 Task: Search one way flight ticket for 1 adult, 5 children, 2 infants in seat and 1 infant on lap in first from Sioux Falls: Joe Foss Field to Jackson: Jackson Hole Airport on 5-2-2023. Choice of flights is Southwest. Number of bags: 1 checked bag. Price is upto 72000. Outbound departure time preference is 15:45.
Action: Mouse moved to (365, 185)
Screenshot: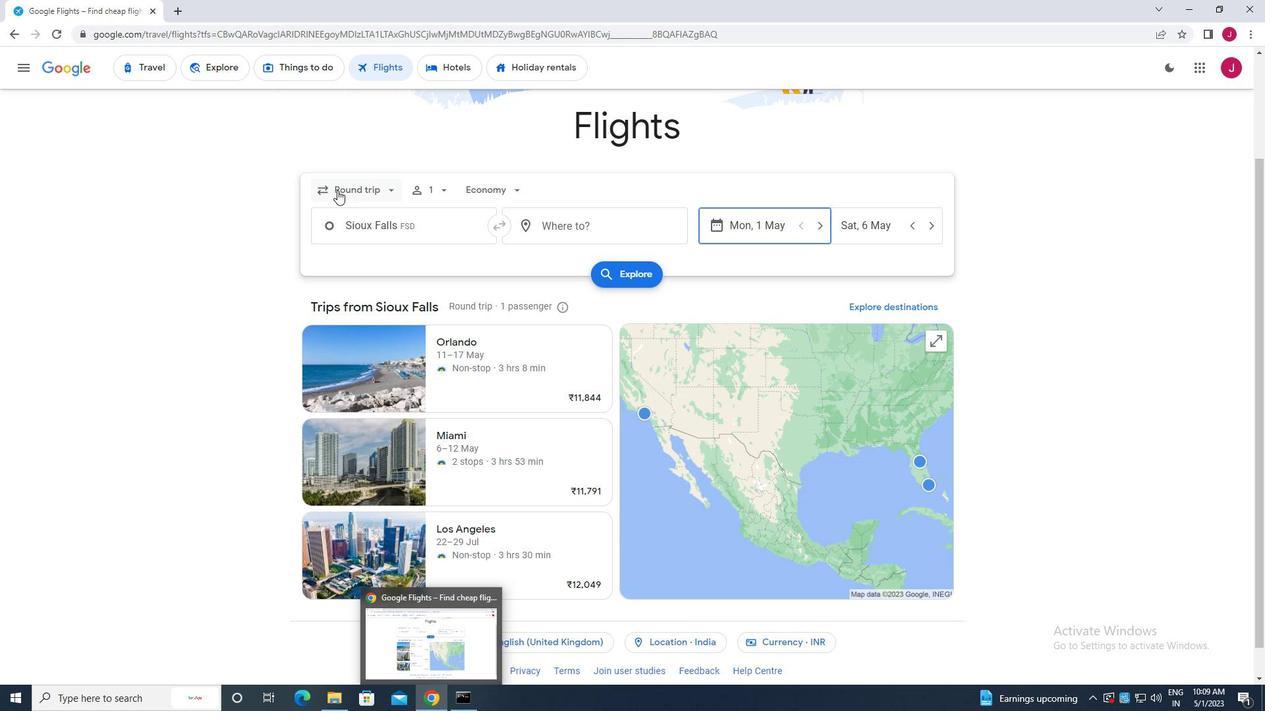 
Action: Mouse pressed left at (365, 185)
Screenshot: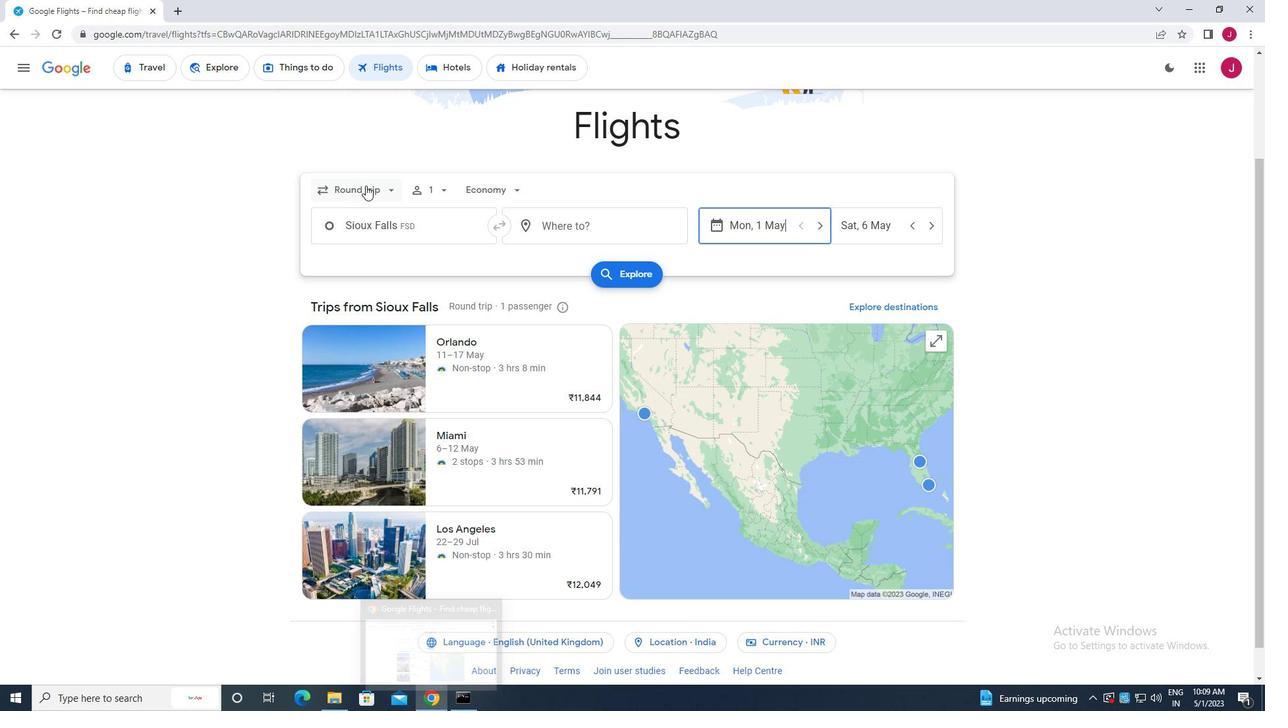 
Action: Mouse moved to (376, 251)
Screenshot: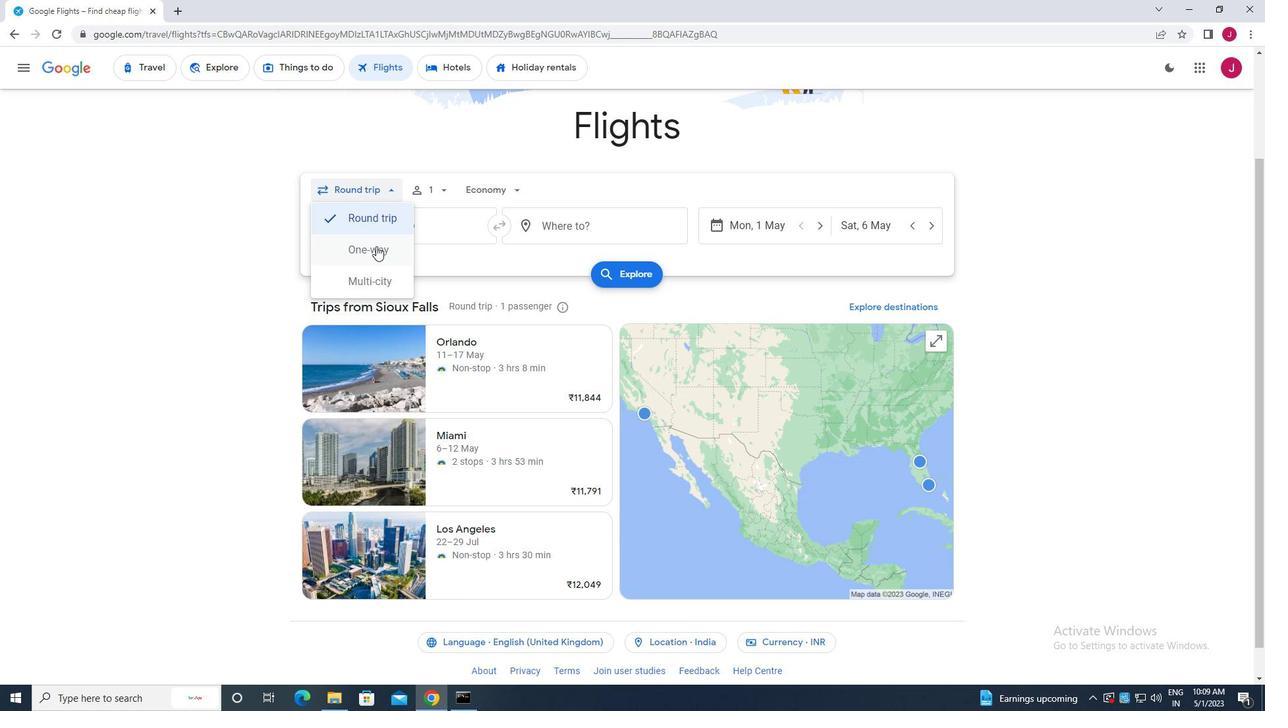 
Action: Mouse pressed left at (376, 251)
Screenshot: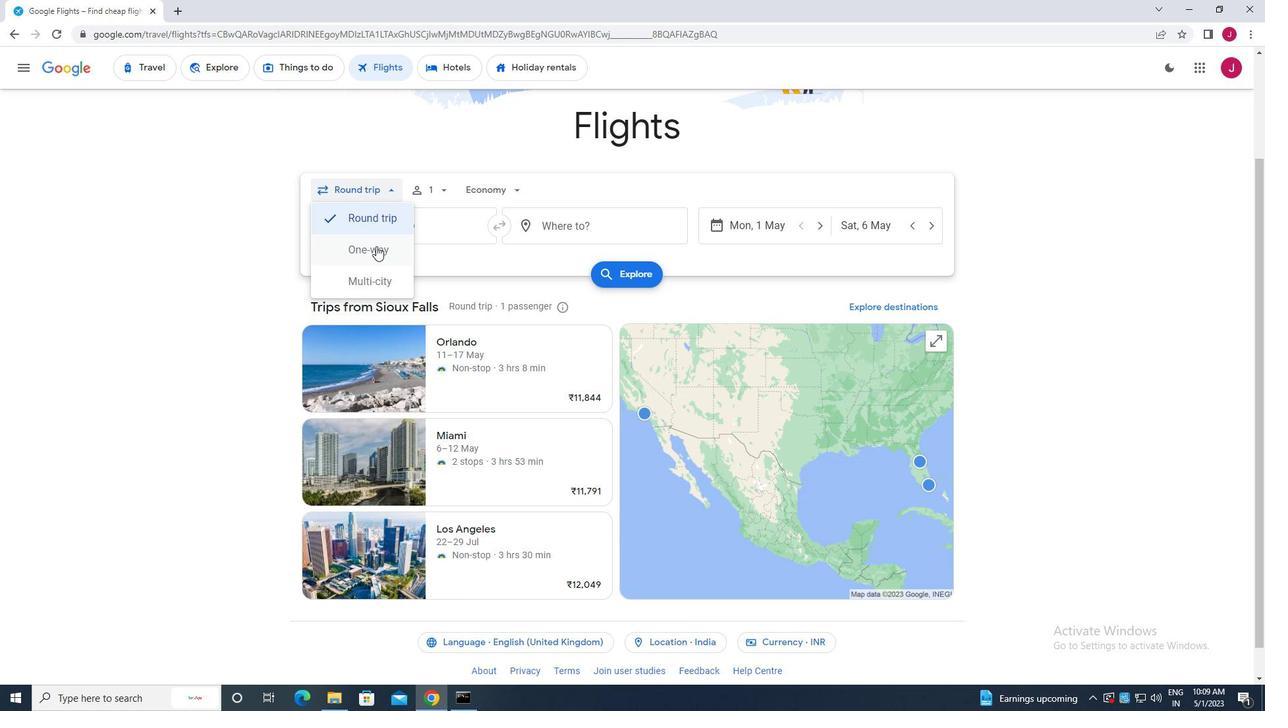 
Action: Mouse moved to (439, 187)
Screenshot: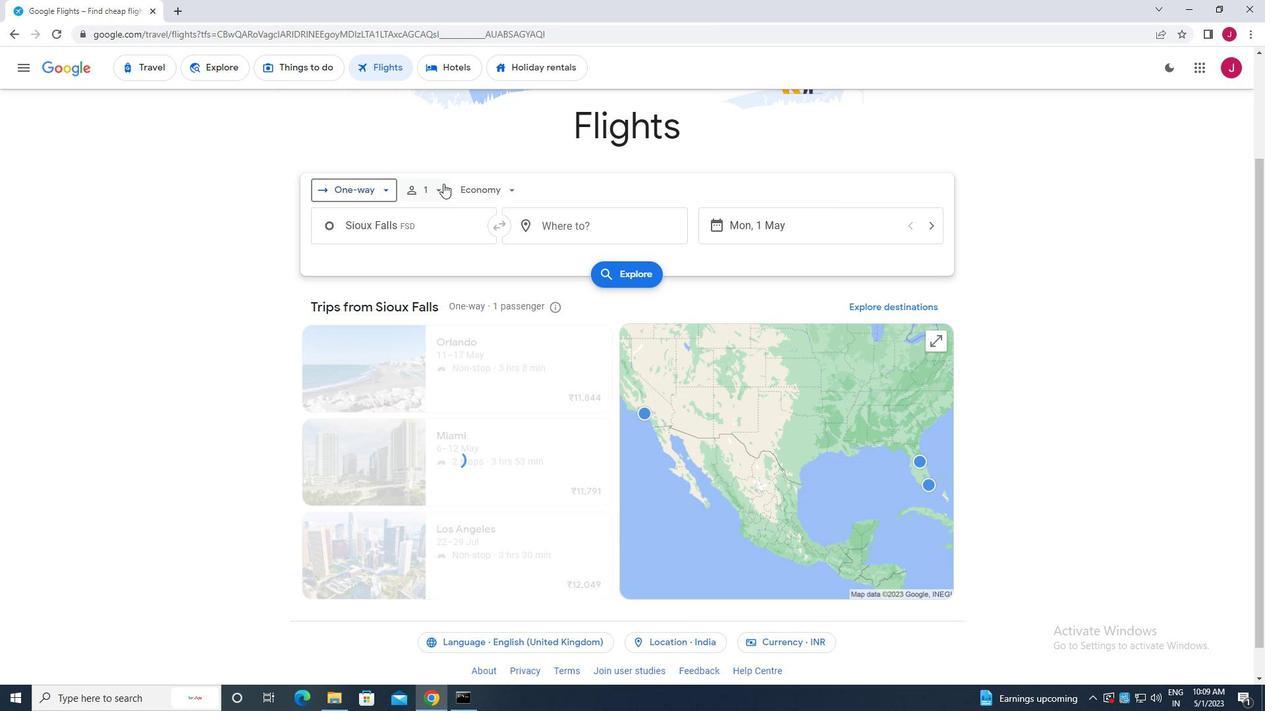 
Action: Mouse pressed left at (439, 187)
Screenshot: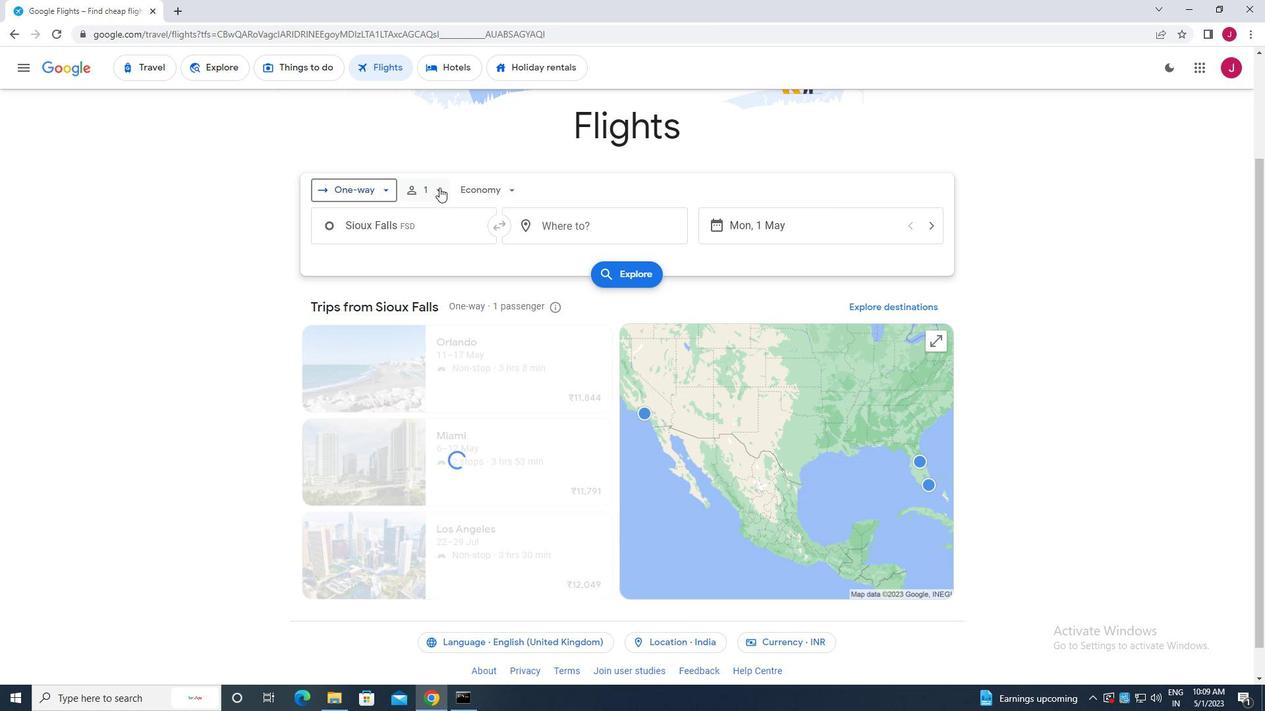 
Action: Mouse moved to (541, 260)
Screenshot: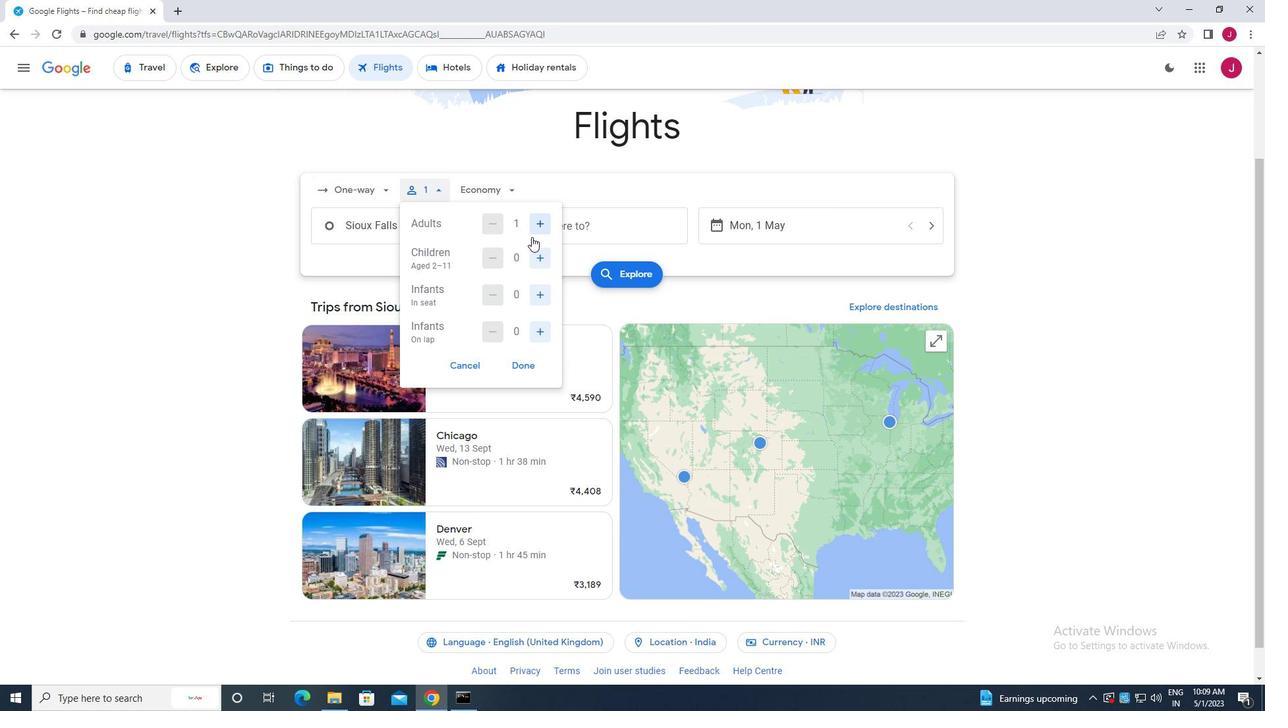
Action: Mouse pressed left at (541, 260)
Screenshot: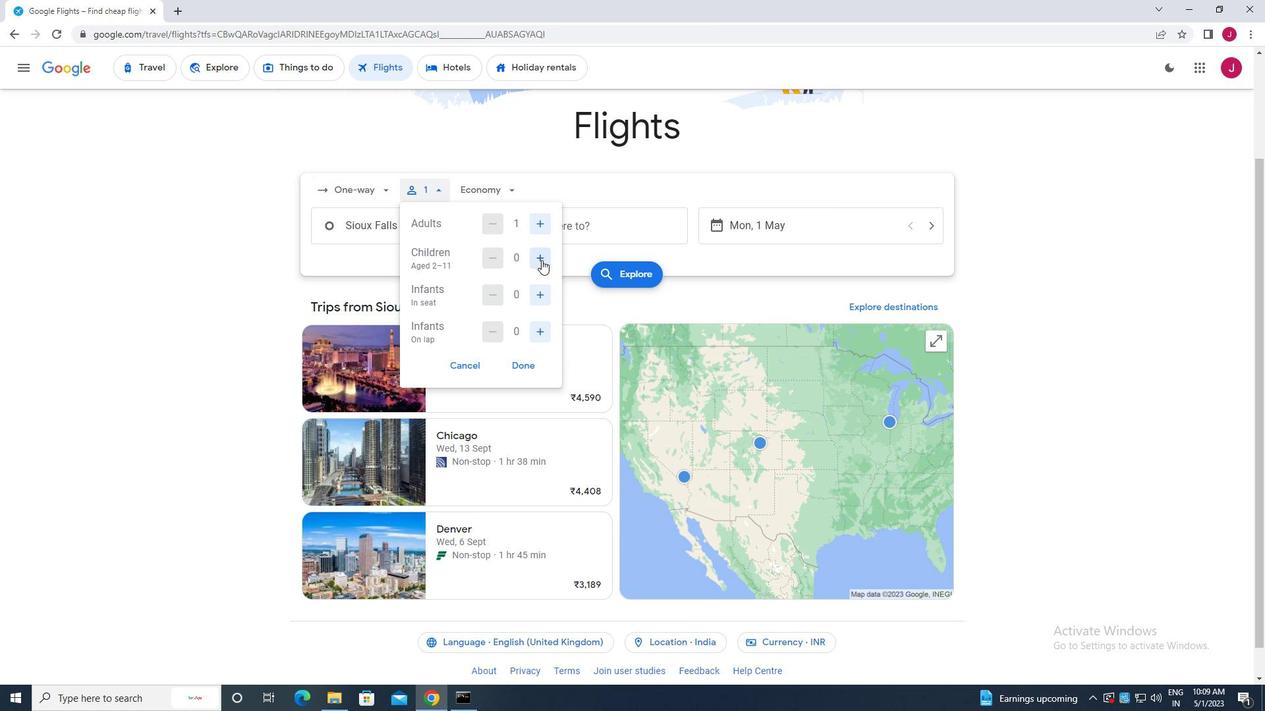 
Action: Mouse pressed left at (541, 260)
Screenshot: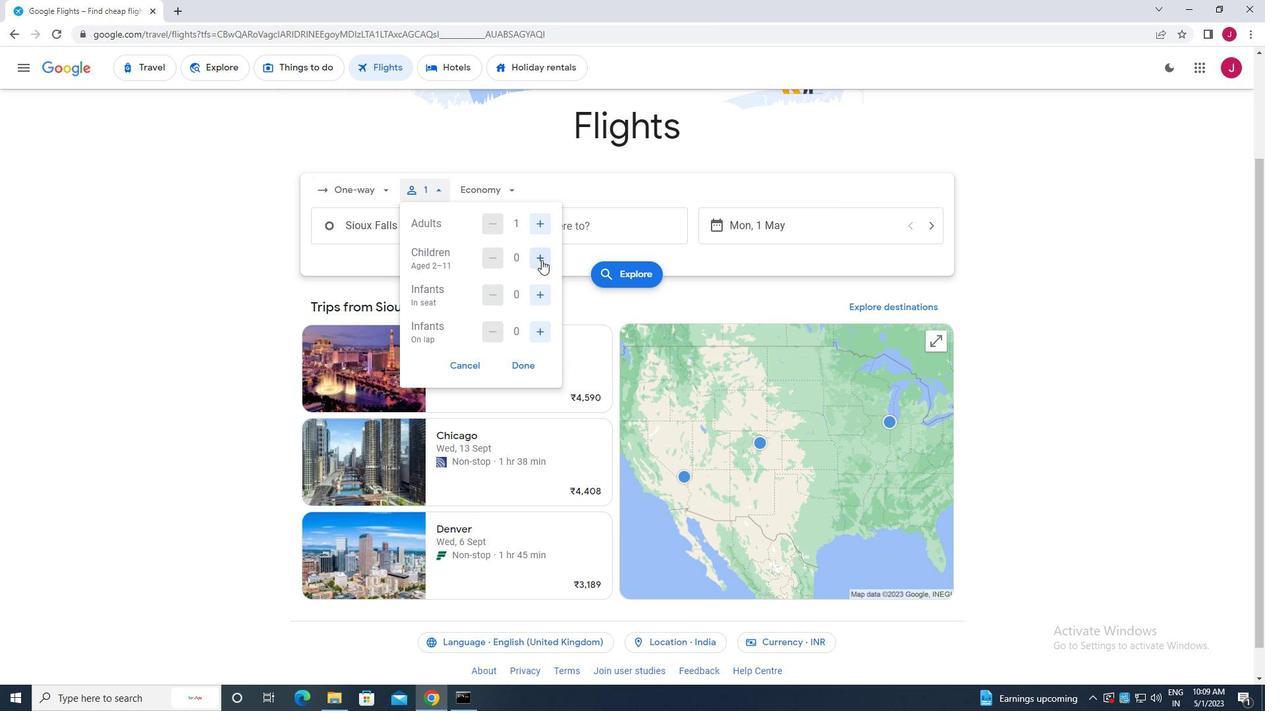 
Action: Mouse moved to (541, 260)
Screenshot: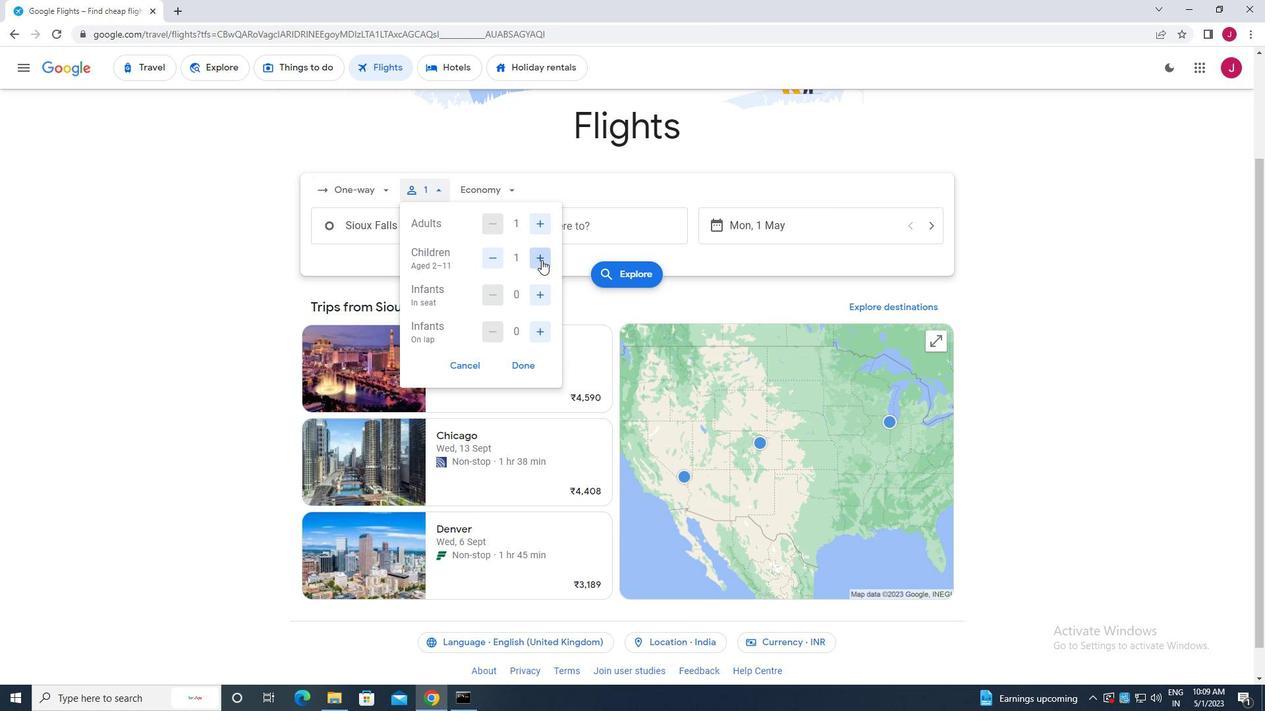 
Action: Mouse pressed left at (541, 260)
Screenshot: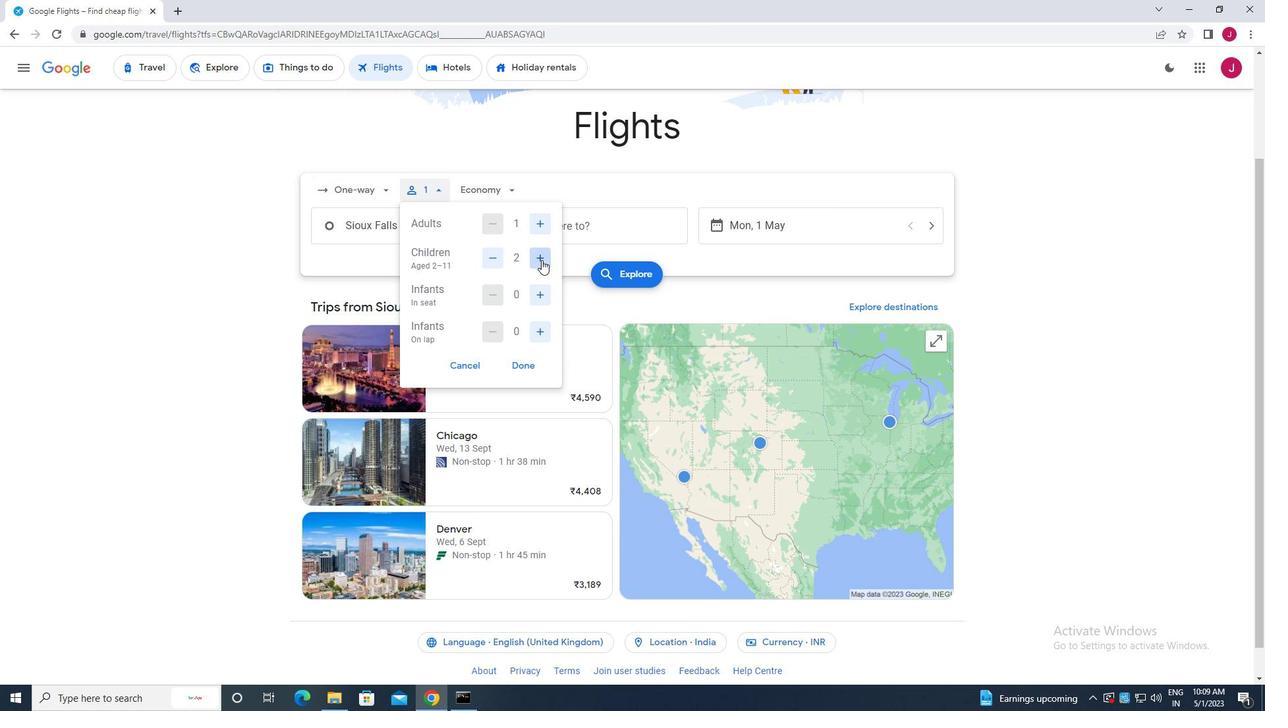 
Action: Mouse pressed left at (541, 260)
Screenshot: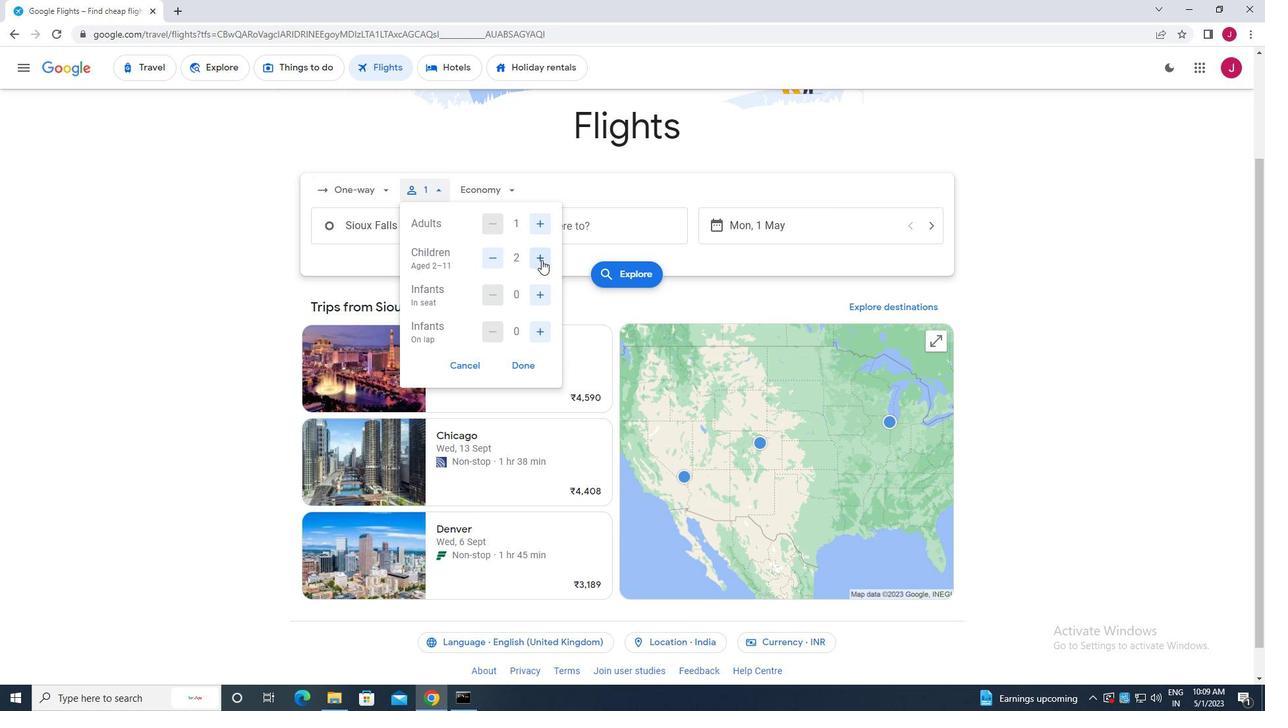 
Action: Mouse pressed left at (541, 260)
Screenshot: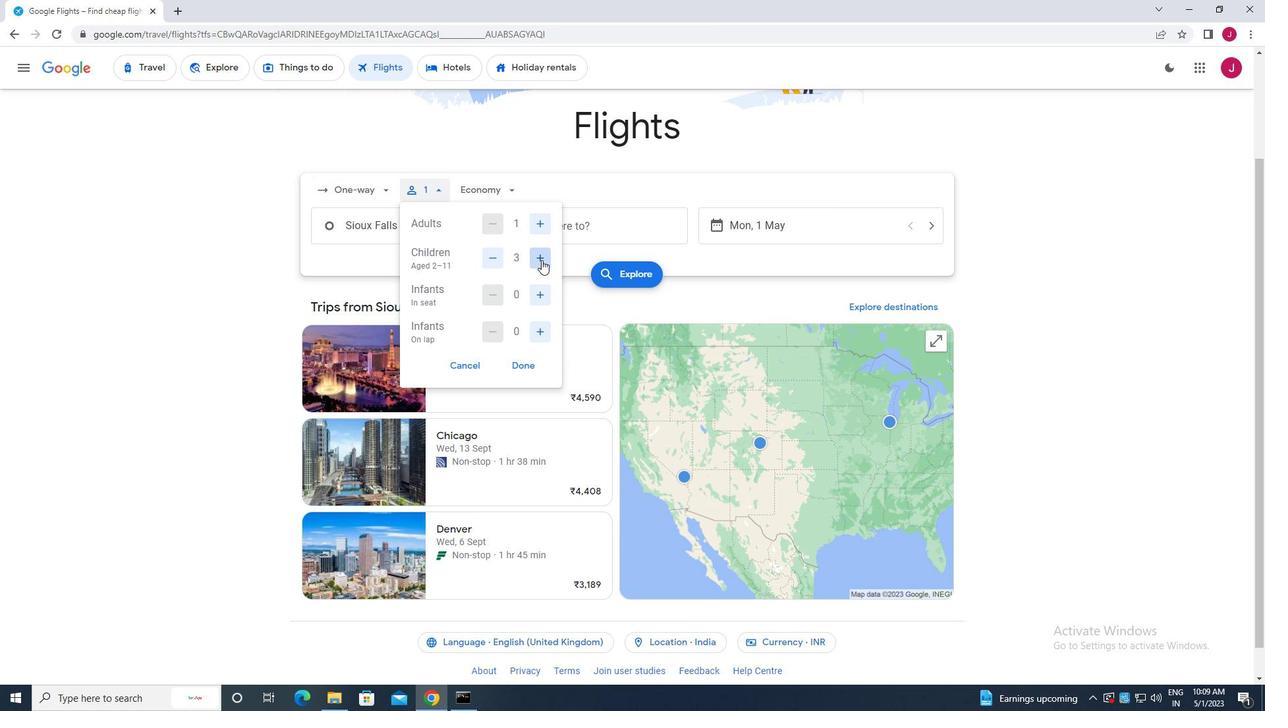 
Action: Mouse moved to (539, 291)
Screenshot: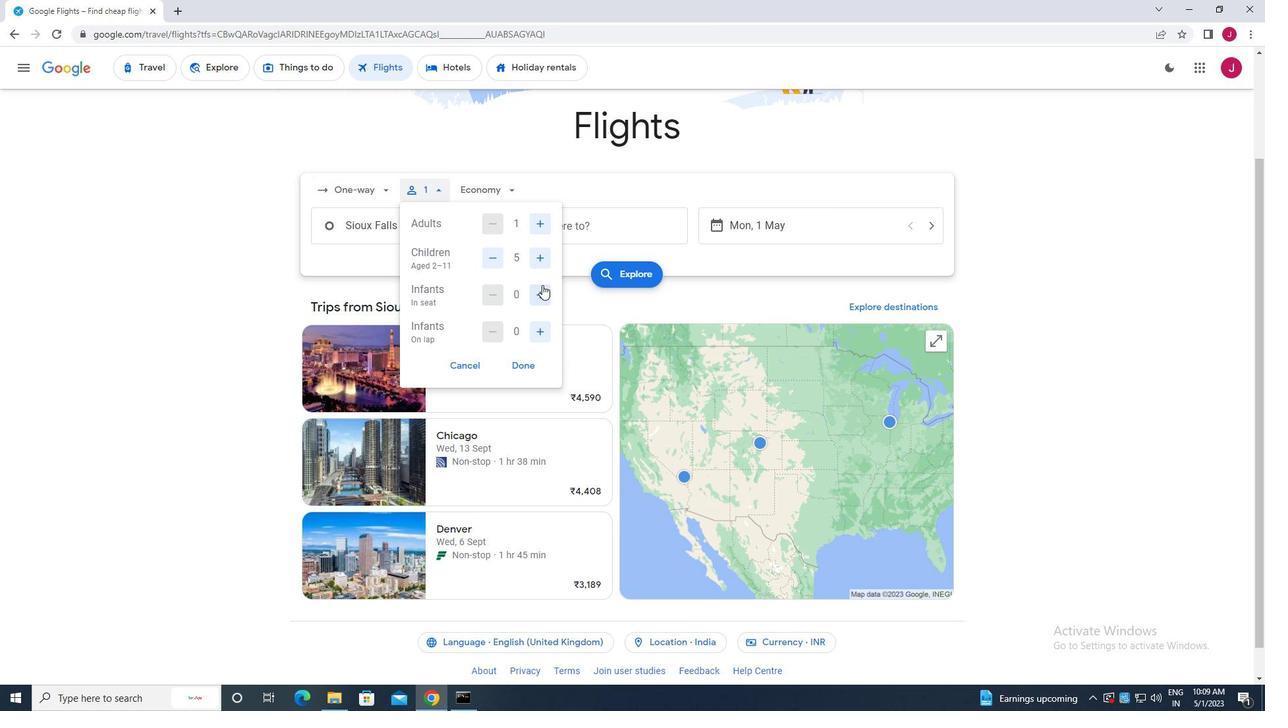 
Action: Mouse pressed left at (539, 291)
Screenshot: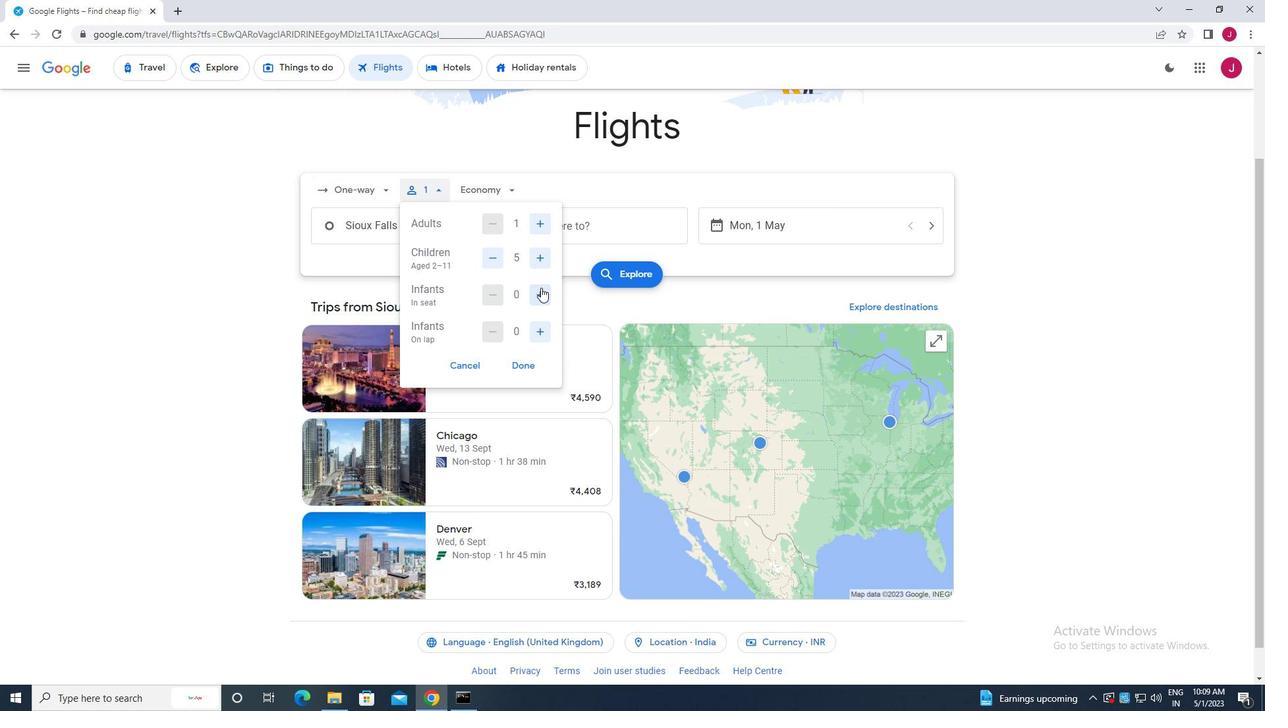 
Action: Mouse moved to (538, 291)
Screenshot: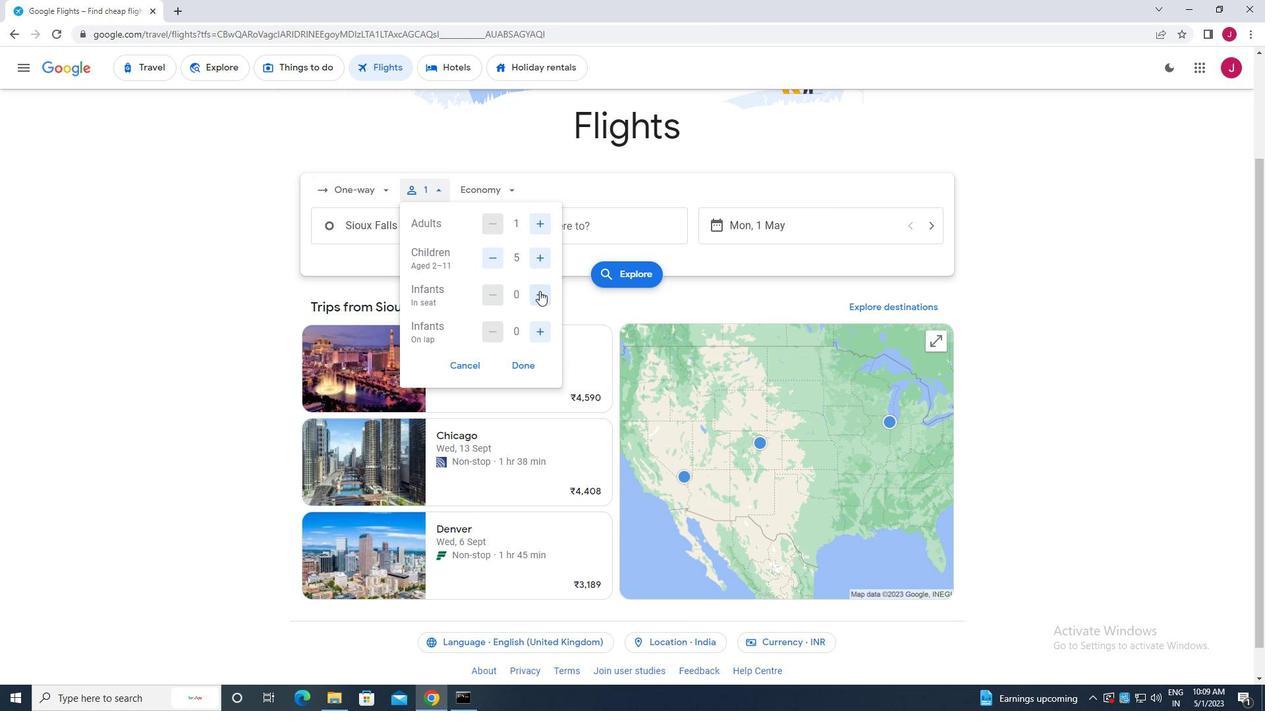 
Action: Mouse pressed left at (538, 291)
Screenshot: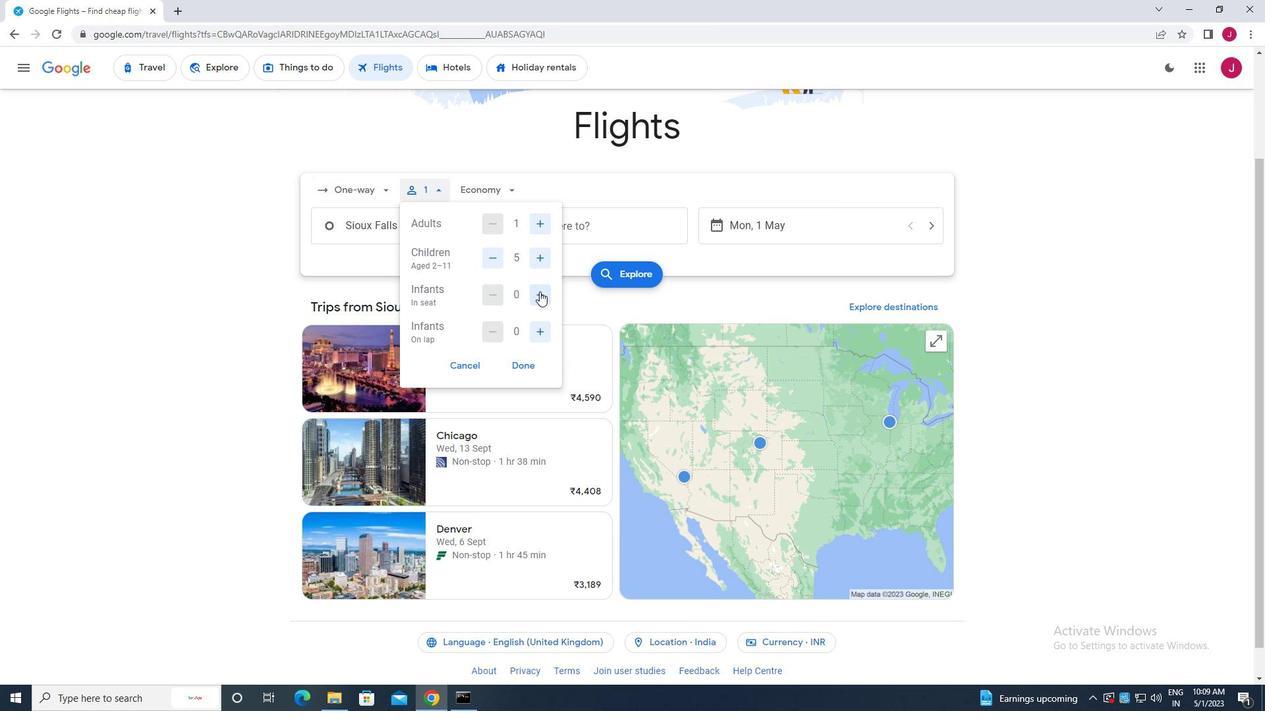 
Action: Mouse moved to (540, 330)
Screenshot: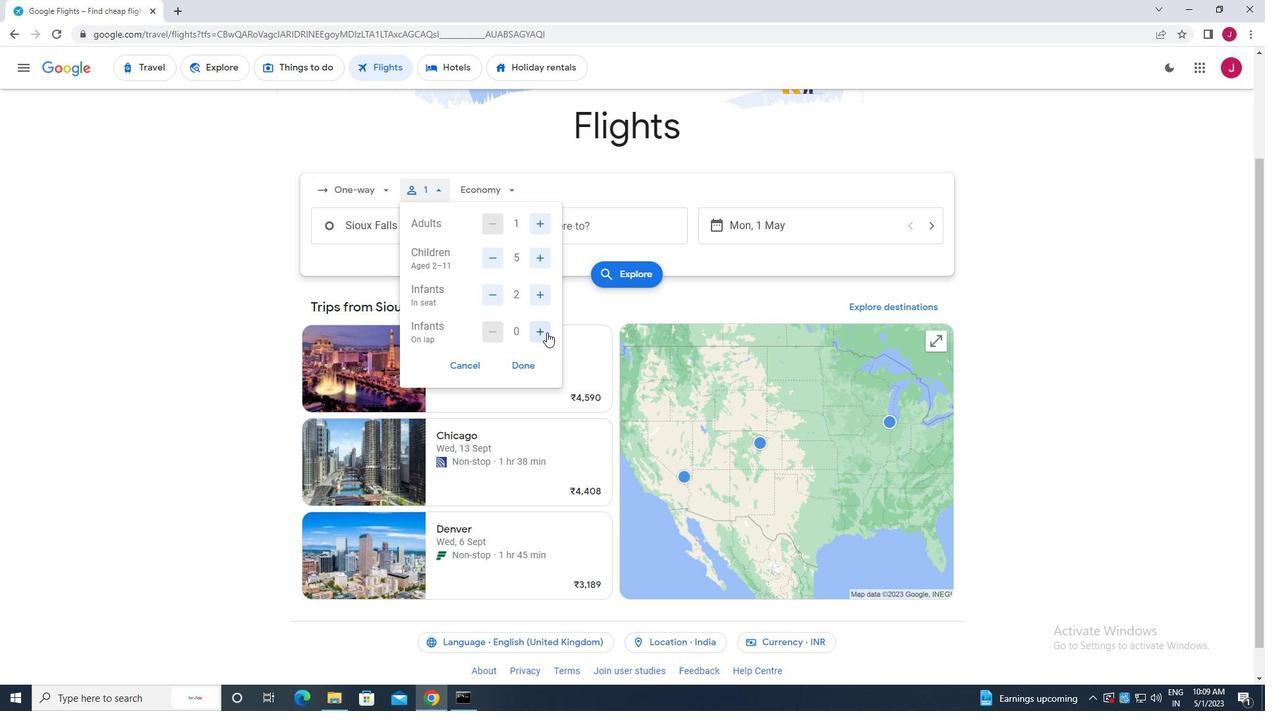 
Action: Mouse pressed left at (540, 330)
Screenshot: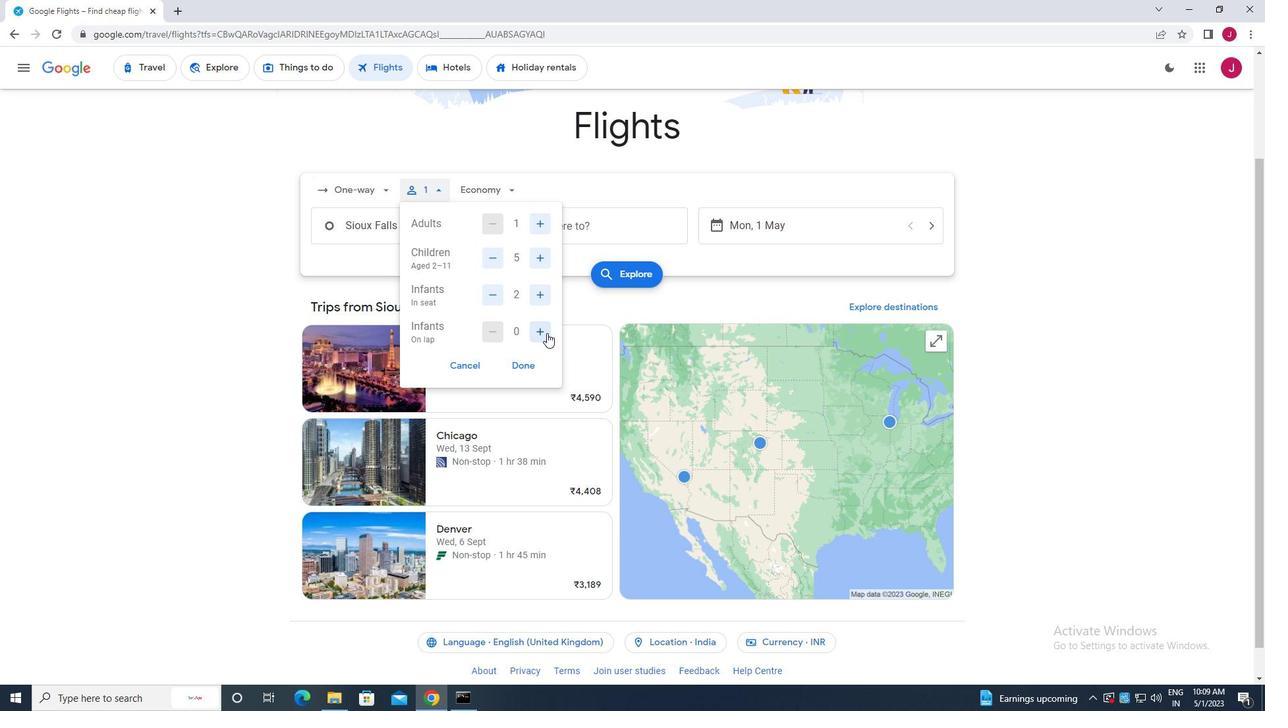 
Action: Mouse moved to (490, 293)
Screenshot: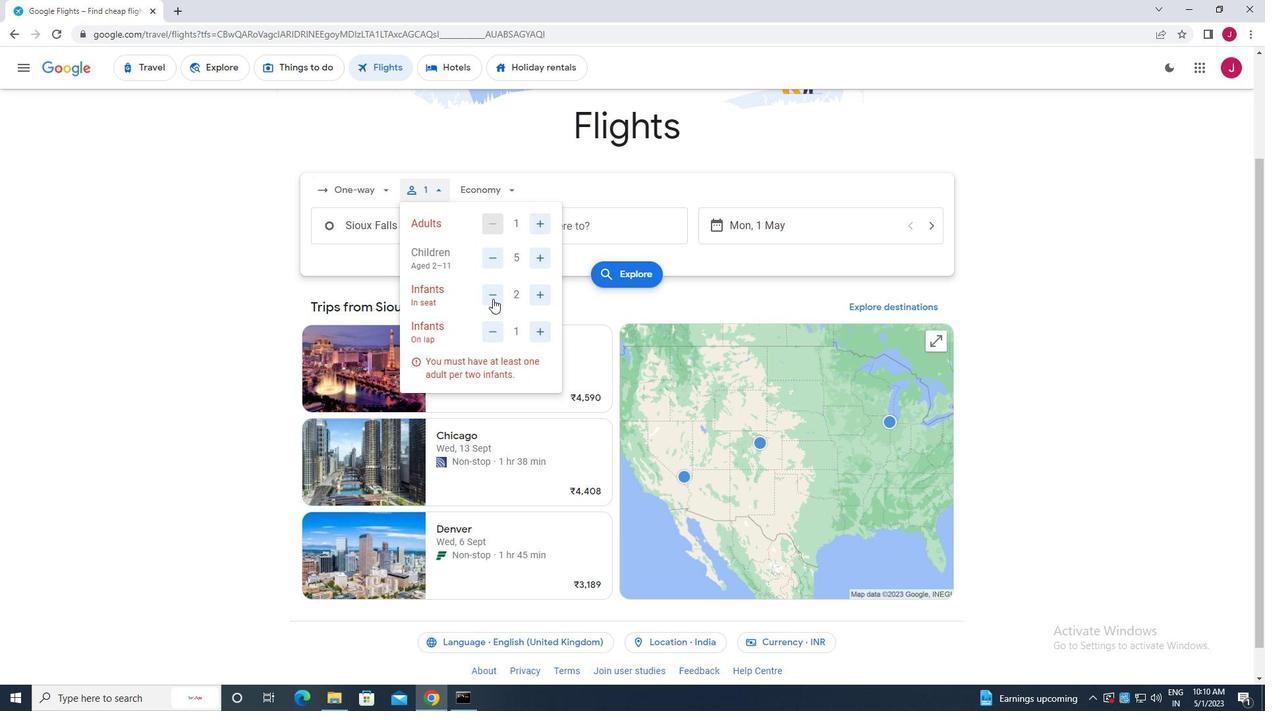 
Action: Mouse pressed left at (490, 293)
Screenshot: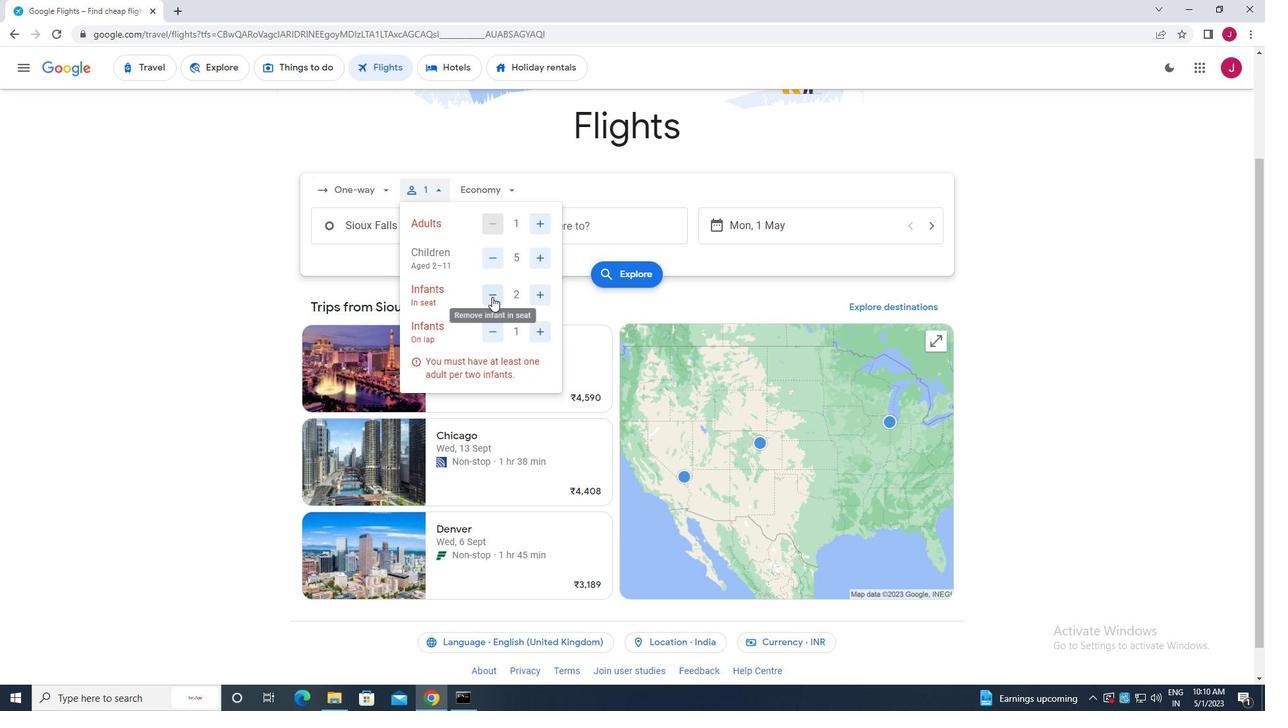 
Action: Mouse moved to (519, 368)
Screenshot: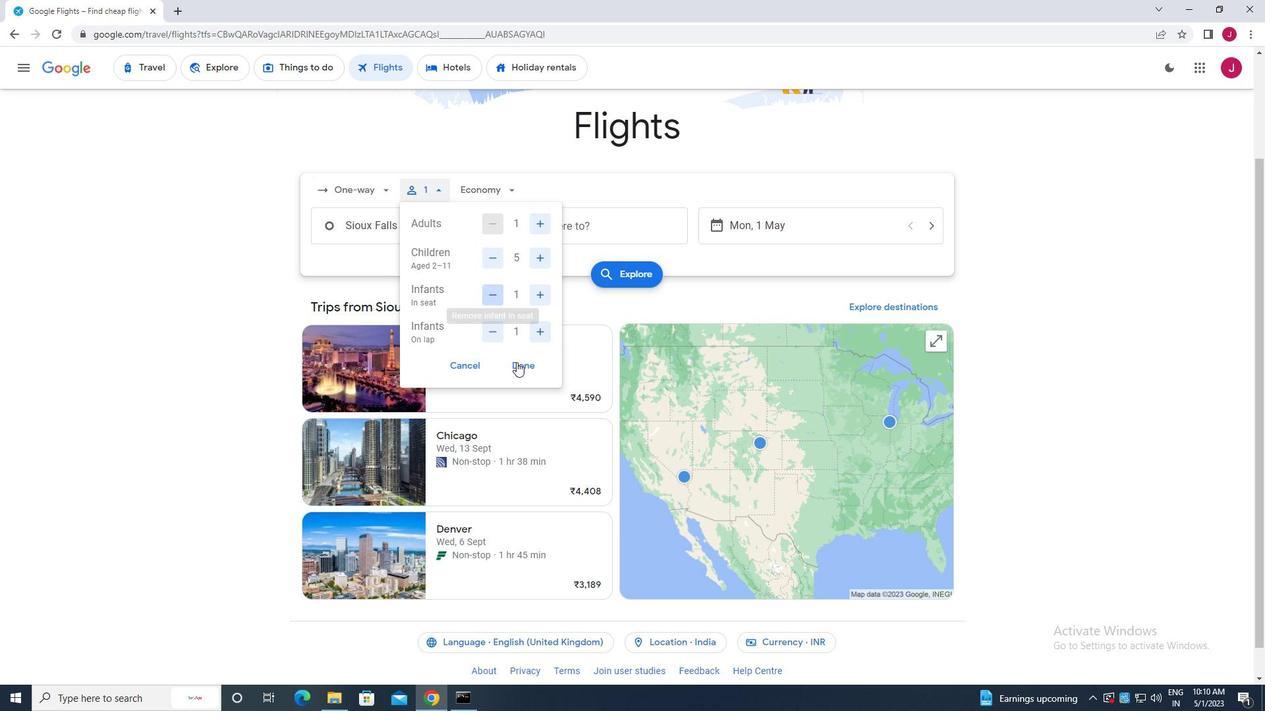 
Action: Mouse pressed left at (519, 368)
Screenshot: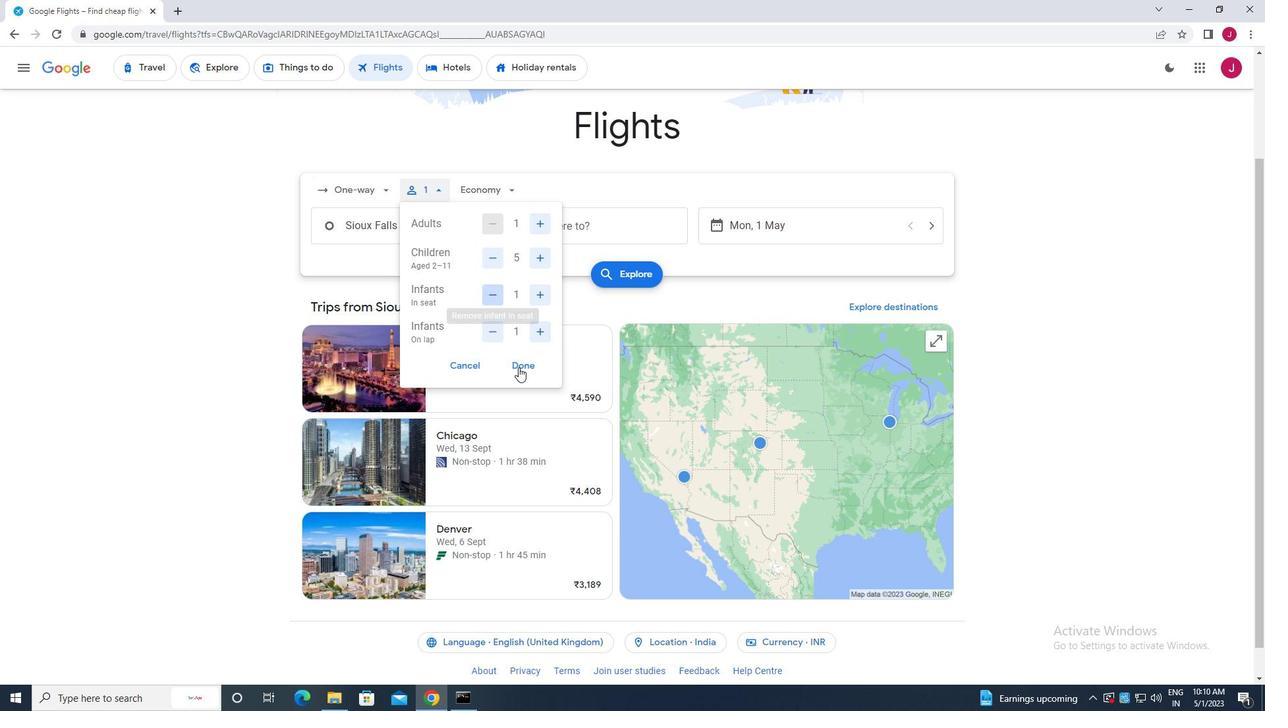 
Action: Mouse moved to (499, 194)
Screenshot: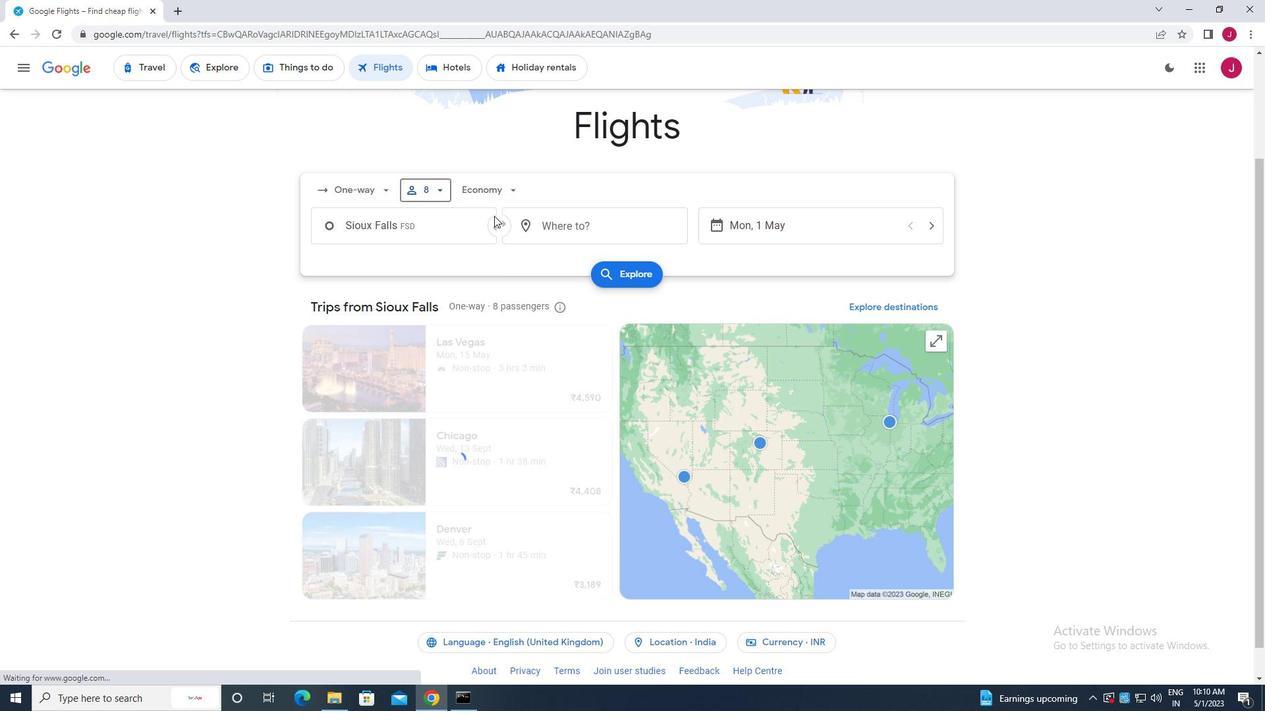 
Action: Mouse pressed left at (499, 194)
Screenshot: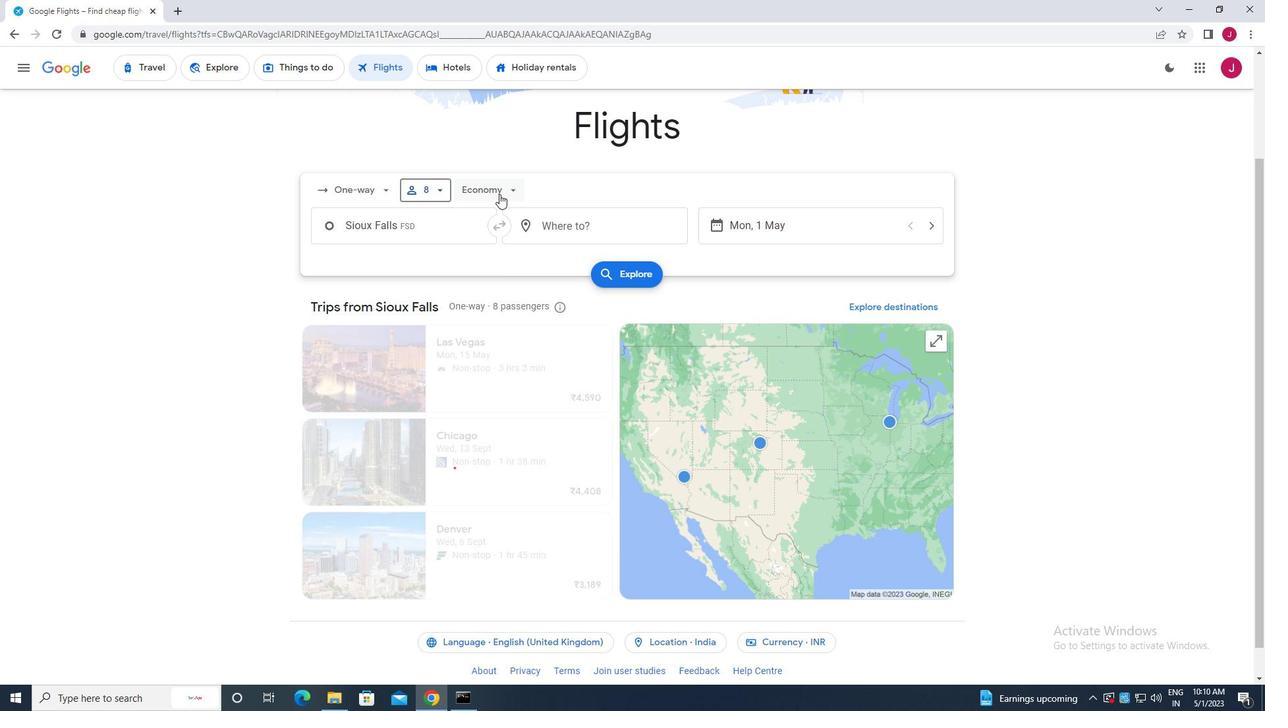 
Action: Mouse moved to (497, 305)
Screenshot: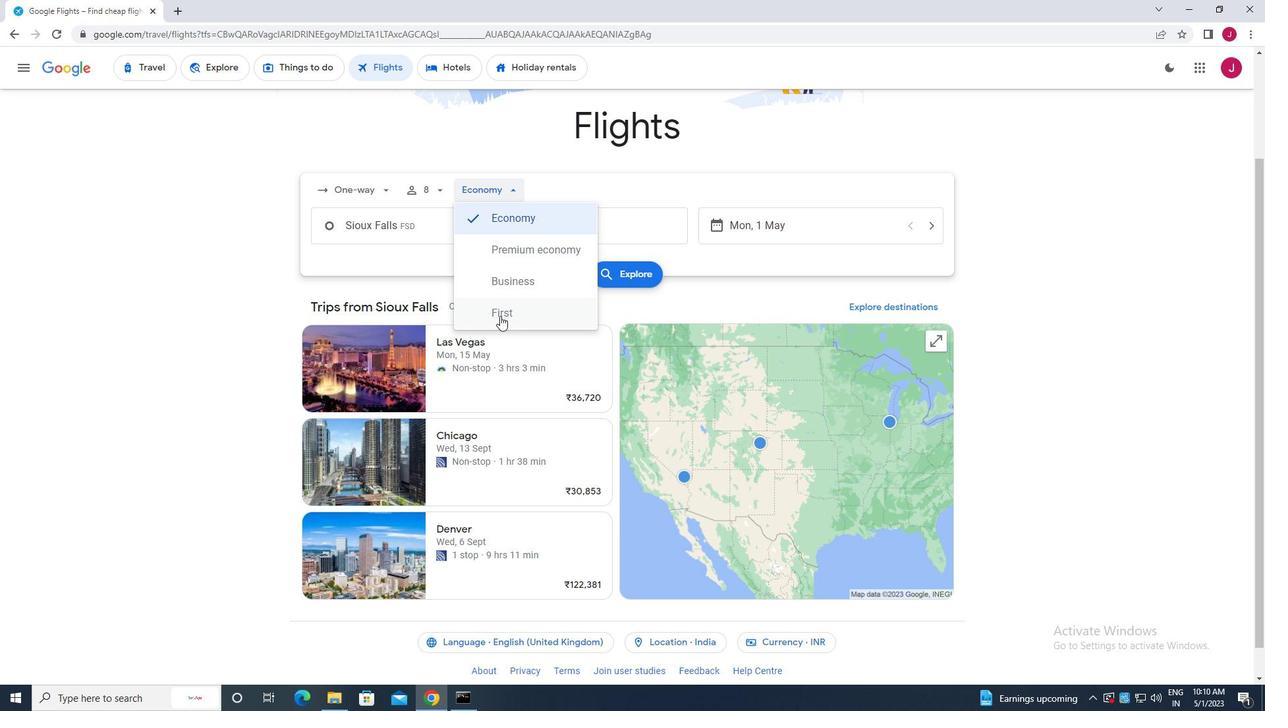 
Action: Mouse pressed left at (497, 305)
Screenshot: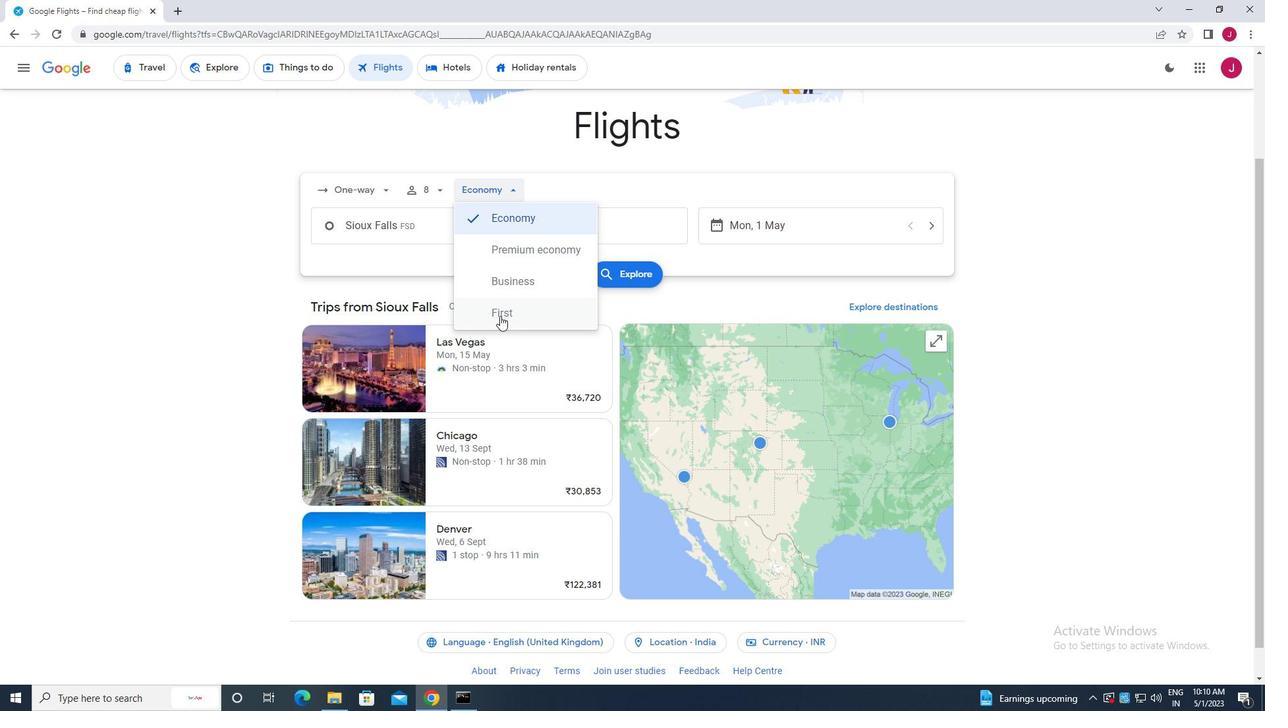 
Action: Mouse moved to (426, 232)
Screenshot: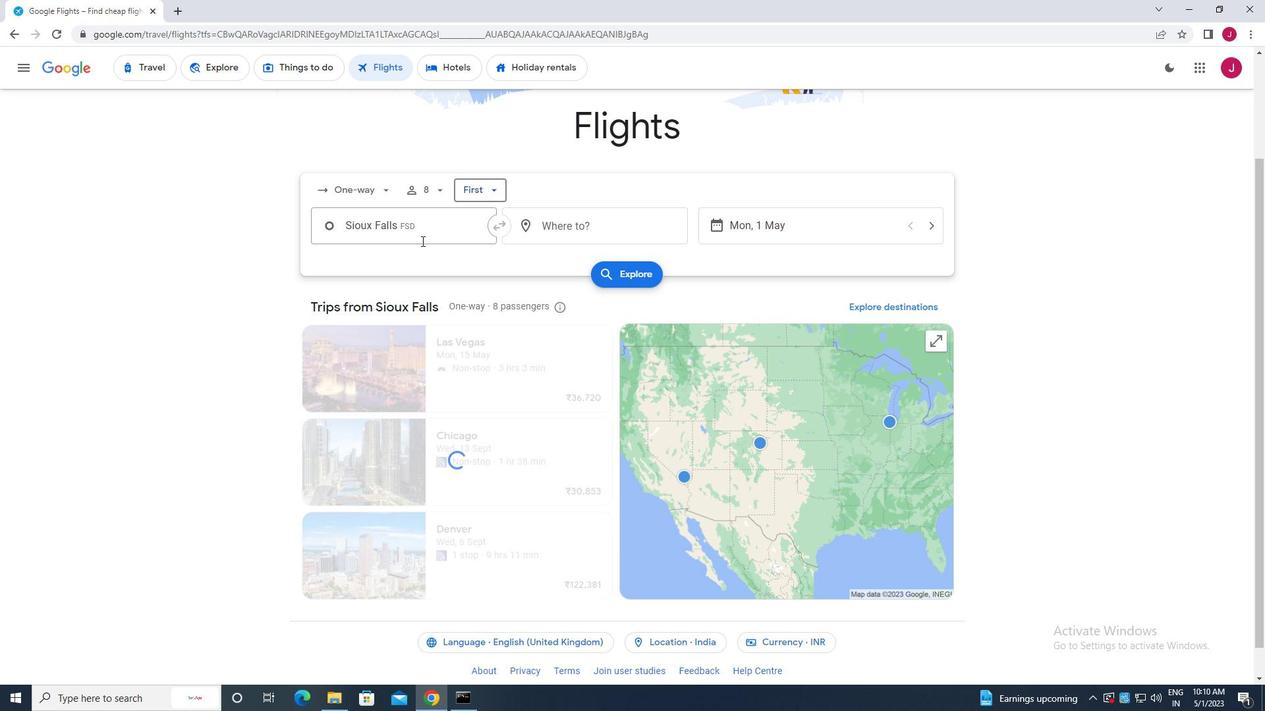 
Action: Mouse pressed left at (426, 232)
Screenshot: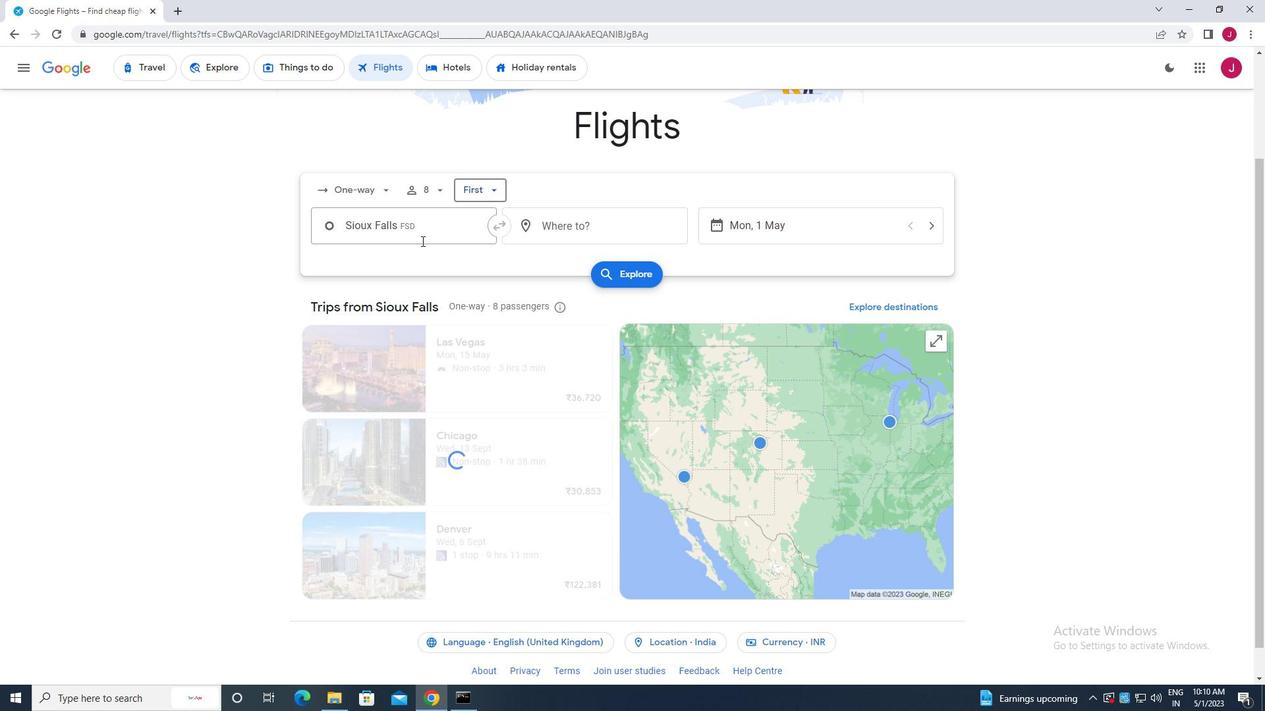 
Action: Mouse moved to (427, 232)
Screenshot: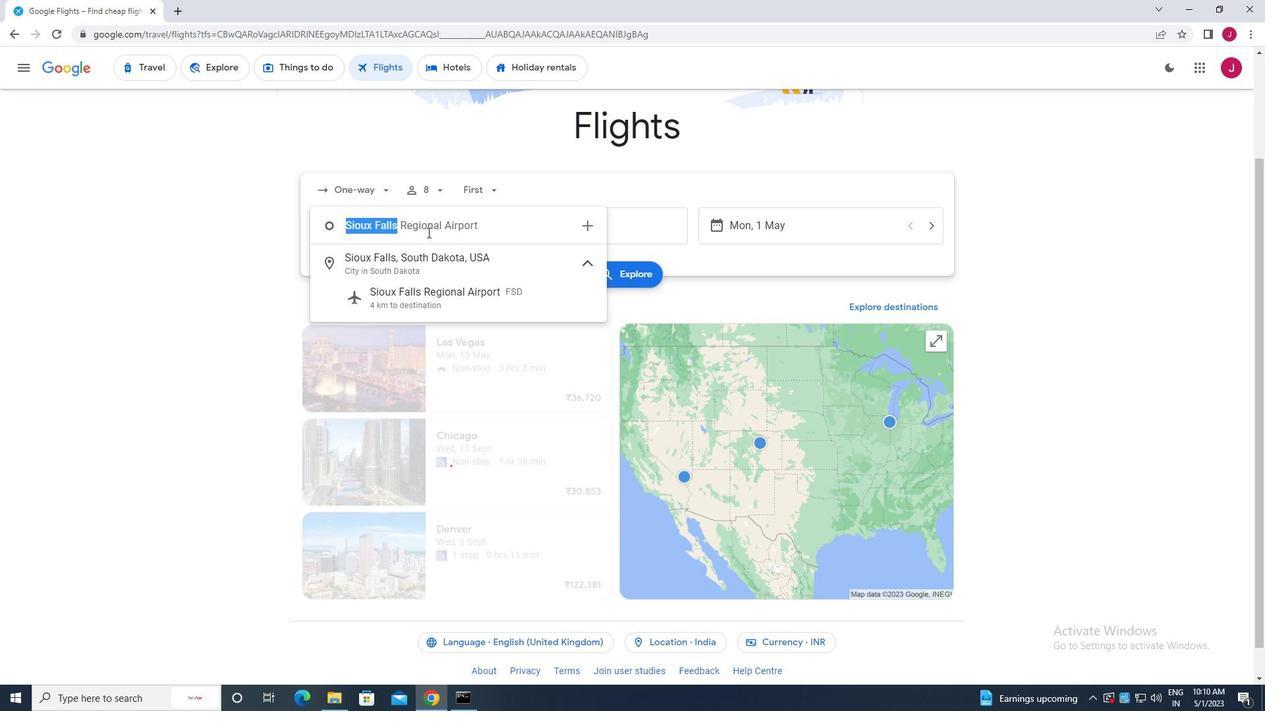 
Action: Key pressed sioux
Screenshot: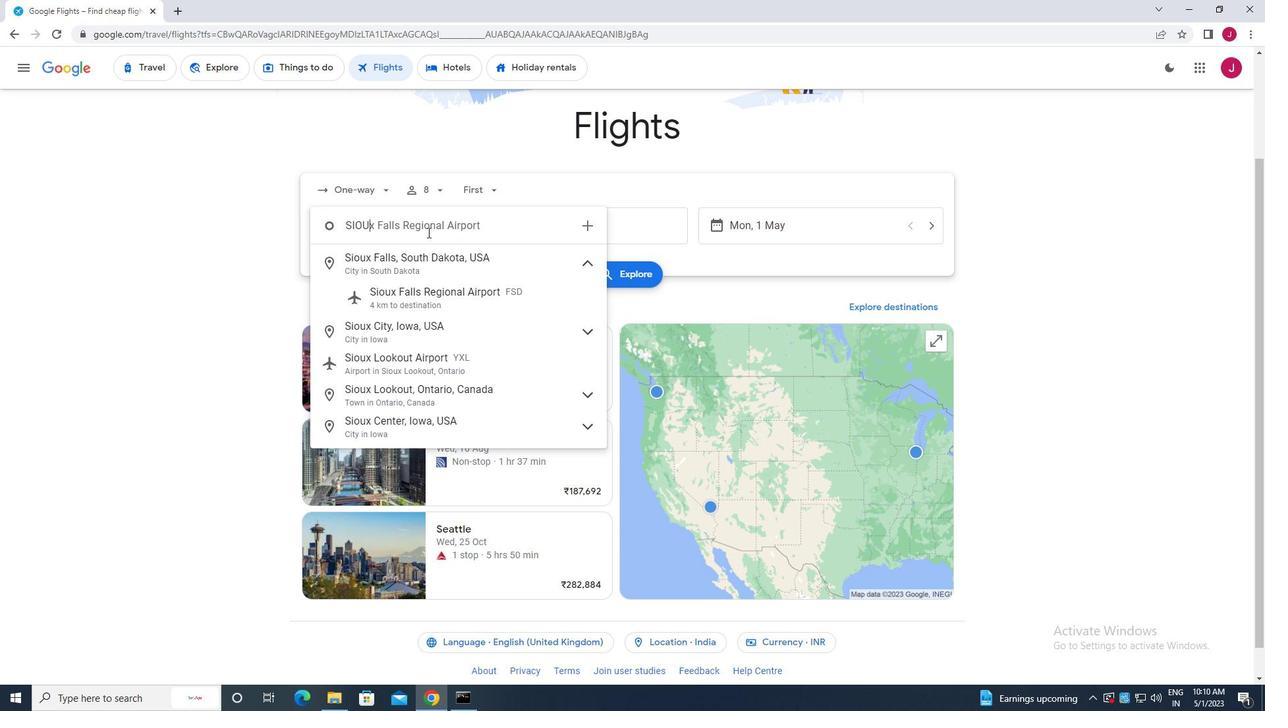 
Action: Mouse moved to (436, 299)
Screenshot: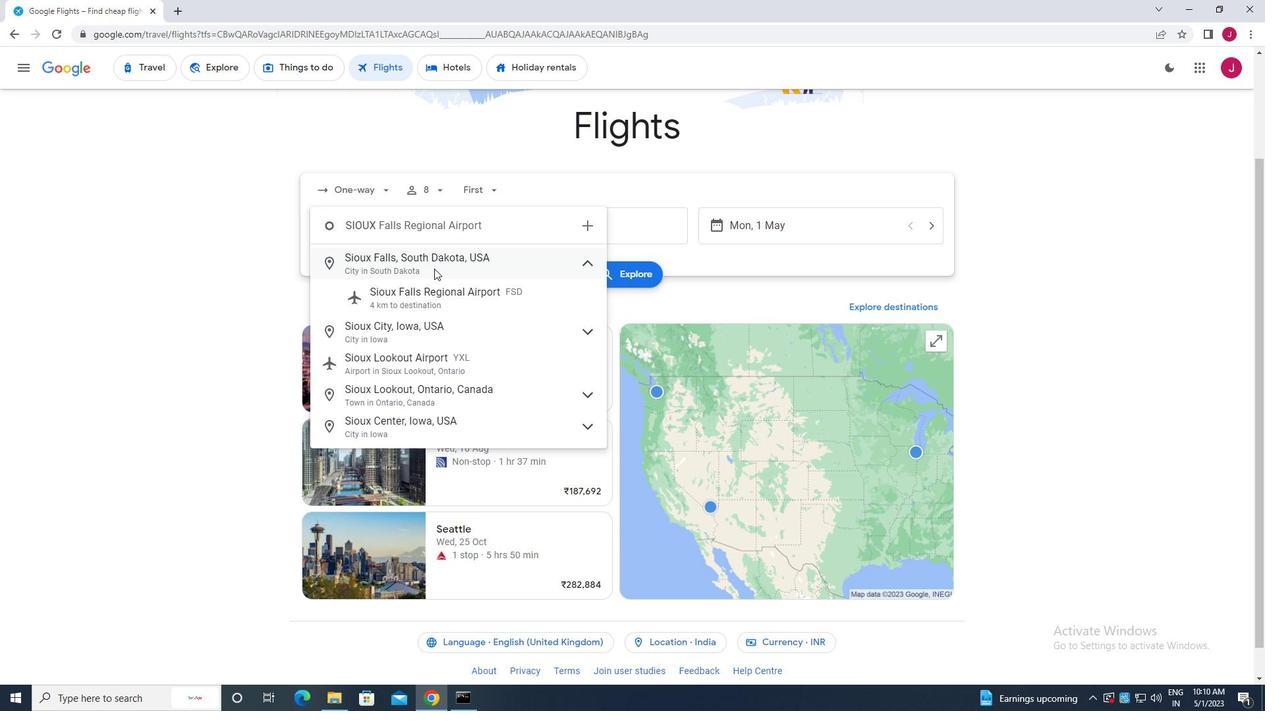 
Action: Mouse pressed left at (436, 299)
Screenshot: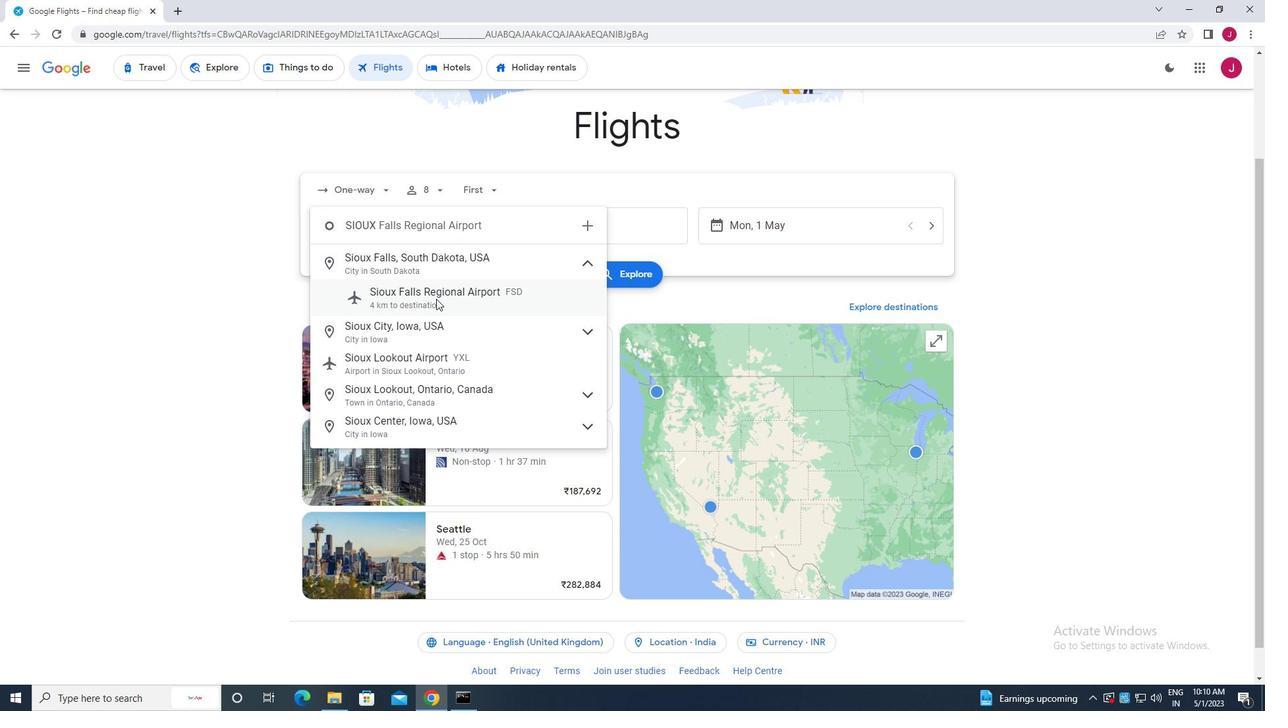 
Action: Mouse moved to (623, 227)
Screenshot: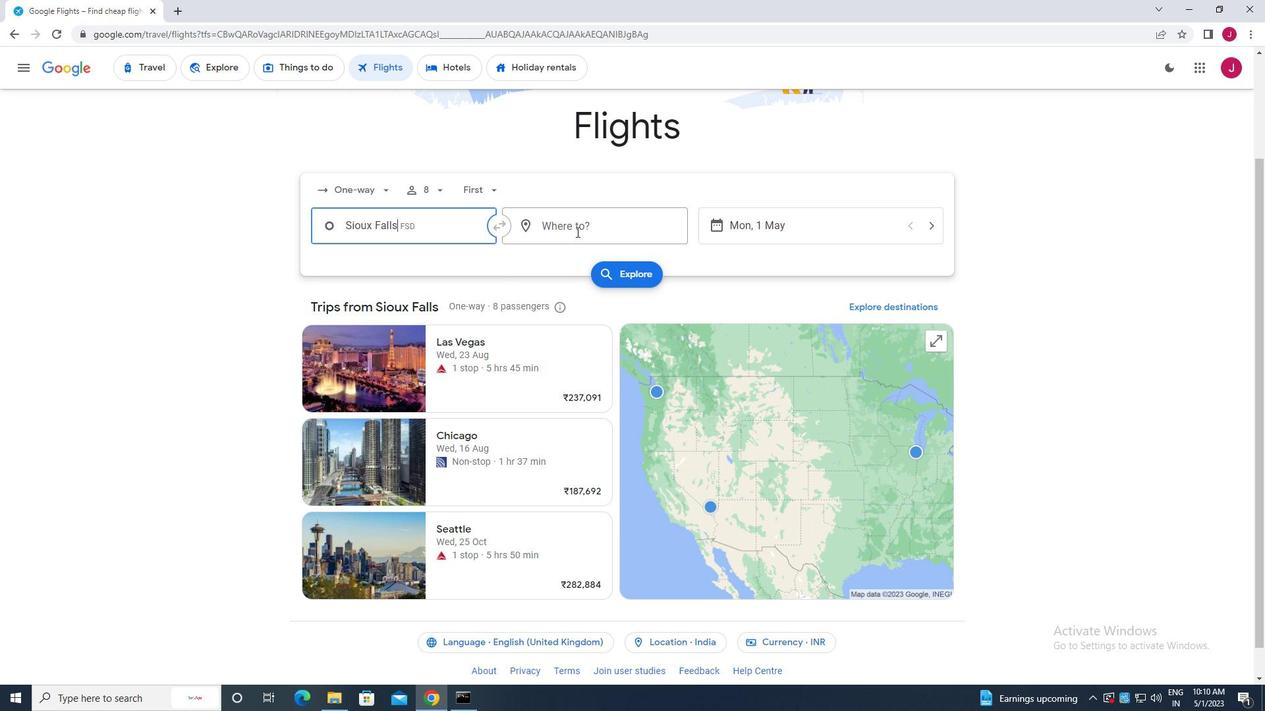 
Action: Mouse pressed left at (623, 227)
Screenshot: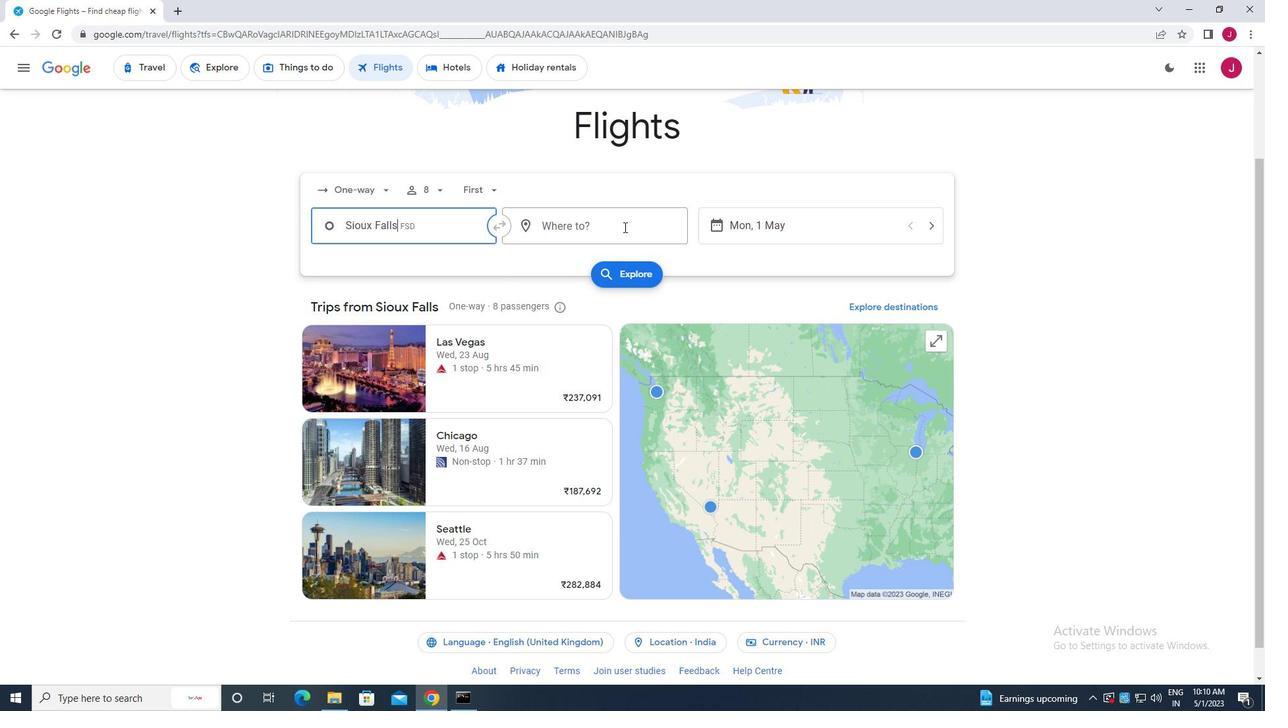 
Action: Mouse moved to (622, 227)
Screenshot: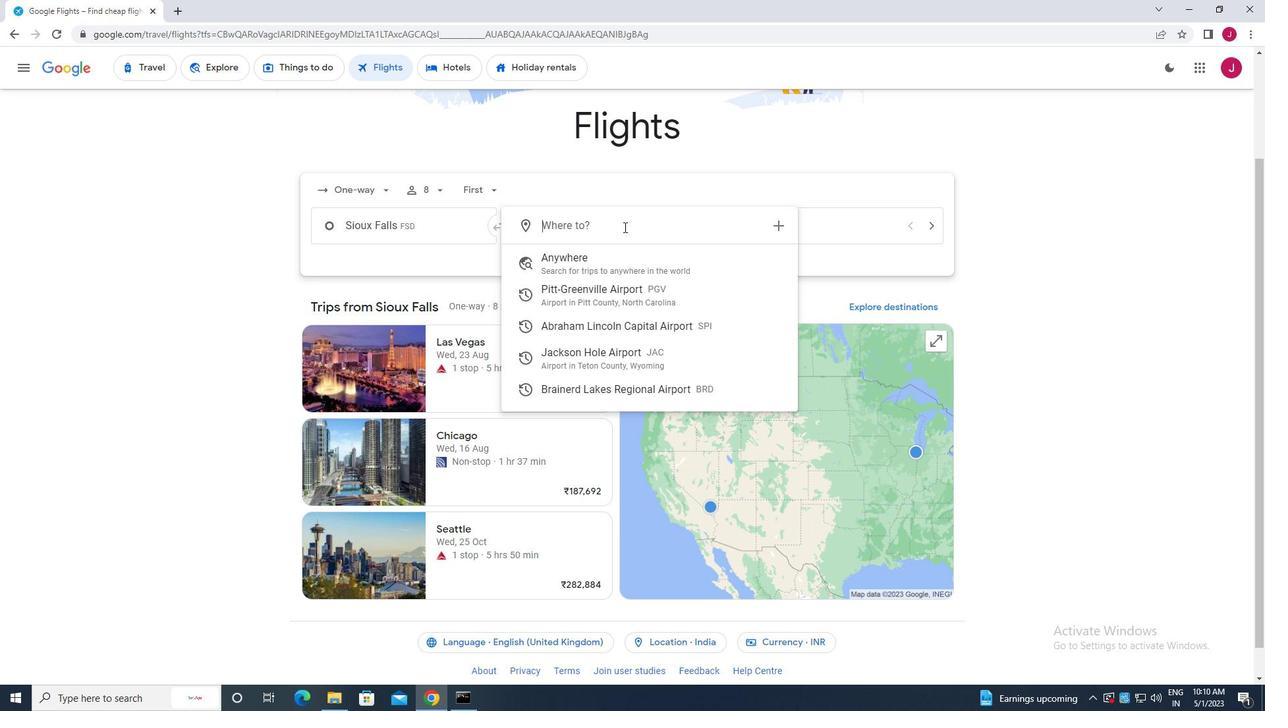 
Action: Key pressed jackson<Key.space>h
Screenshot: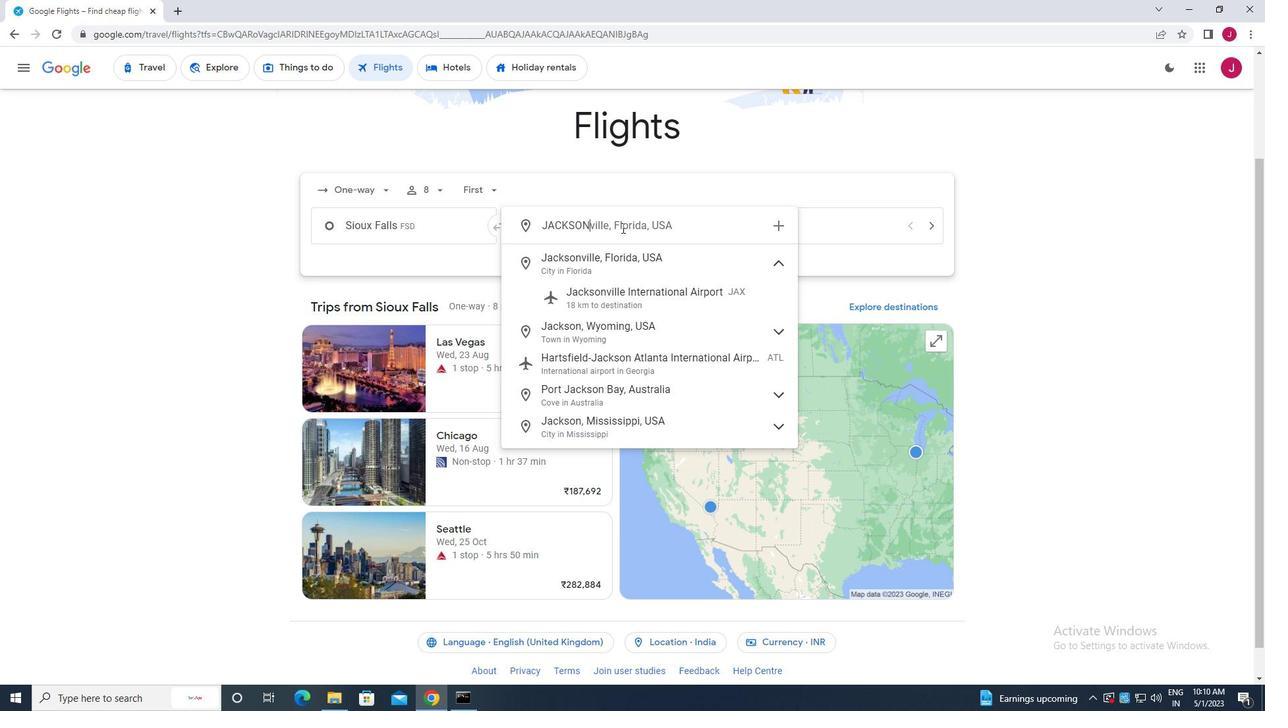 
Action: Mouse moved to (601, 289)
Screenshot: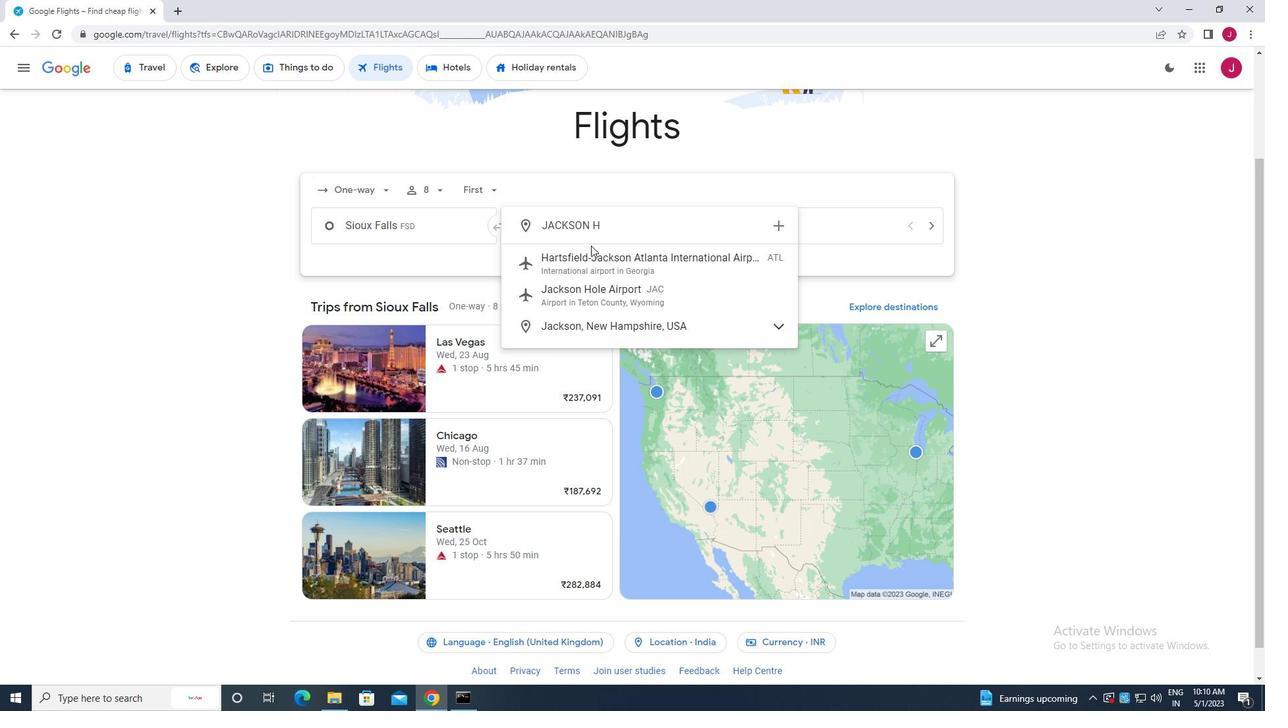 
Action: Mouse pressed left at (601, 289)
Screenshot: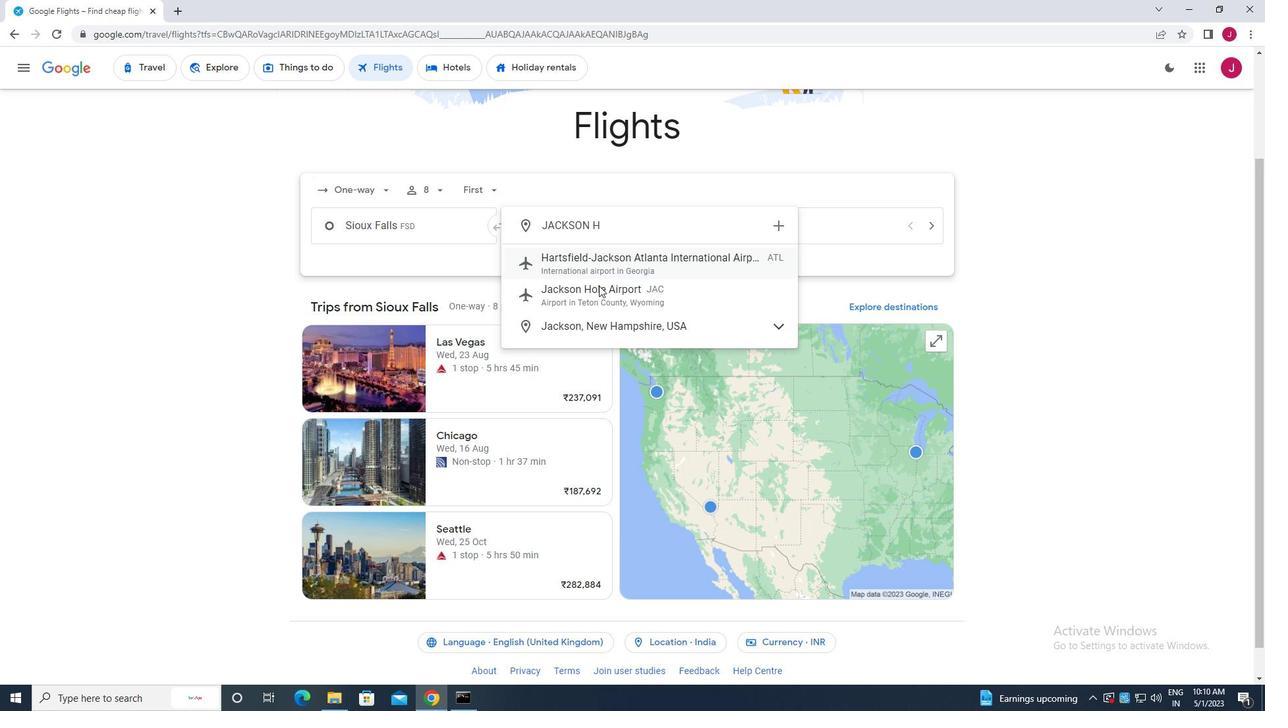 
Action: Mouse moved to (764, 224)
Screenshot: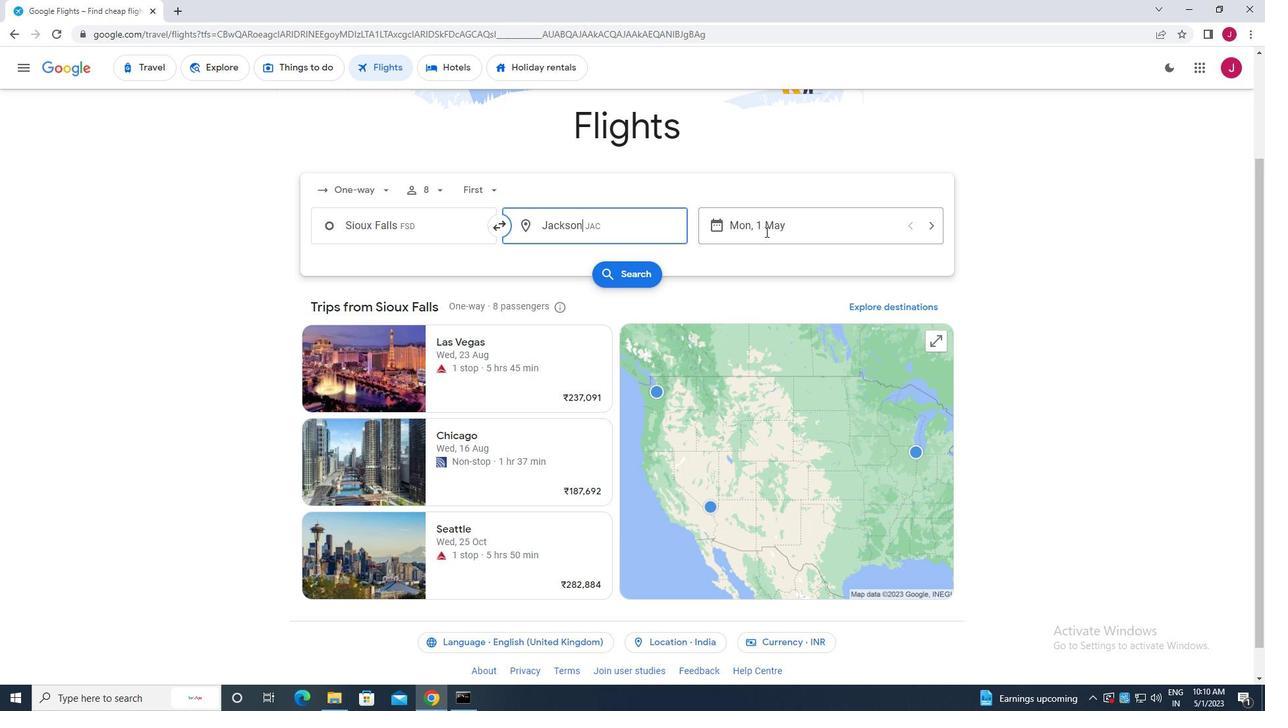 
Action: Mouse pressed left at (764, 224)
Screenshot: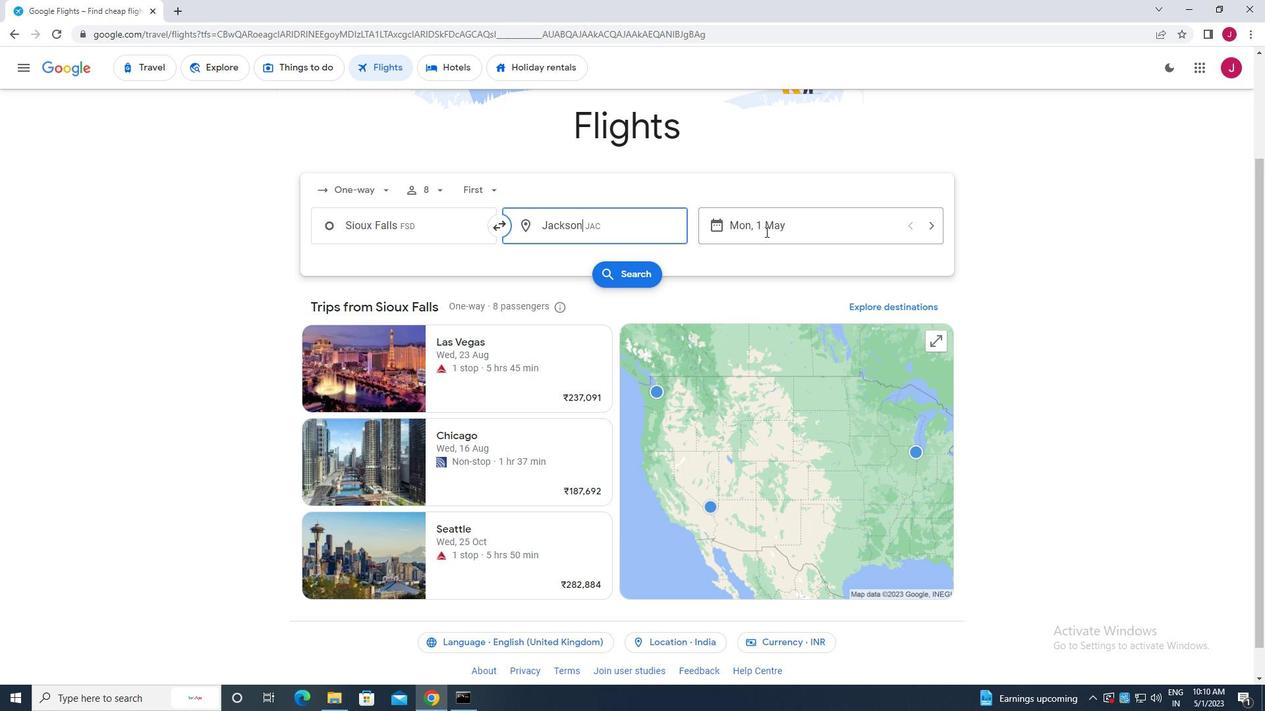 
Action: Mouse moved to (544, 325)
Screenshot: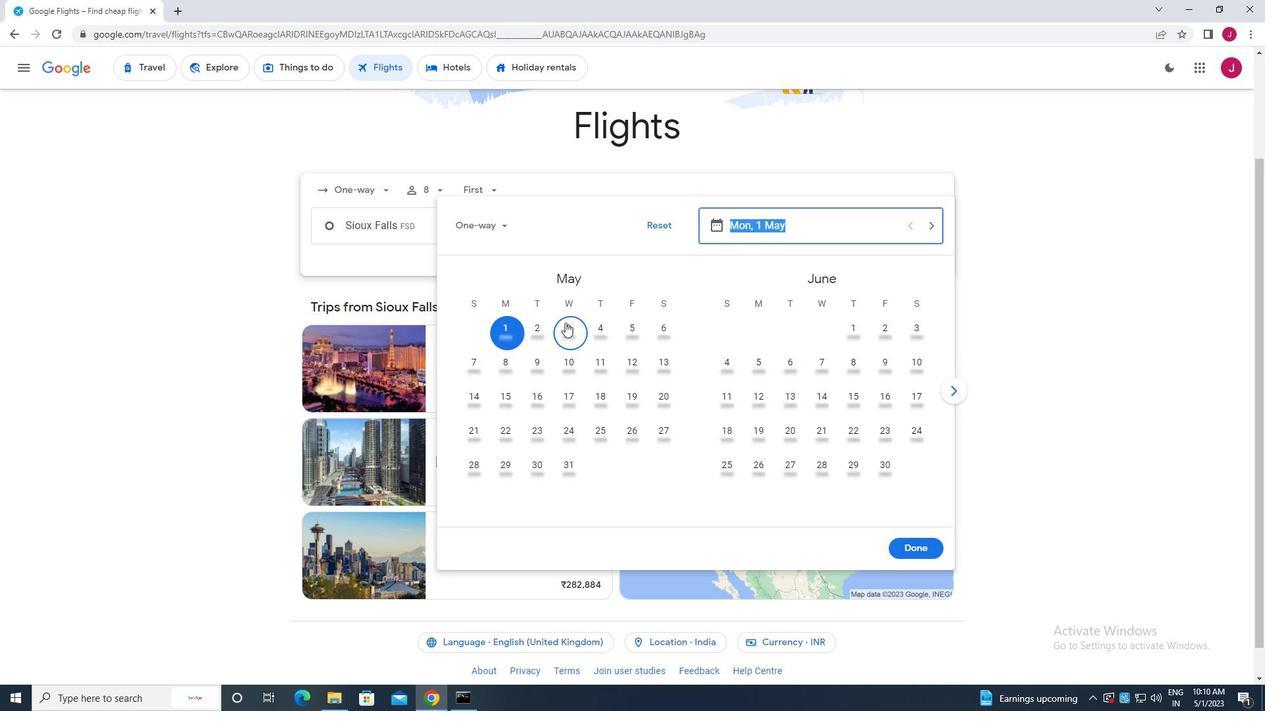 
Action: Mouse pressed left at (544, 325)
Screenshot: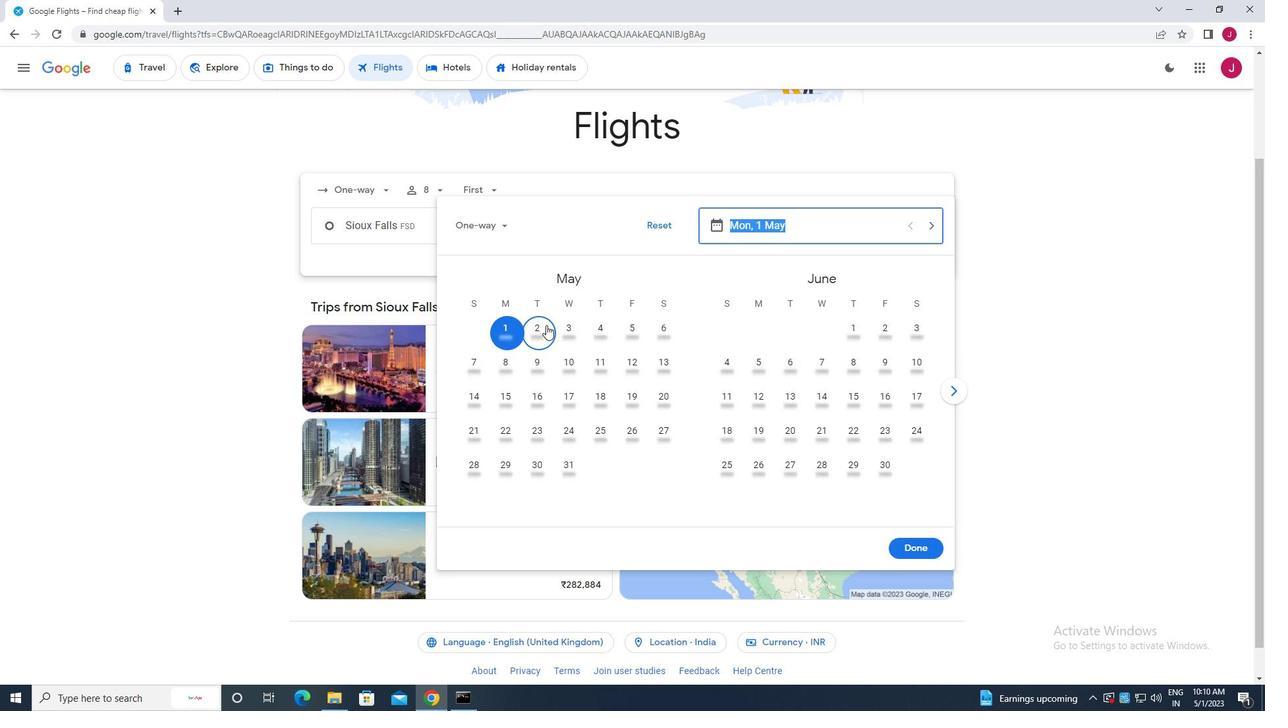 
Action: Mouse moved to (911, 548)
Screenshot: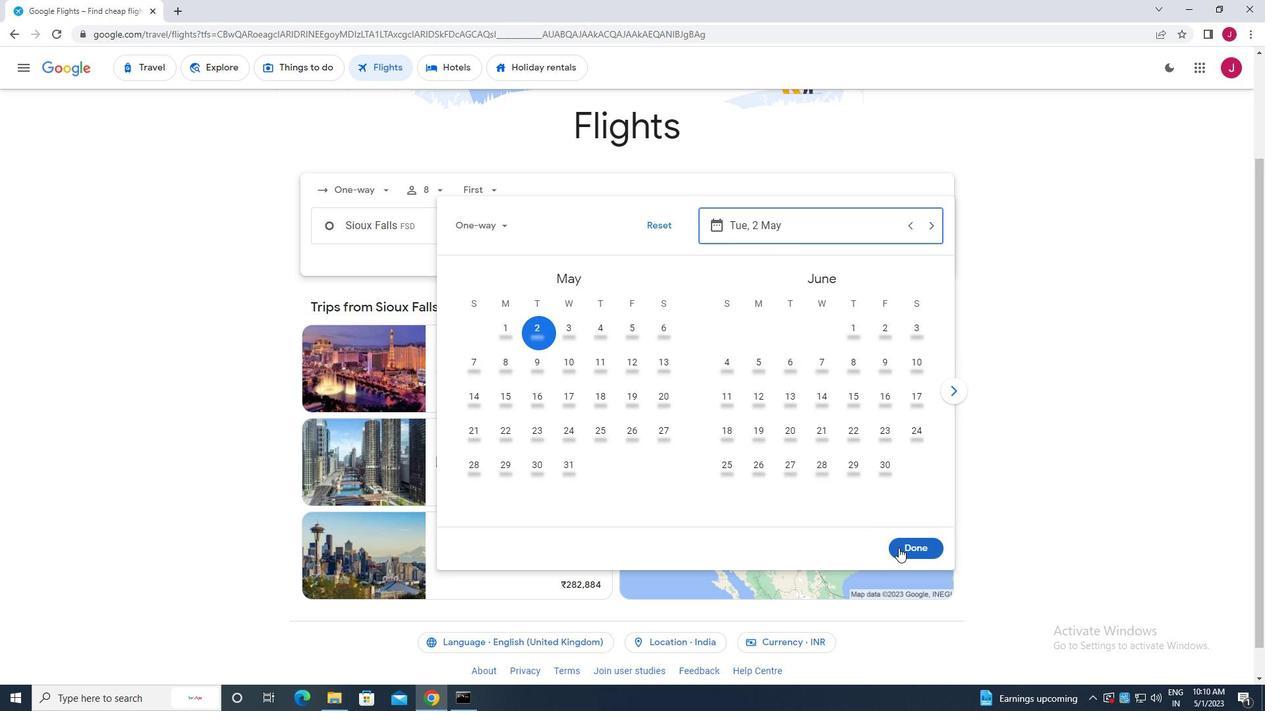 
Action: Mouse pressed left at (911, 548)
Screenshot: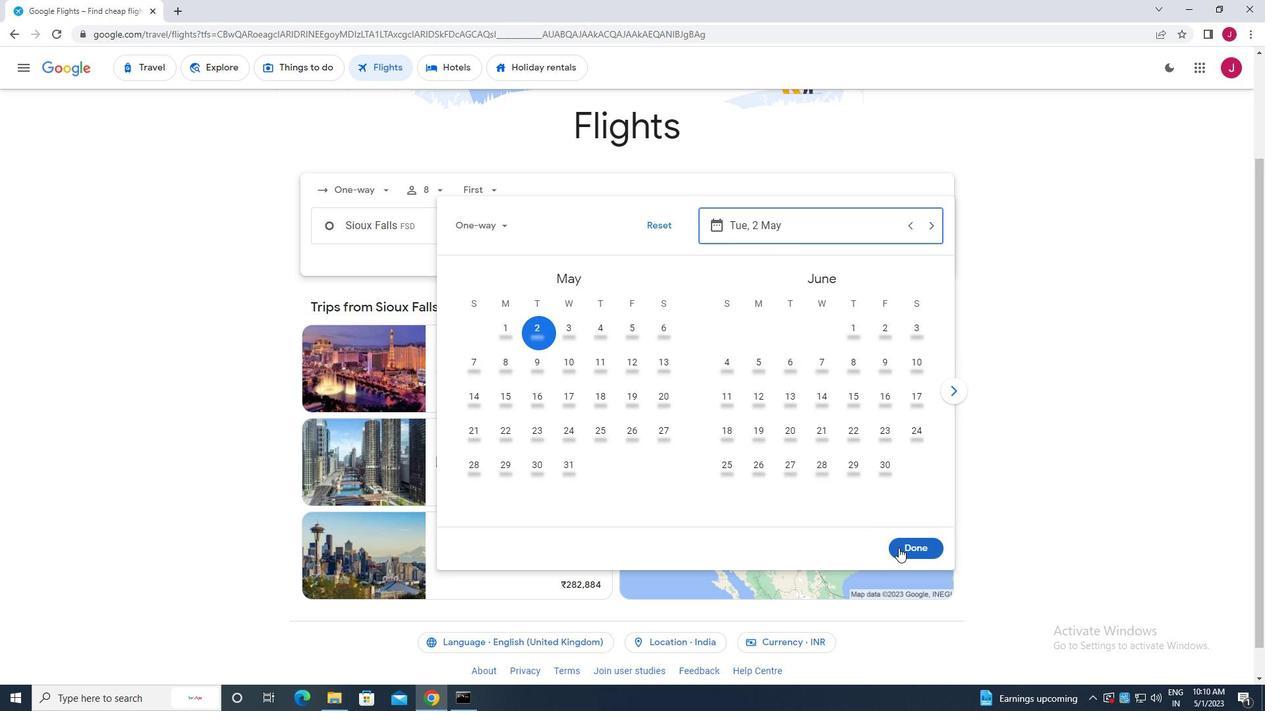 
Action: Mouse moved to (641, 274)
Screenshot: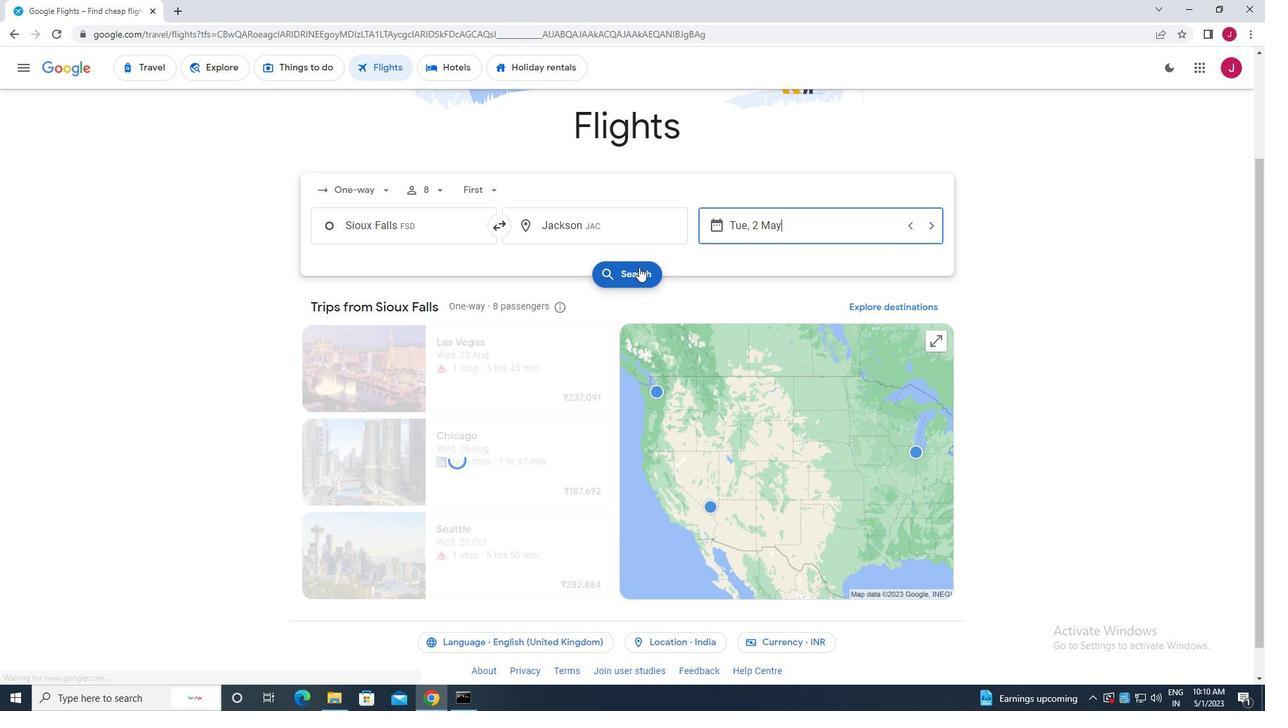 
Action: Mouse pressed left at (641, 274)
Screenshot: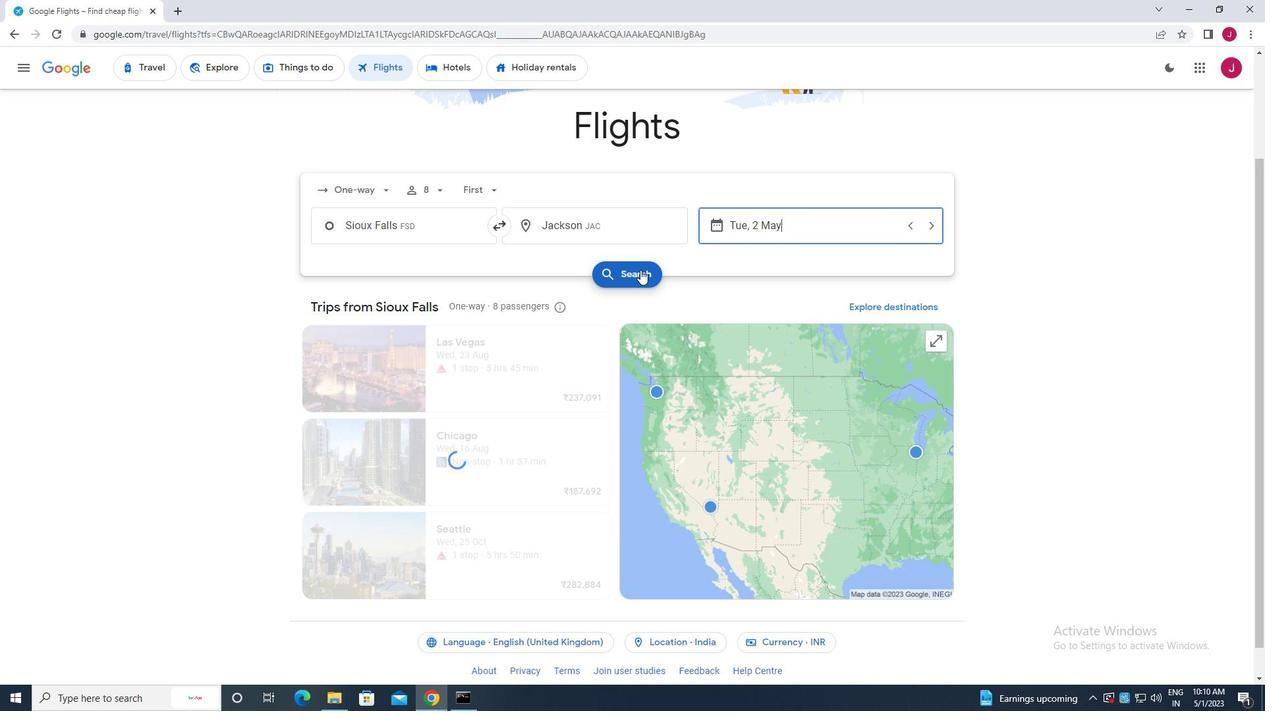 
Action: Mouse moved to (332, 190)
Screenshot: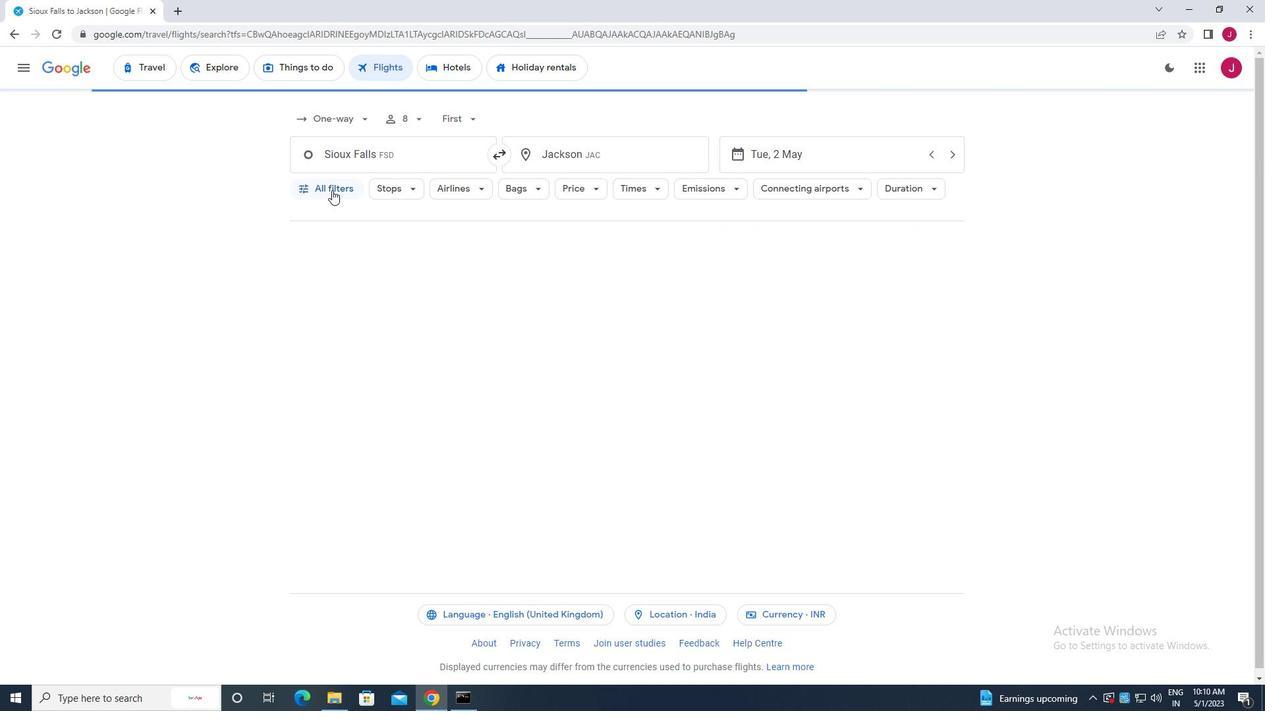 
Action: Mouse pressed left at (332, 190)
Screenshot: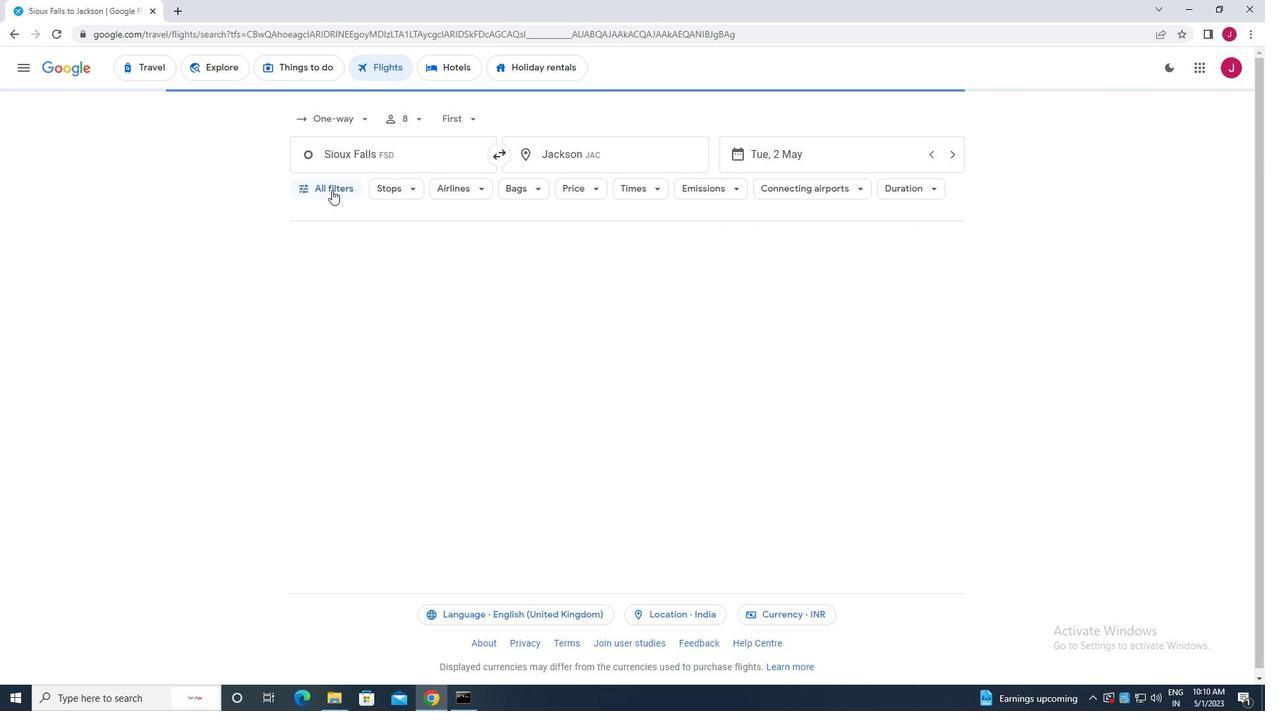 
Action: Mouse moved to (411, 329)
Screenshot: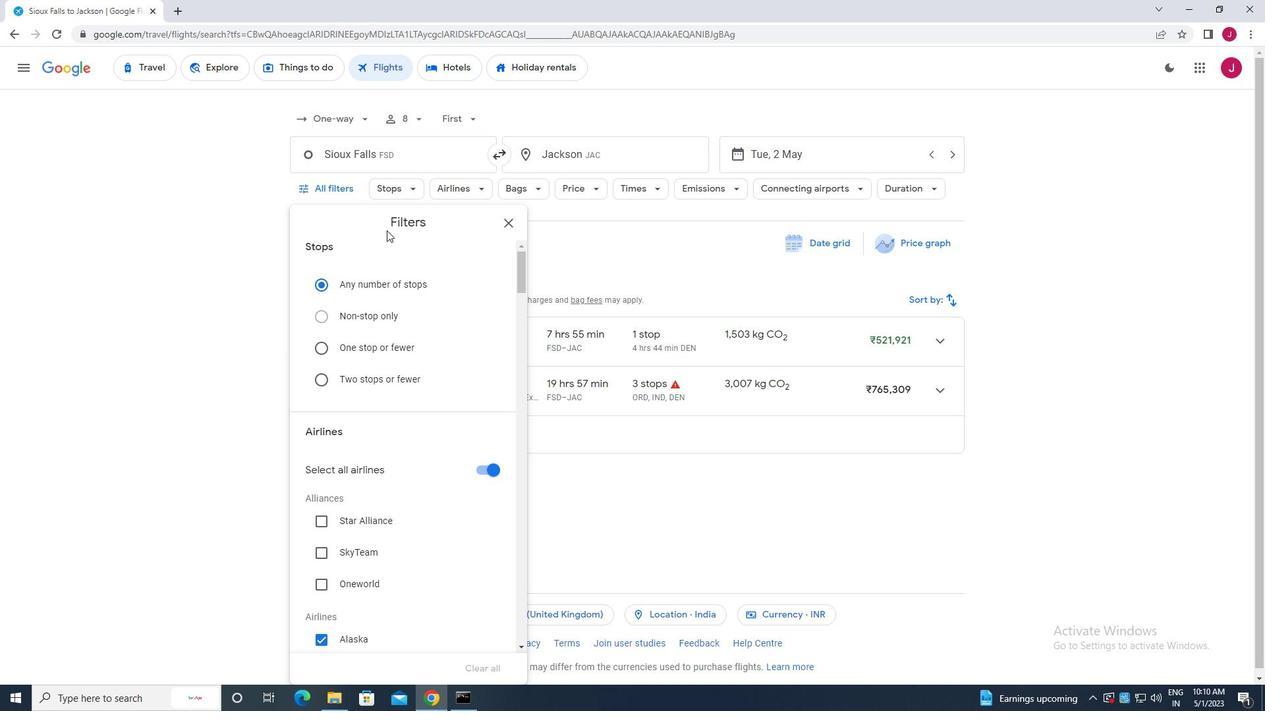 
Action: Mouse scrolled (411, 328) with delta (0, 0)
Screenshot: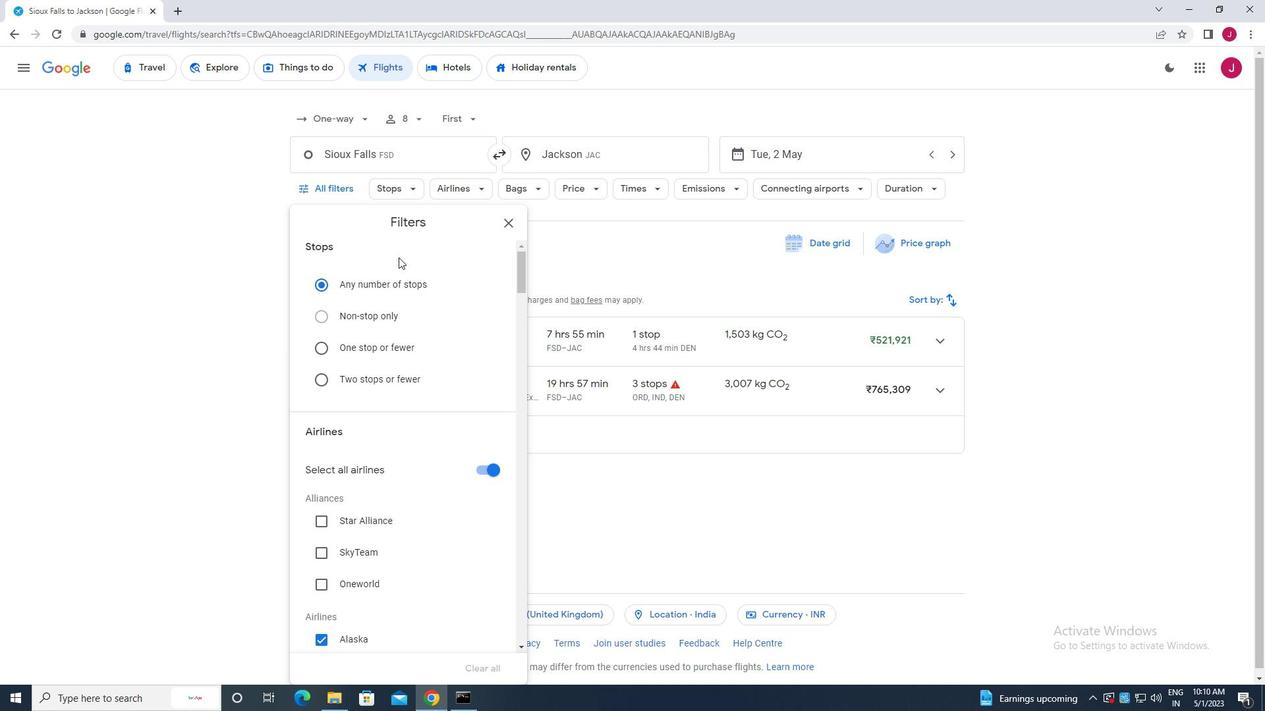 
Action: Mouse scrolled (411, 328) with delta (0, 0)
Screenshot: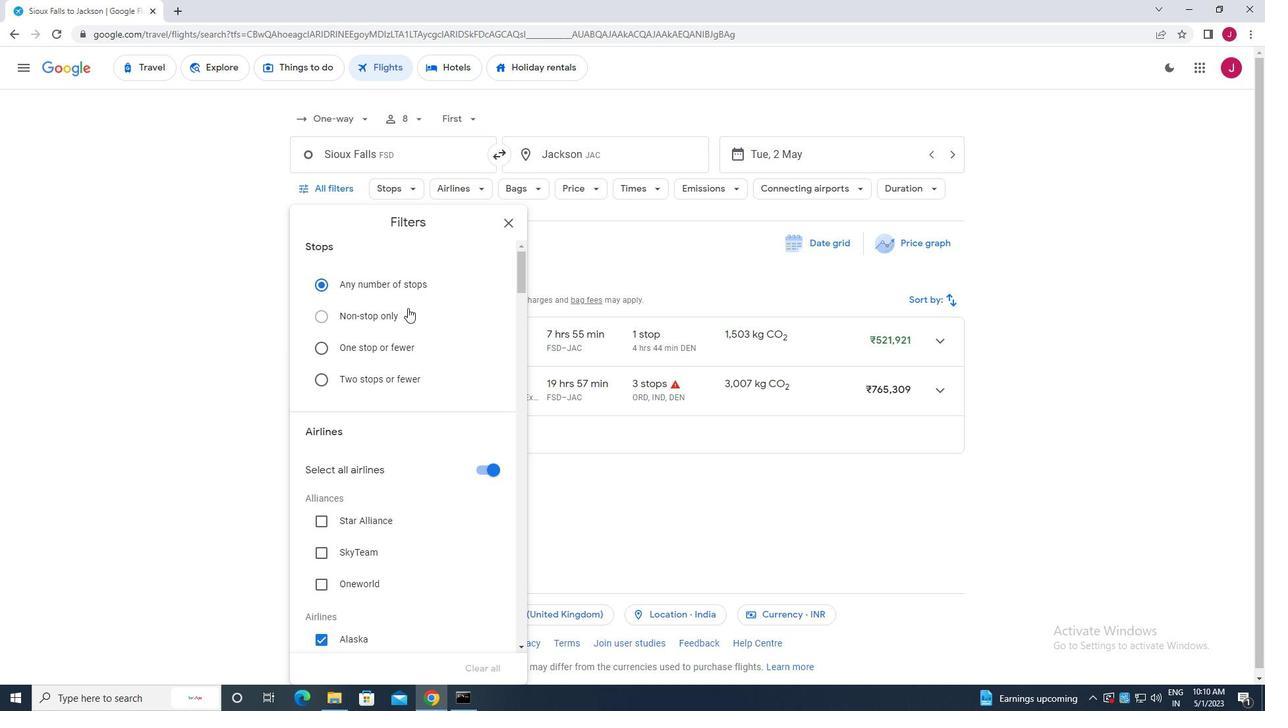 
Action: Mouse moved to (485, 338)
Screenshot: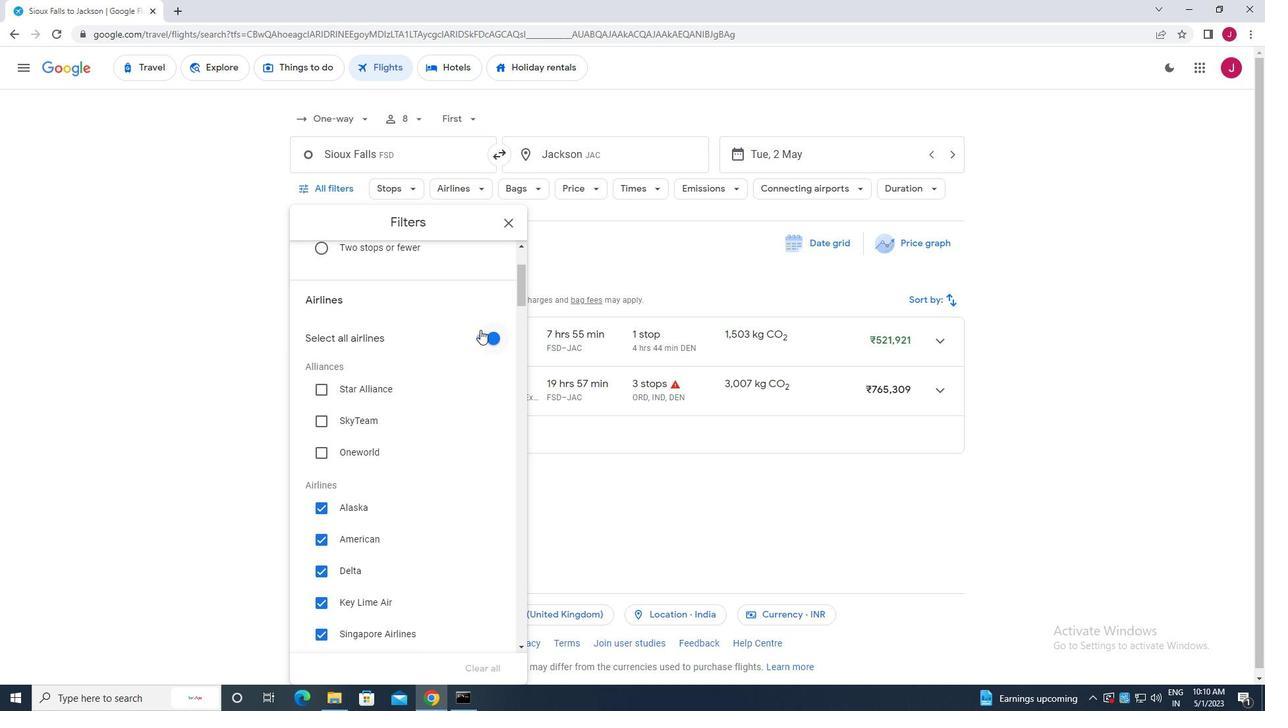 
Action: Mouse pressed left at (485, 338)
Screenshot: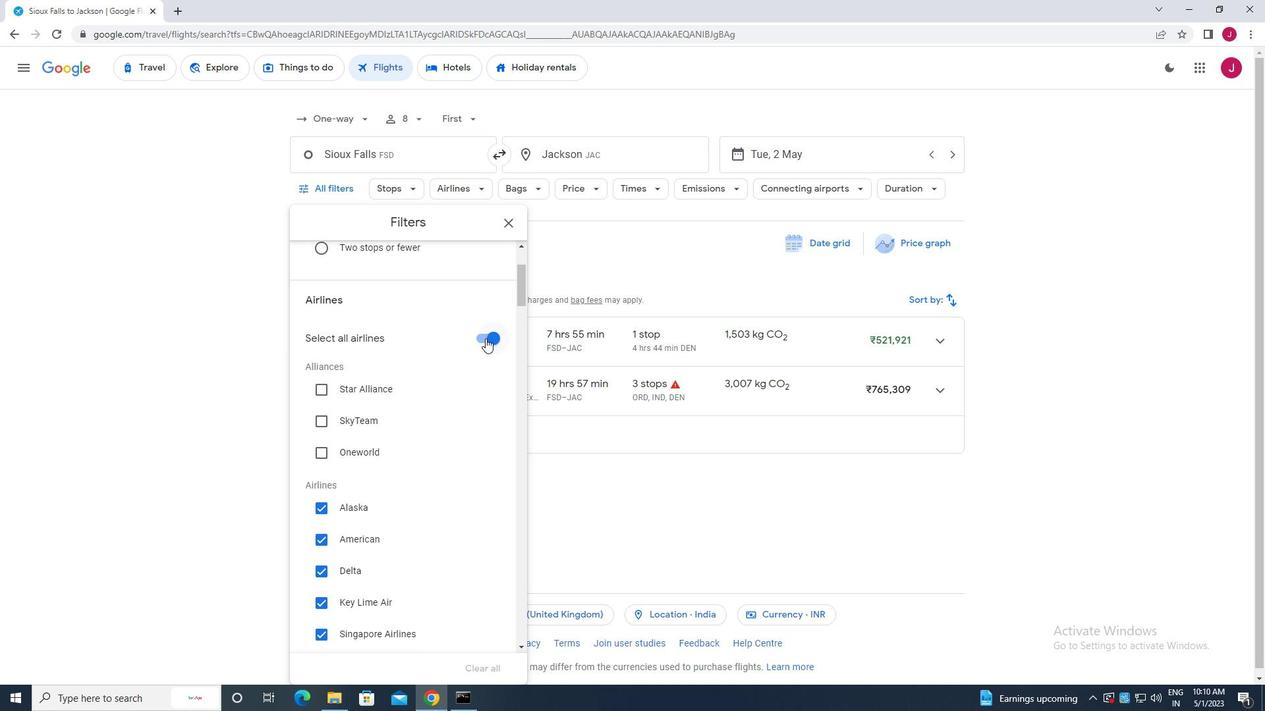 
Action: Mouse moved to (433, 326)
Screenshot: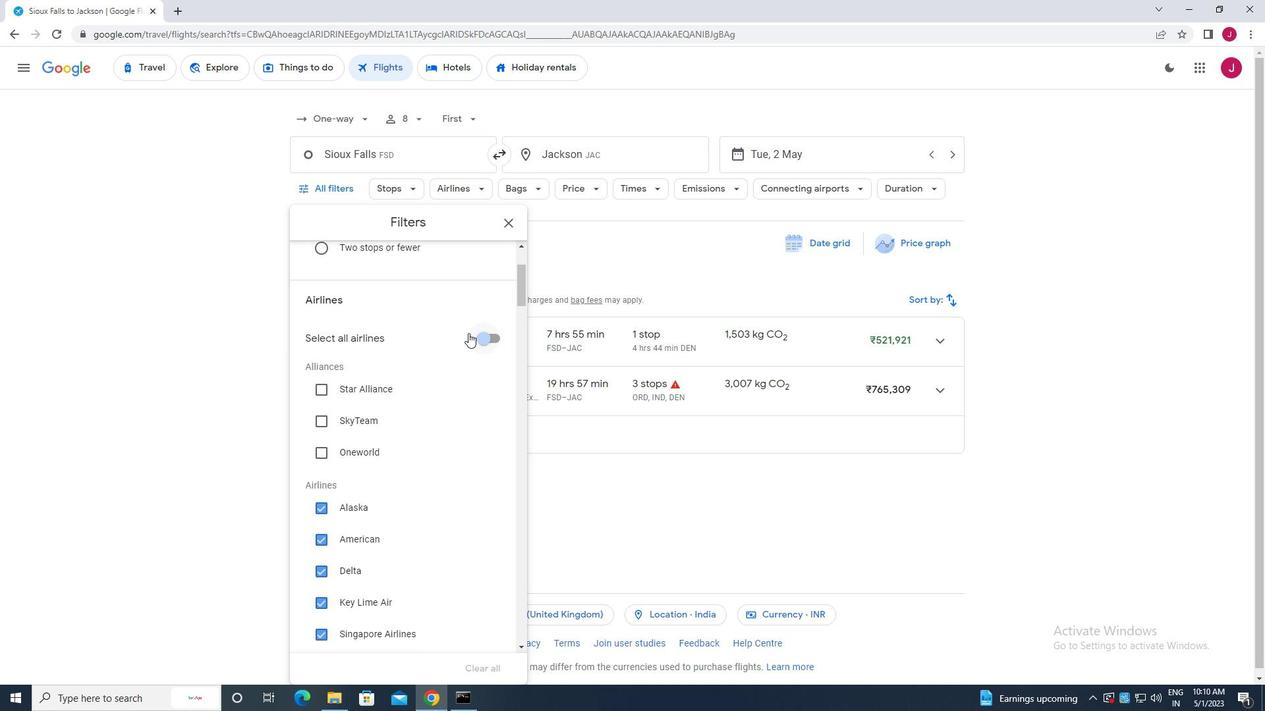 
Action: Mouse scrolled (433, 326) with delta (0, 0)
Screenshot: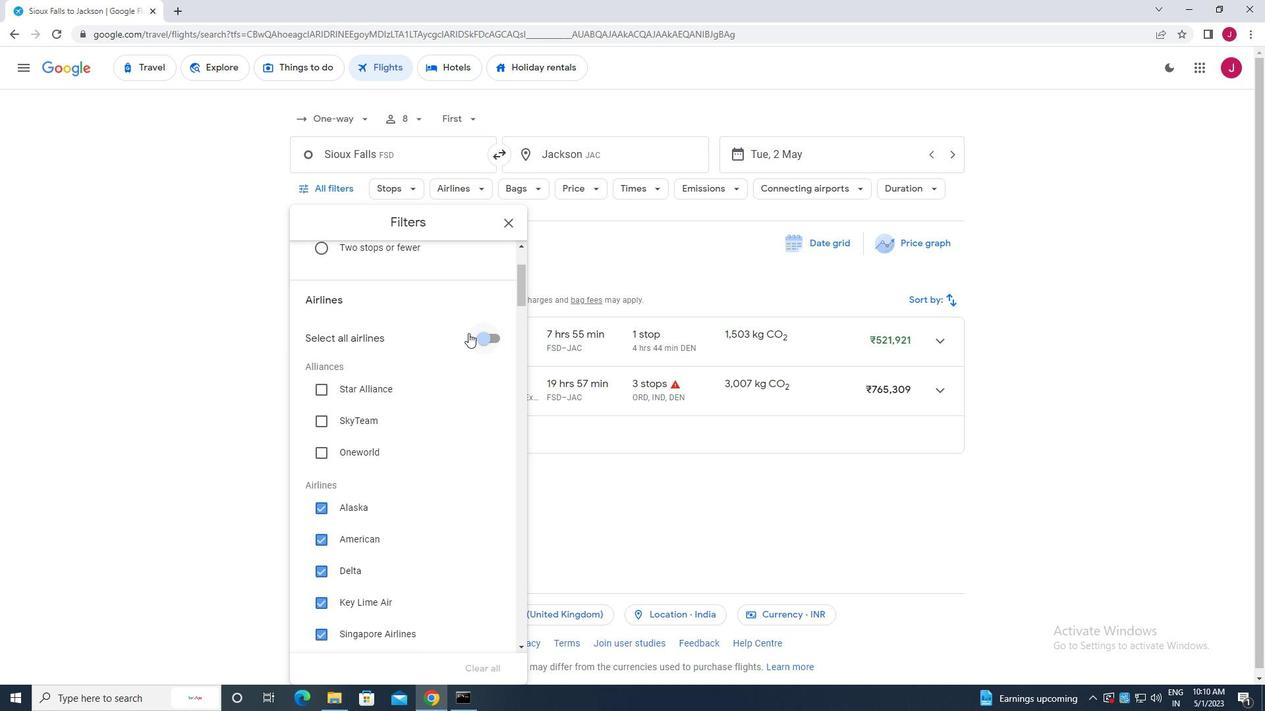 
Action: Mouse moved to (429, 324)
Screenshot: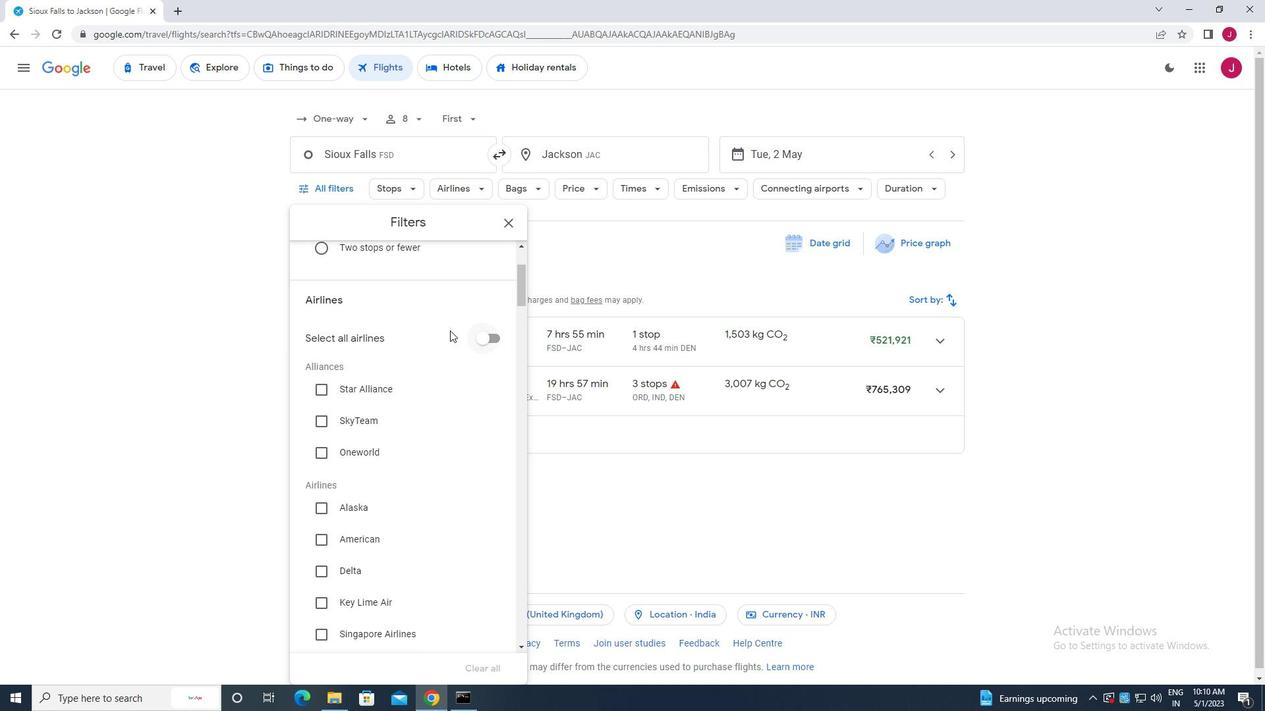 
Action: Mouse scrolled (429, 323) with delta (0, 0)
Screenshot: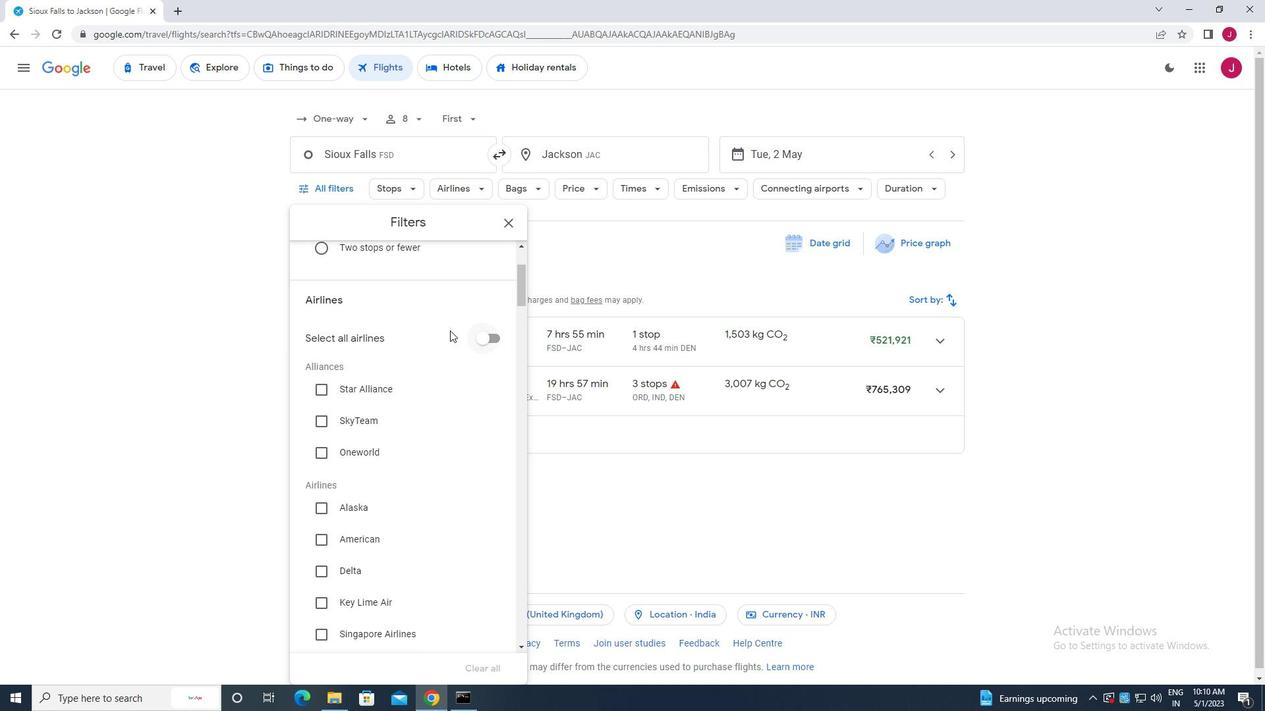 
Action: Mouse moved to (351, 437)
Screenshot: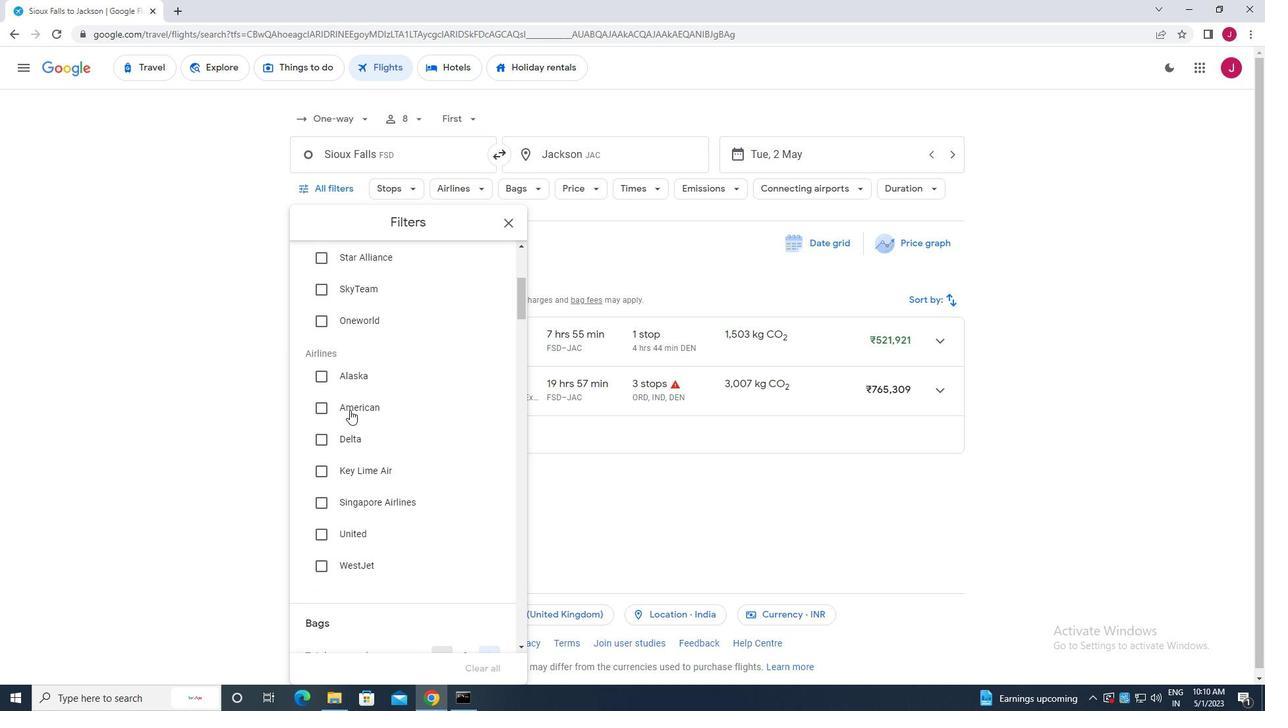 
Action: Mouse scrolled (351, 436) with delta (0, 0)
Screenshot: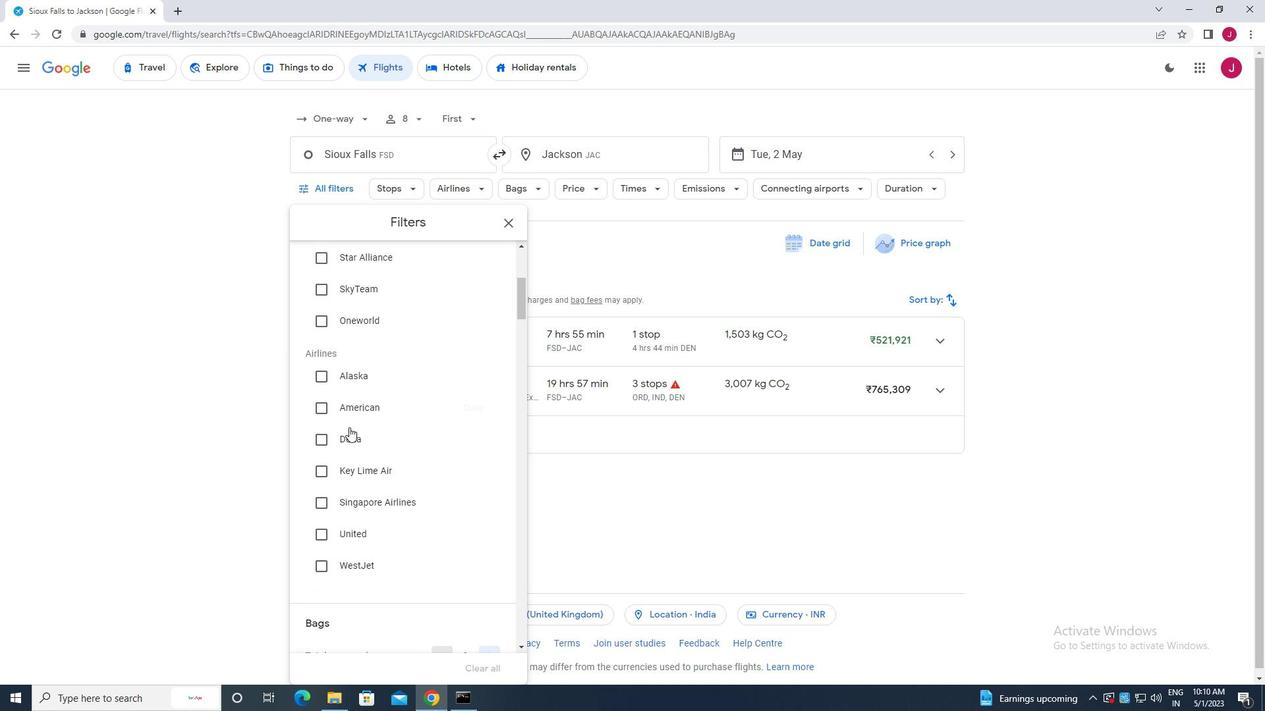 
Action: Mouse moved to (350, 434)
Screenshot: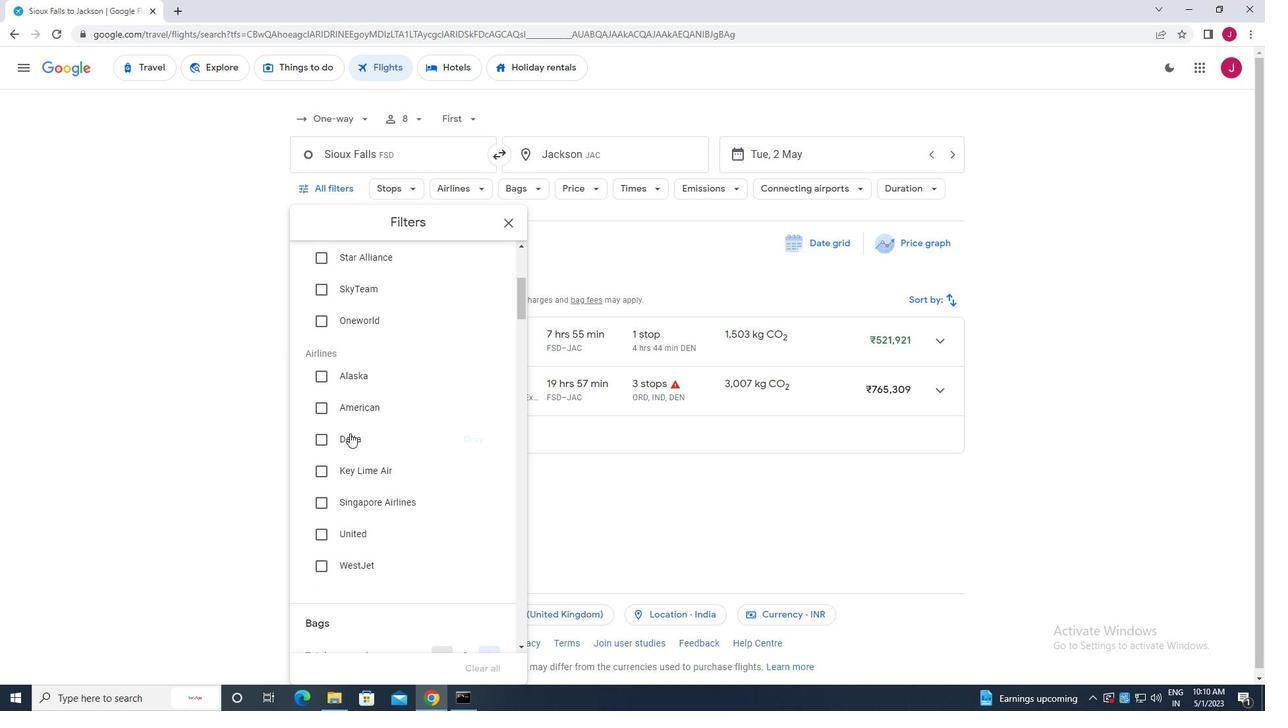 
Action: Mouse scrolled (350, 433) with delta (0, 0)
Screenshot: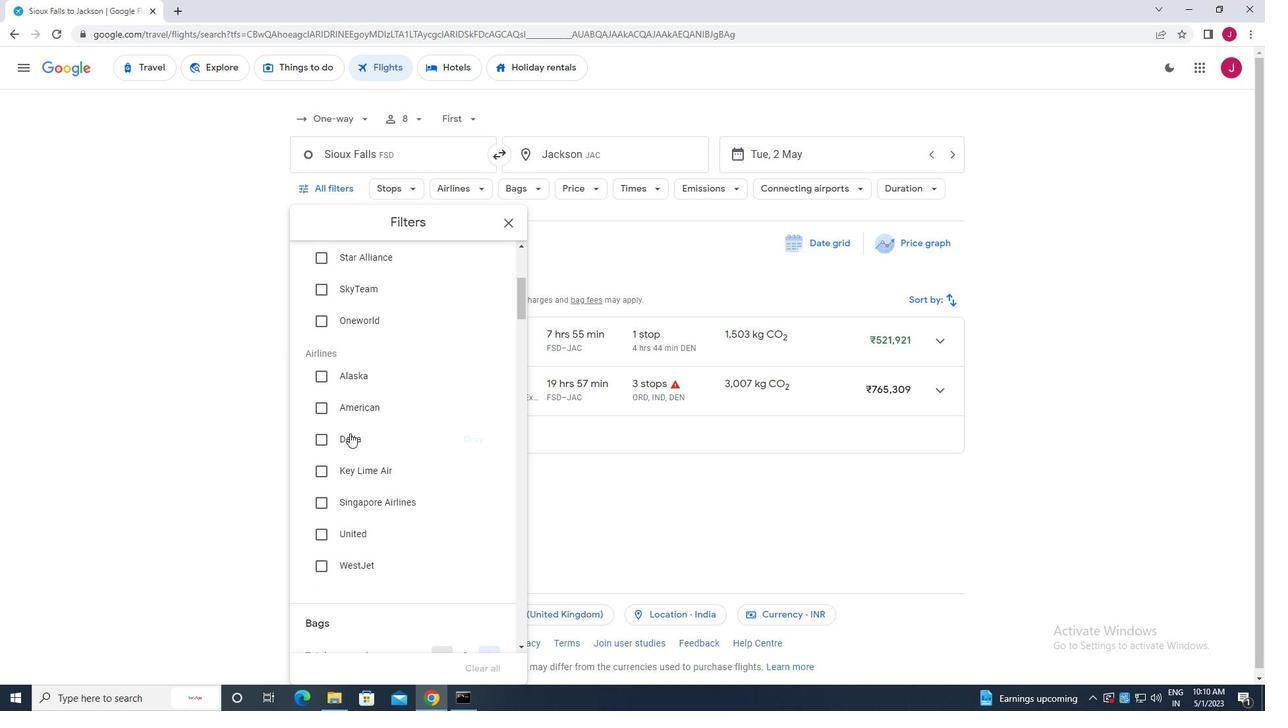 
Action: Mouse moved to (356, 410)
Screenshot: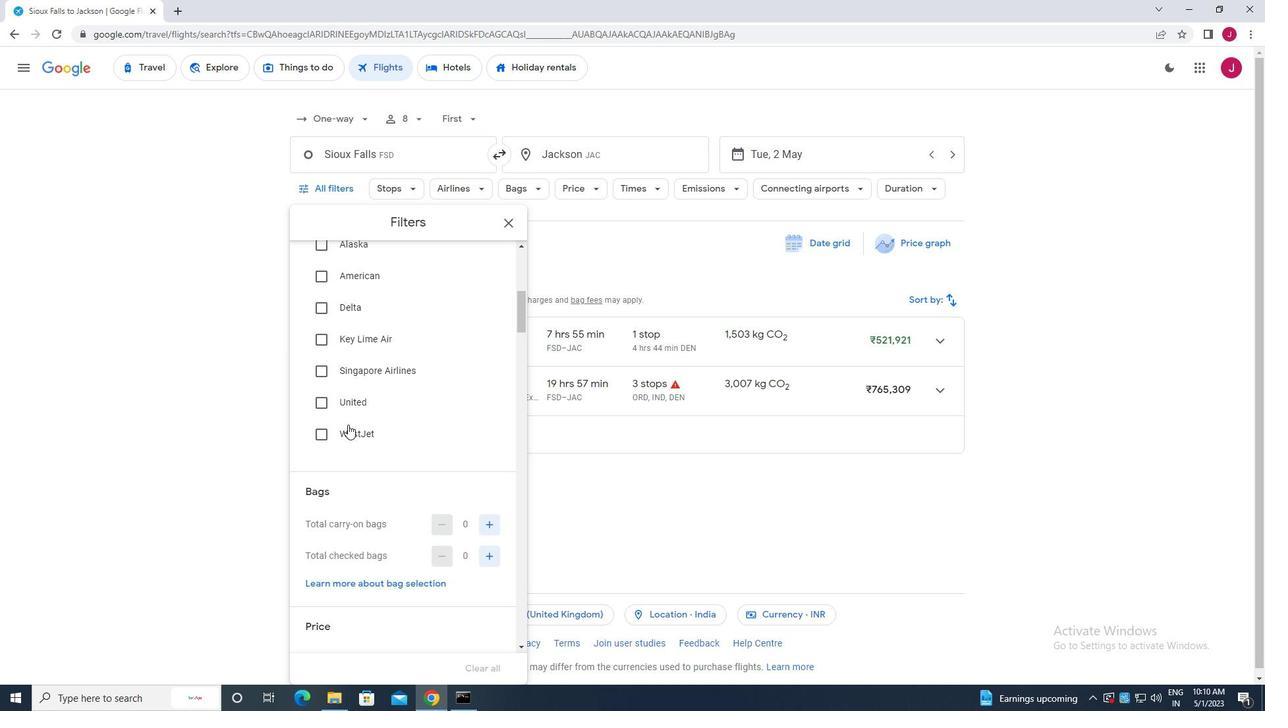 
Action: Mouse scrolled (356, 409) with delta (0, 0)
Screenshot: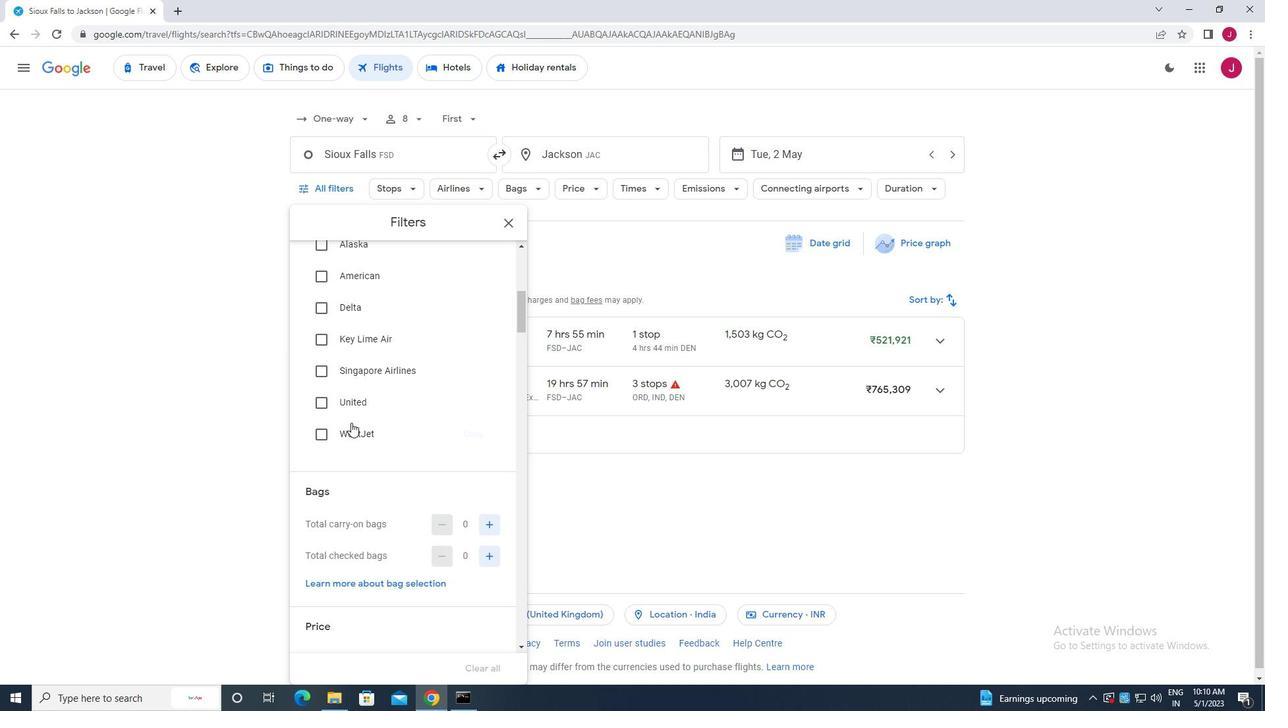
Action: Mouse moved to (353, 403)
Screenshot: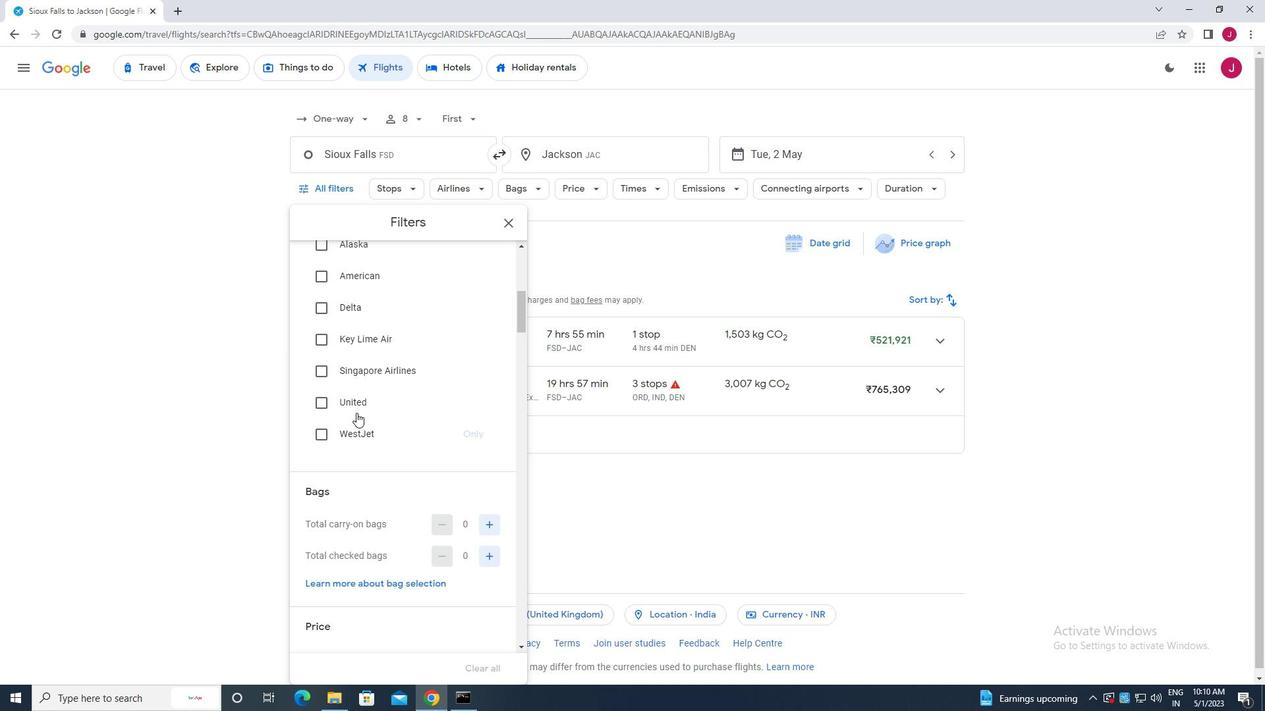 
Action: Mouse scrolled (353, 403) with delta (0, 0)
Screenshot: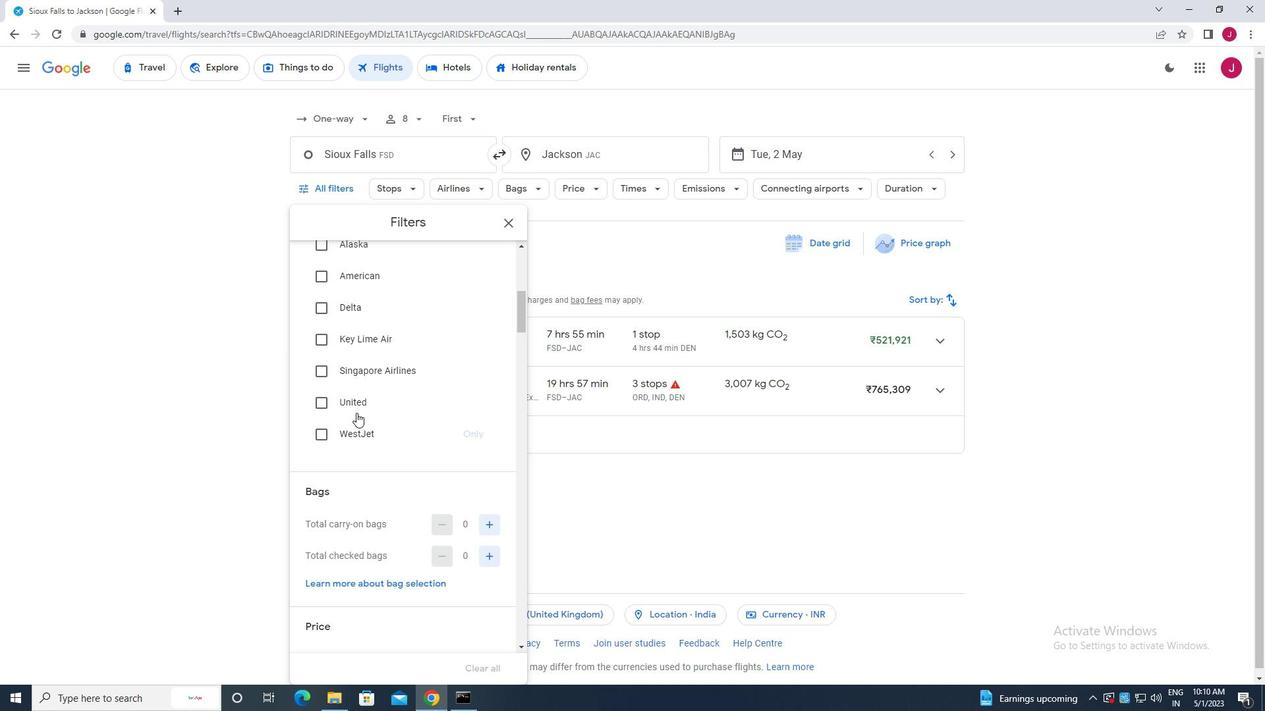 
Action: Mouse moved to (382, 413)
Screenshot: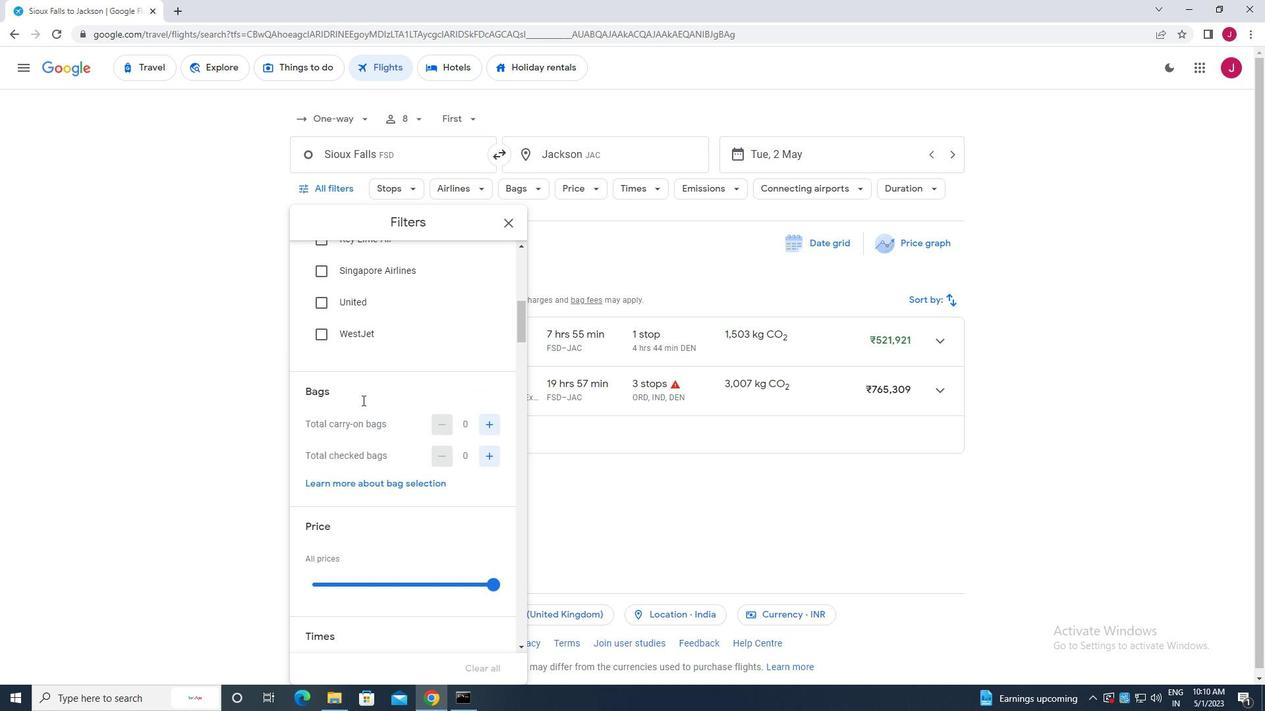
Action: Mouse scrolled (382, 413) with delta (0, 0)
Screenshot: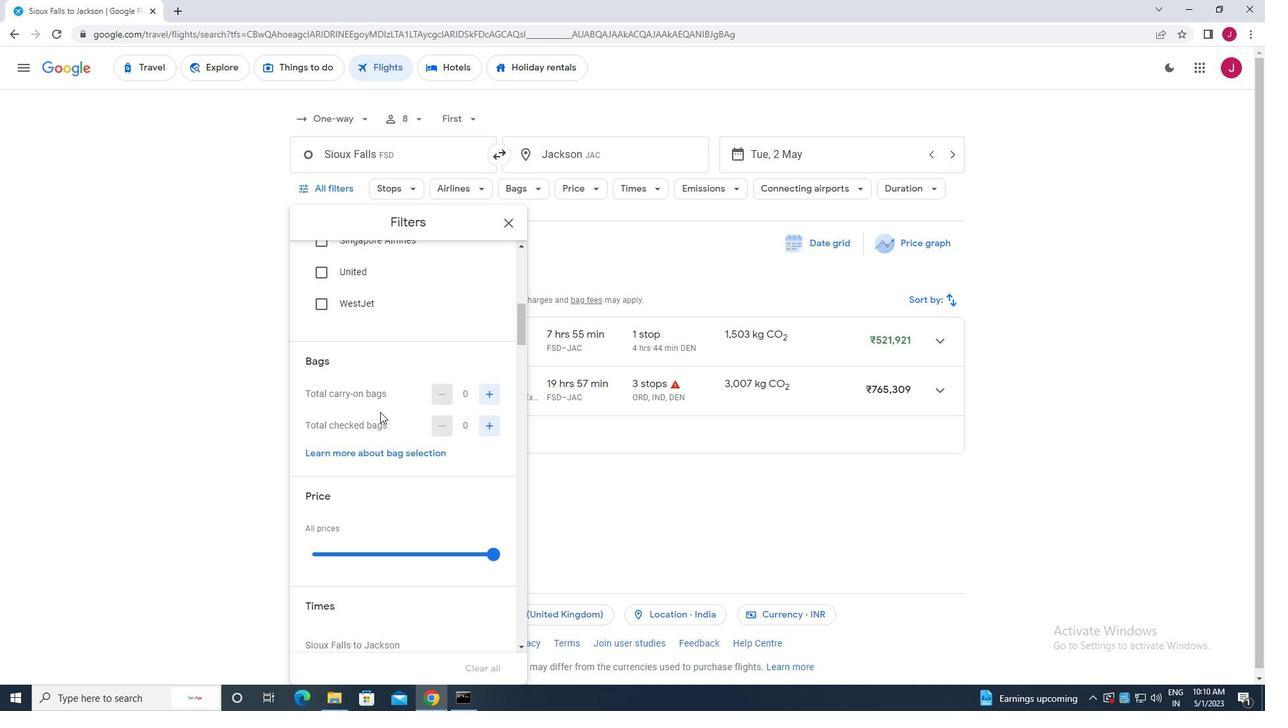 
Action: Mouse moved to (490, 361)
Screenshot: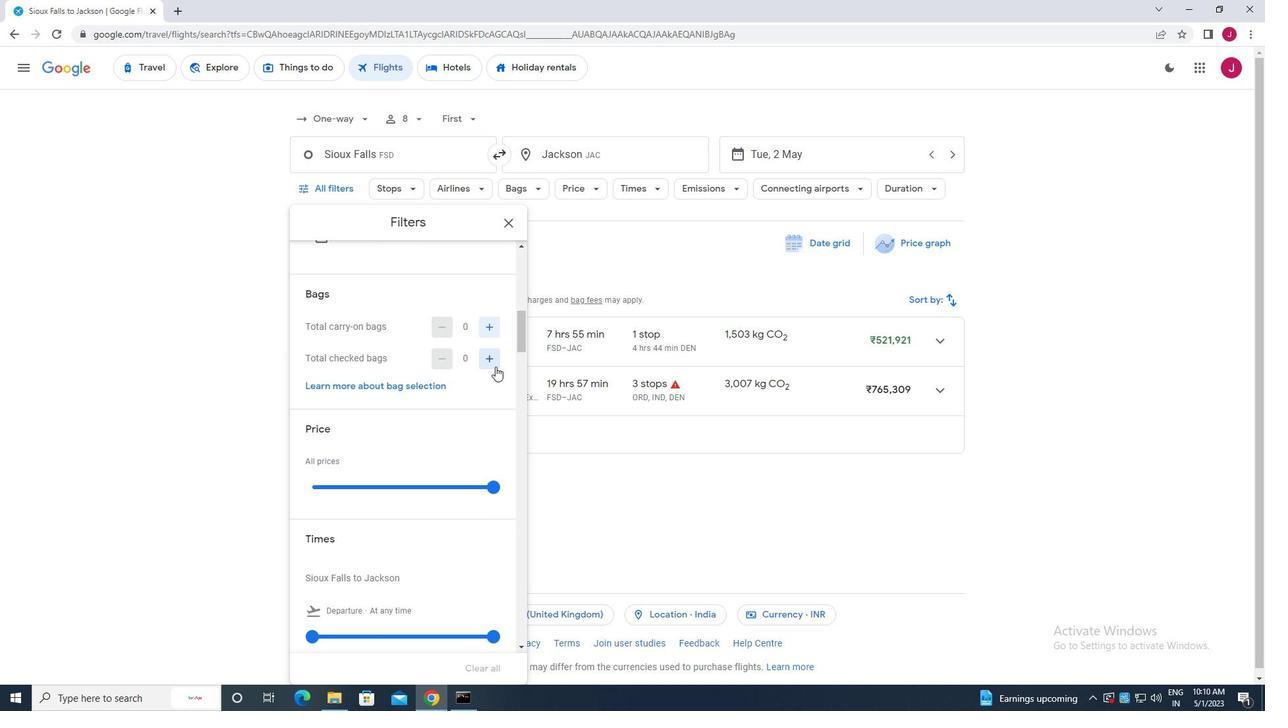 
Action: Mouse pressed left at (490, 361)
Screenshot: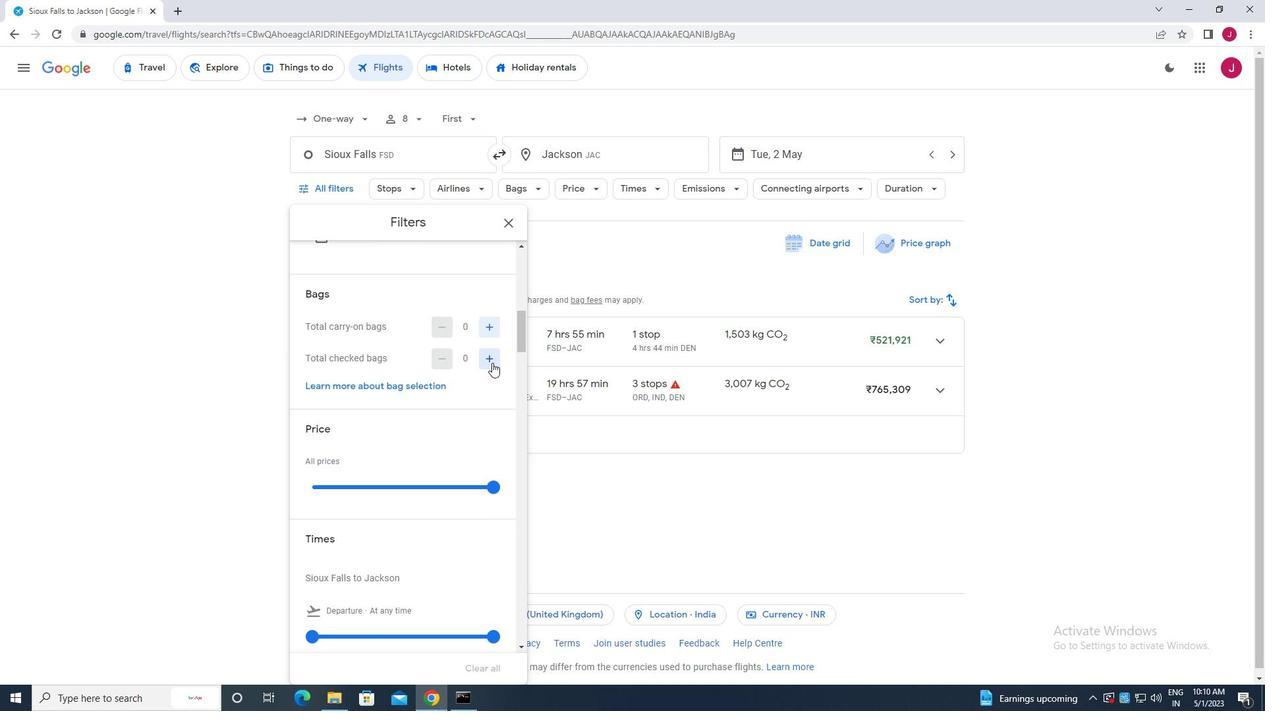 
Action: Mouse moved to (493, 486)
Screenshot: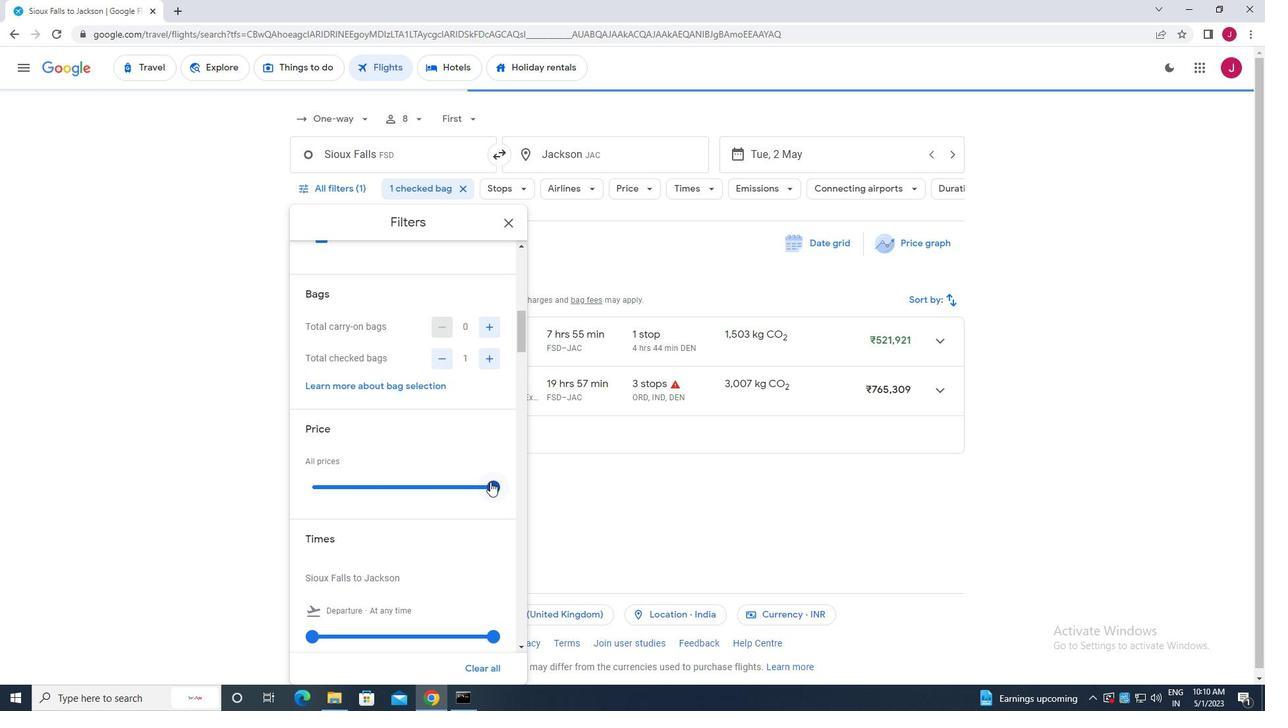 
Action: Mouse pressed left at (493, 486)
Screenshot: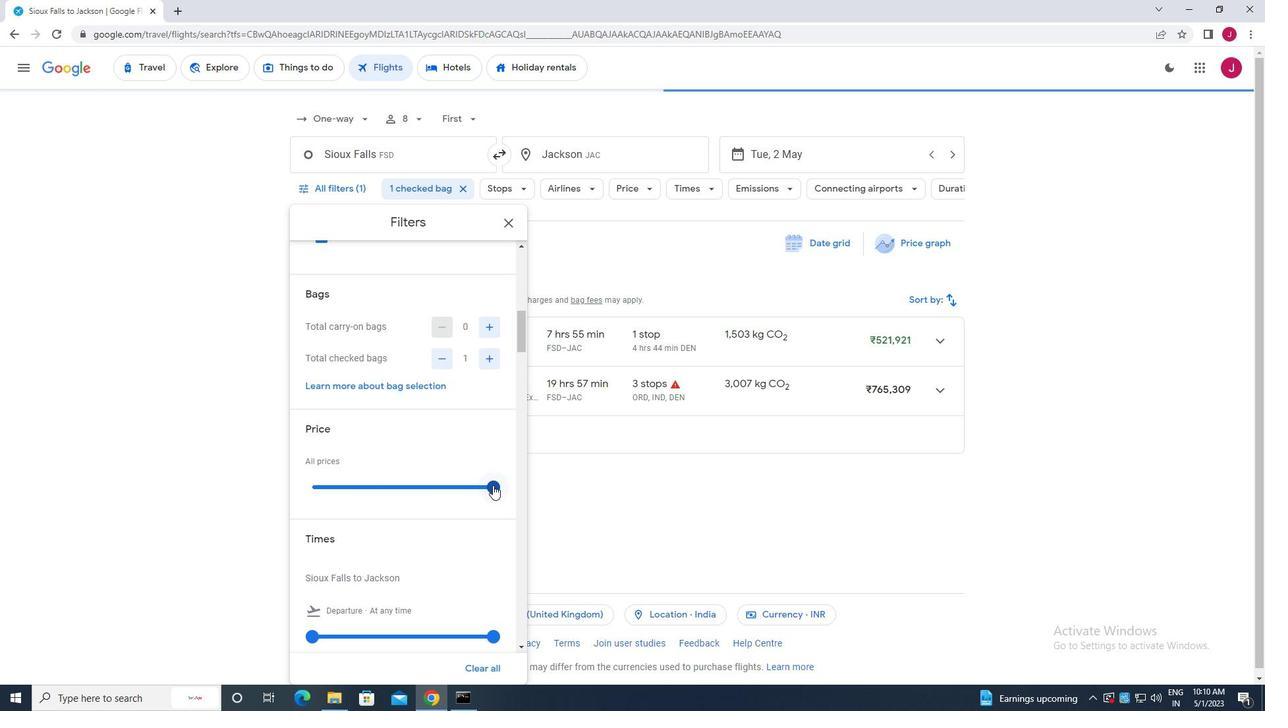 
Action: Mouse moved to (495, 488)
Screenshot: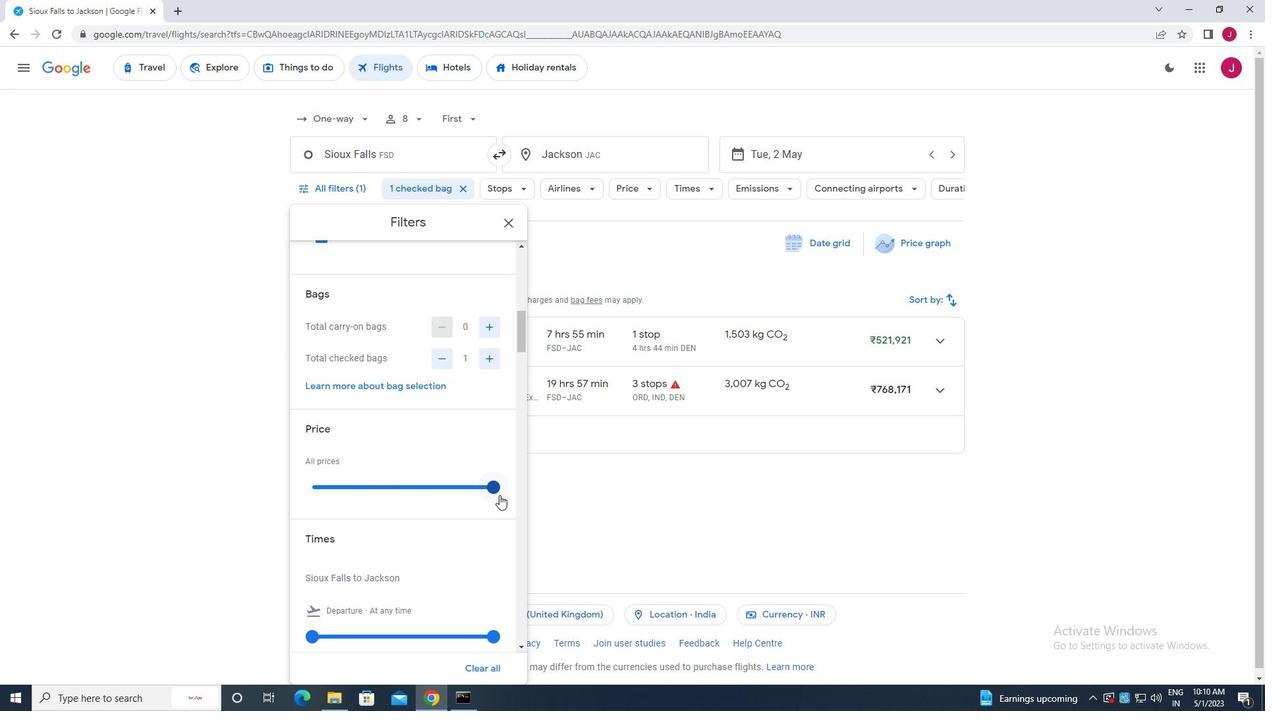 
Action: Mouse pressed left at (495, 488)
Screenshot: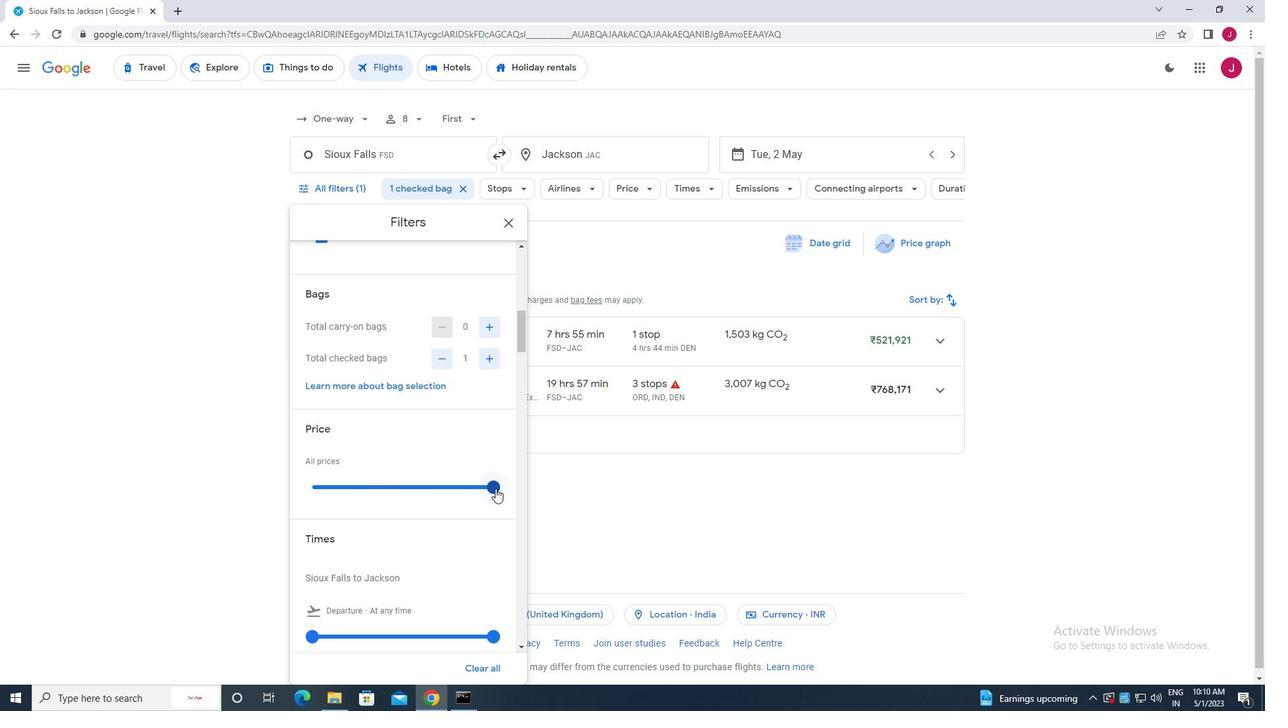 
Action: Mouse moved to (368, 433)
Screenshot: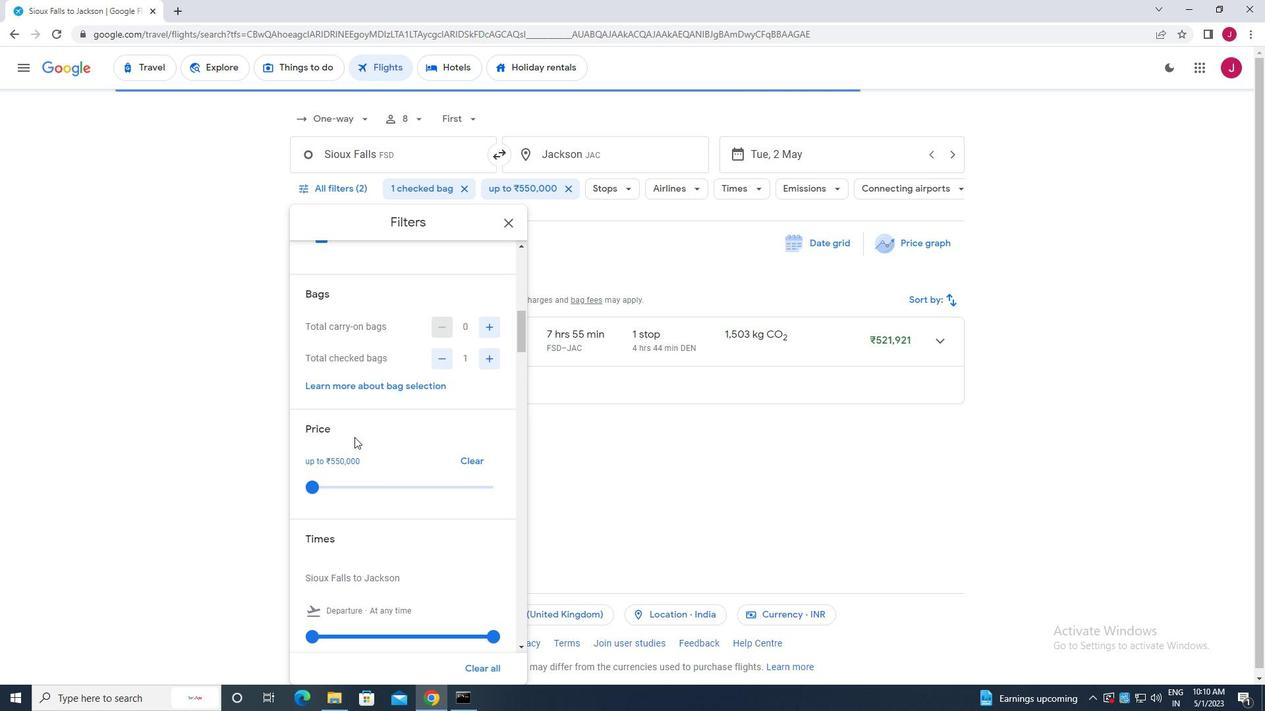 
Action: Mouse scrolled (368, 432) with delta (0, 0)
Screenshot: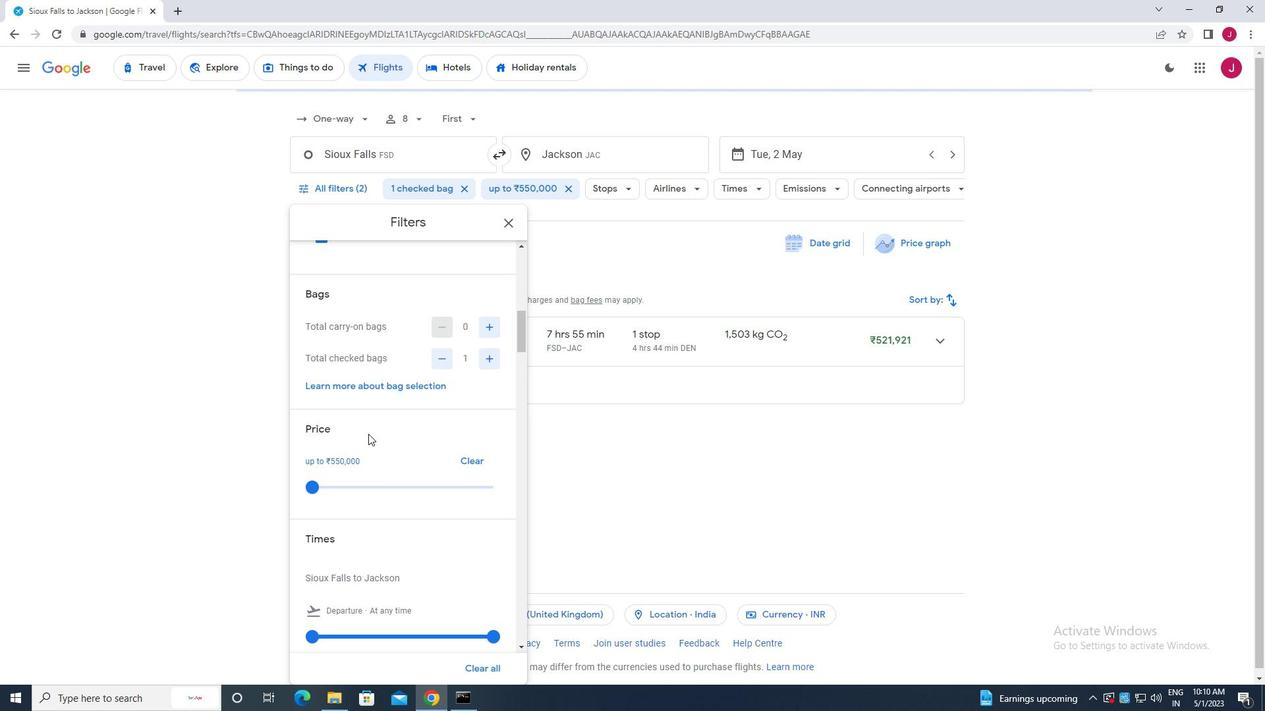 
Action: Mouse scrolled (368, 432) with delta (0, 0)
Screenshot: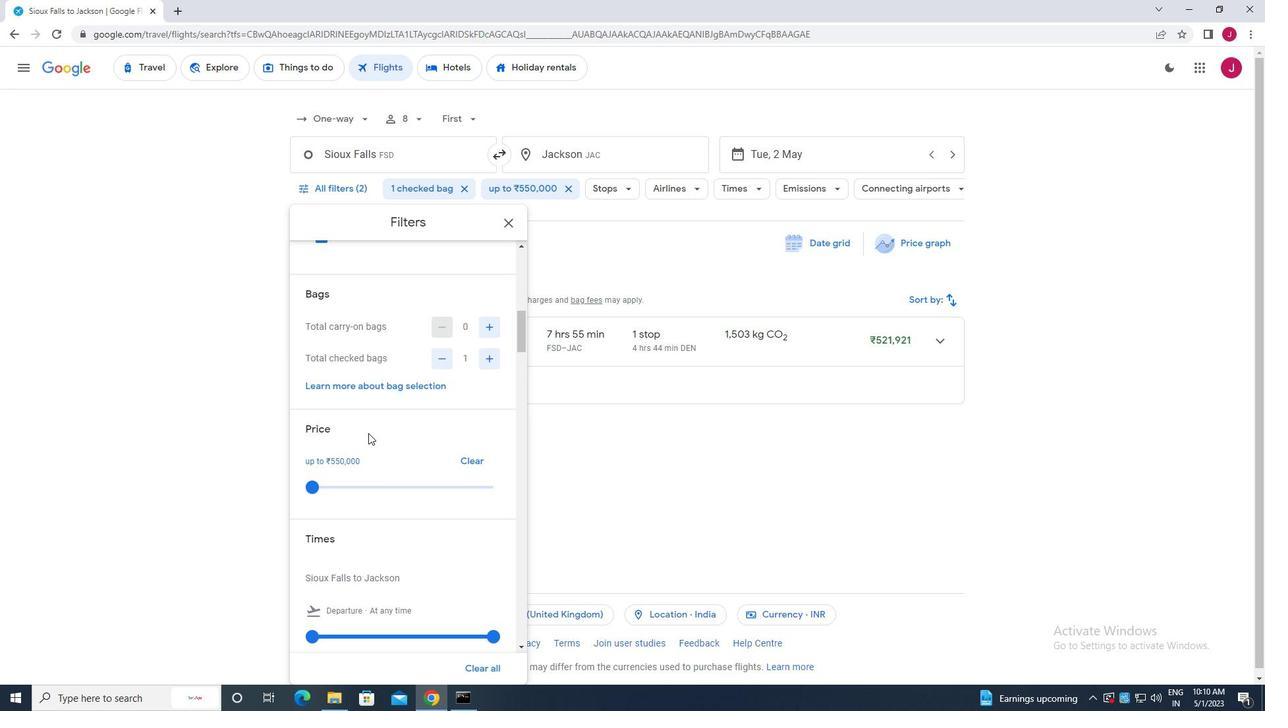 
Action: Mouse moved to (376, 431)
Screenshot: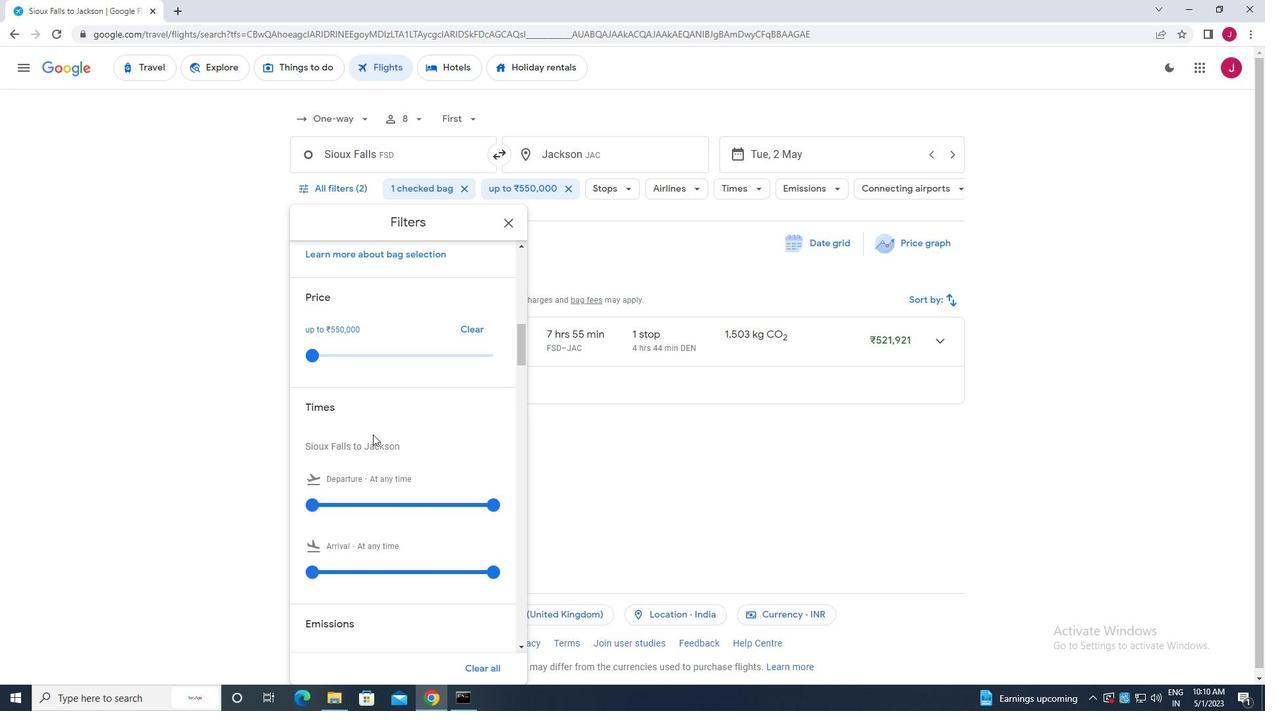 
Action: Mouse scrolled (376, 430) with delta (0, 0)
Screenshot: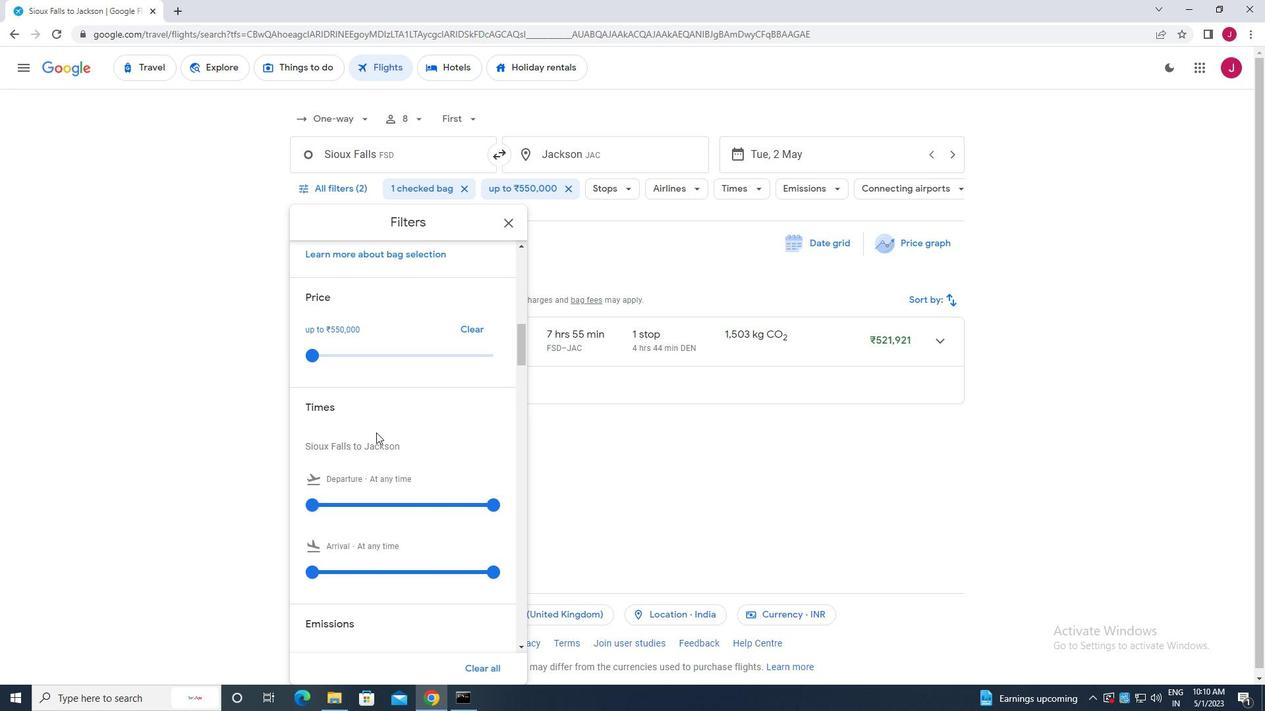 
Action: Mouse moved to (314, 444)
Screenshot: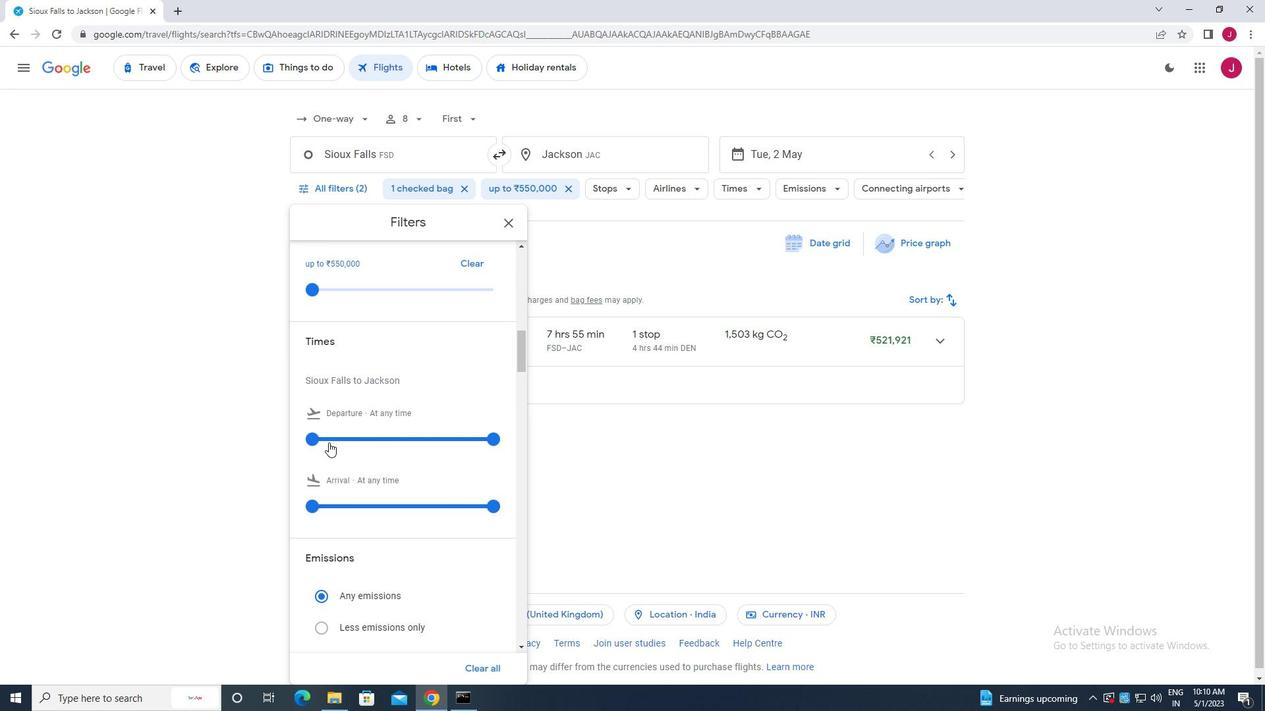 
Action: Mouse pressed left at (314, 444)
Screenshot: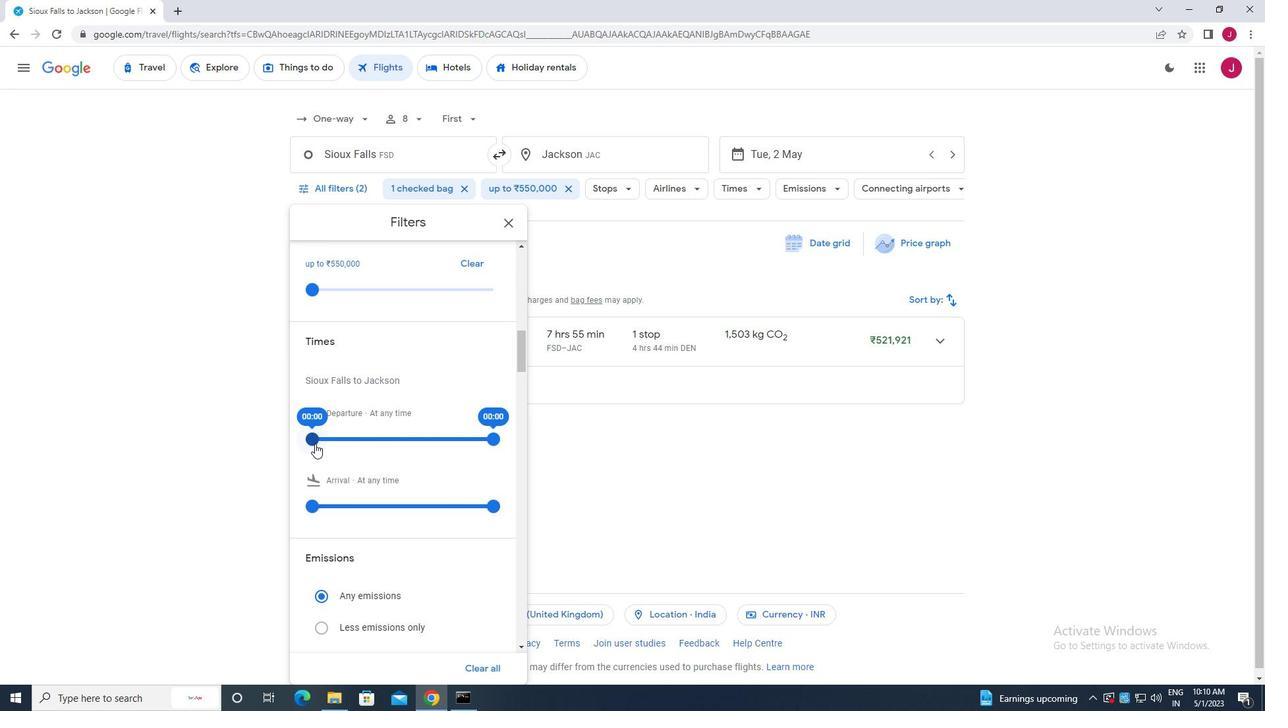 
Action: Mouse moved to (495, 441)
Screenshot: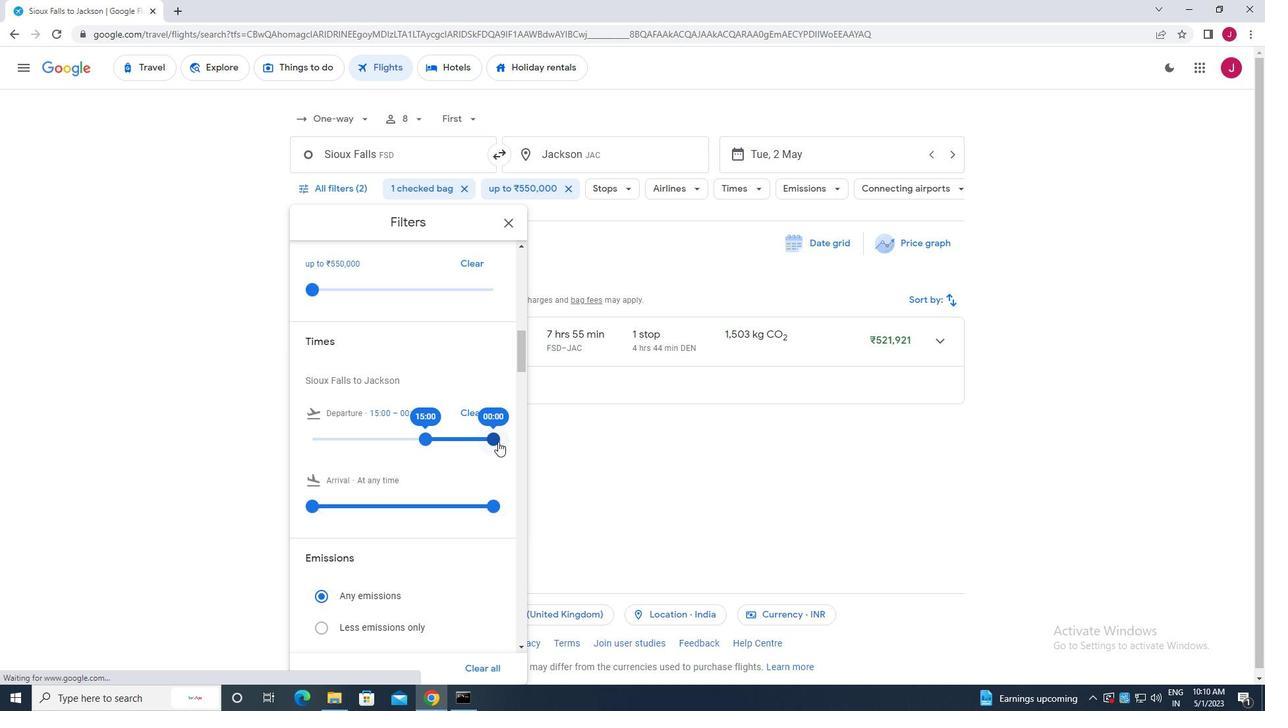 
Action: Mouse pressed left at (495, 441)
Screenshot: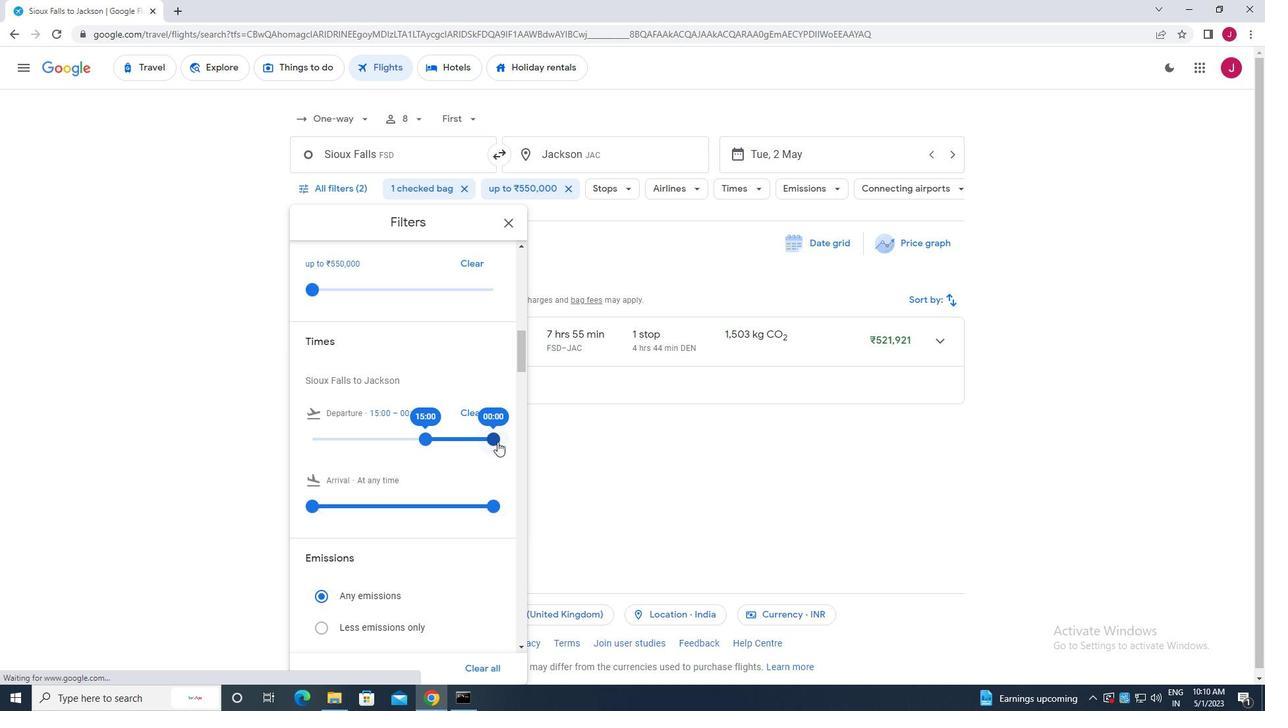 
Action: Mouse moved to (504, 227)
Screenshot: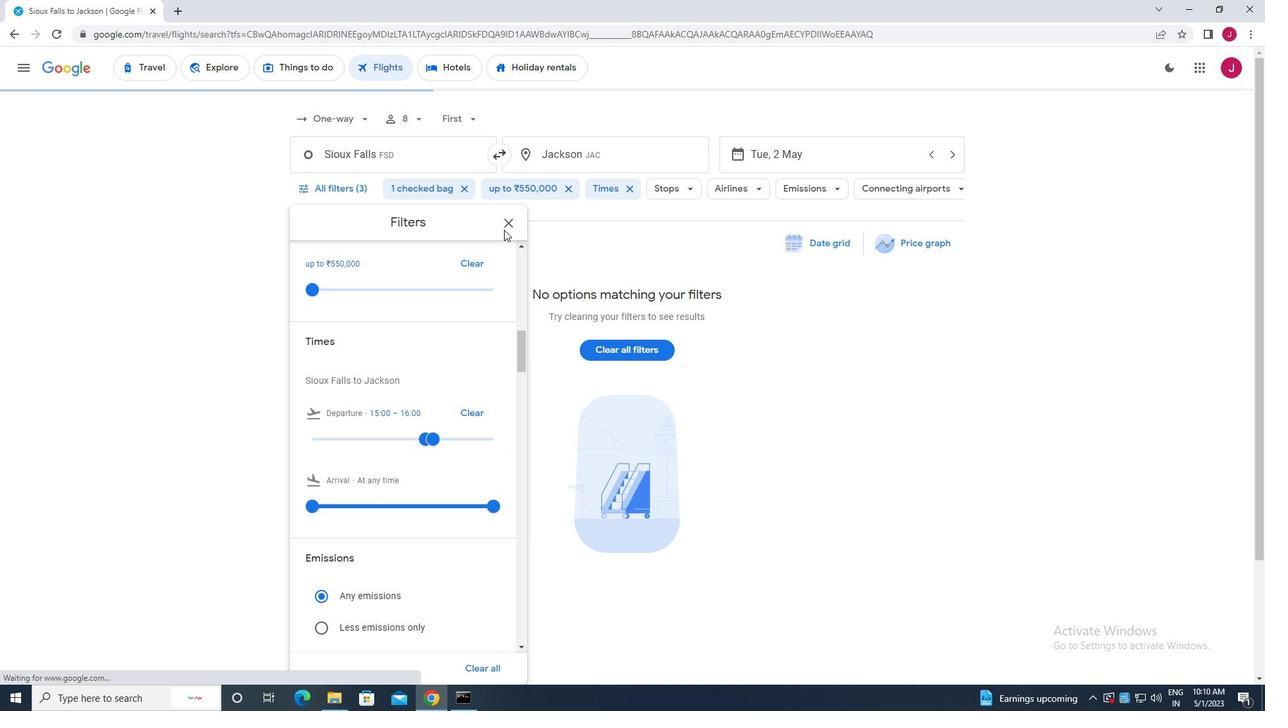 
Action: Mouse pressed left at (504, 227)
Screenshot: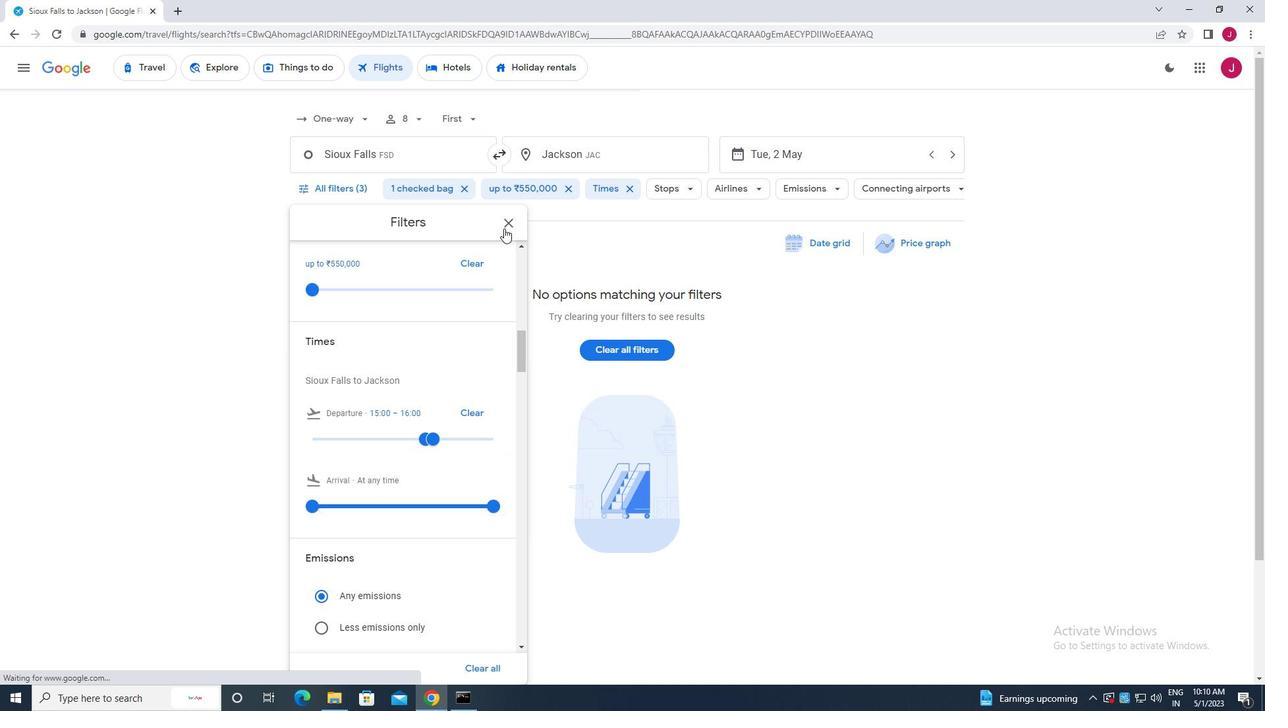 
Action: Mouse moved to (496, 229)
Screenshot: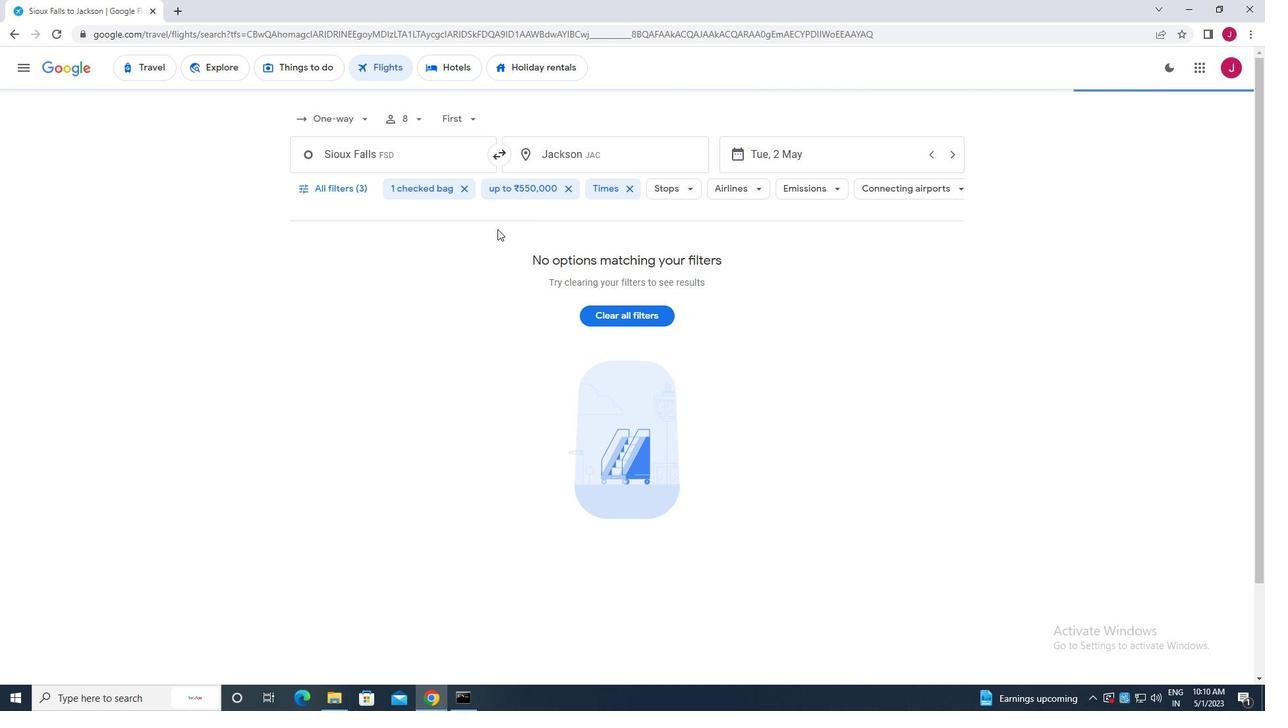 
